Task: Find connections with filter location Schaffhausen with filter topic #healthy with filter profile language Spanish with filter current company Extramarks Education India Pvt. Ltd. with filter school Sophia Girls College with filter industry Housing Programs with filter service category Human Resources with filter keywords title SEO Manager
Action: Mouse moved to (565, 85)
Screenshot: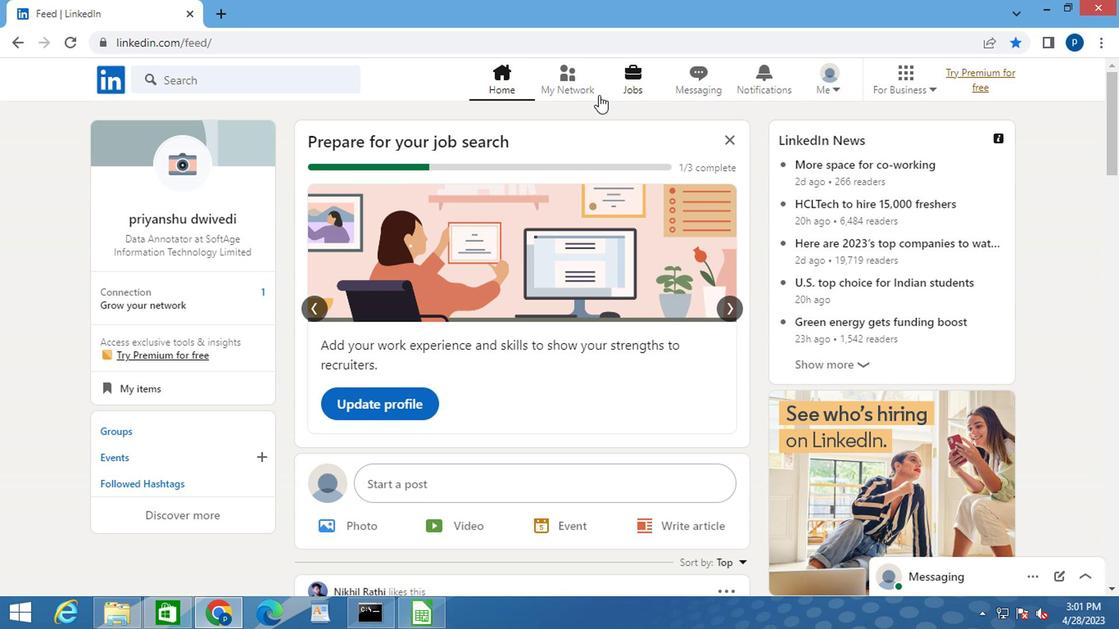 
Action: Mouse pressed left at (565, 85)
Screenshot: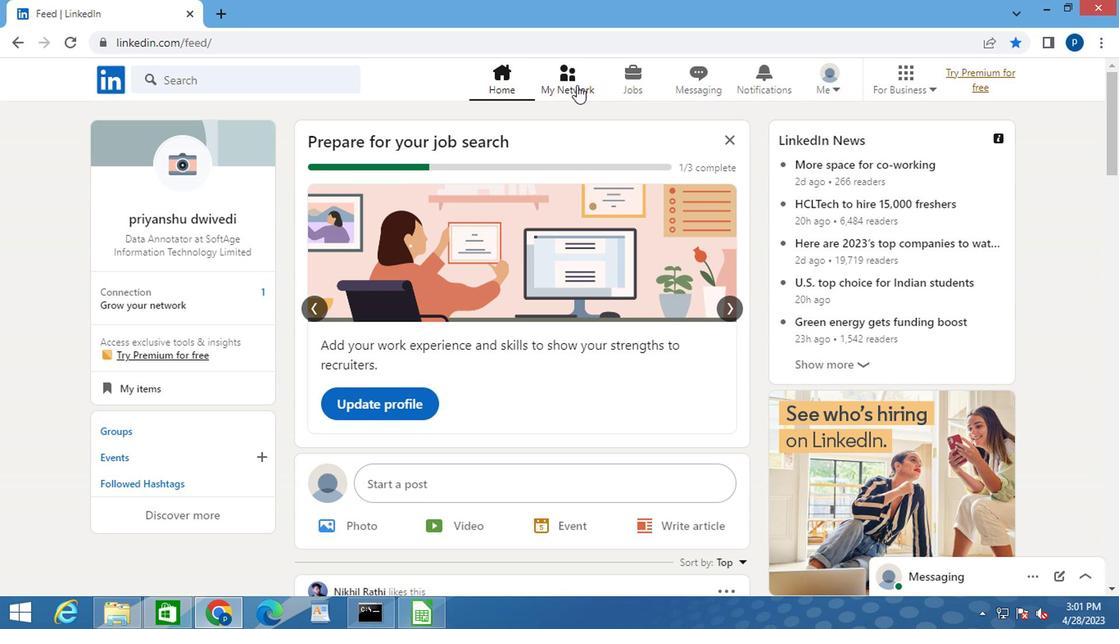 
Action: Mouse moved to (200, 173)
Screenshot: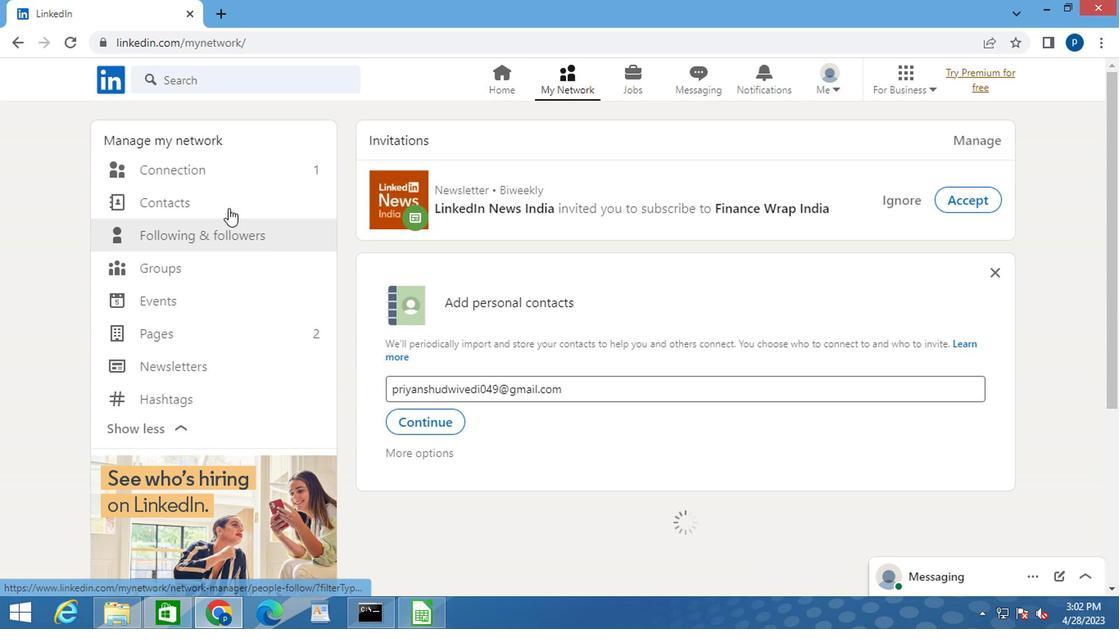 
Action: Mouse pressed left at (200, 173)
Screenshot: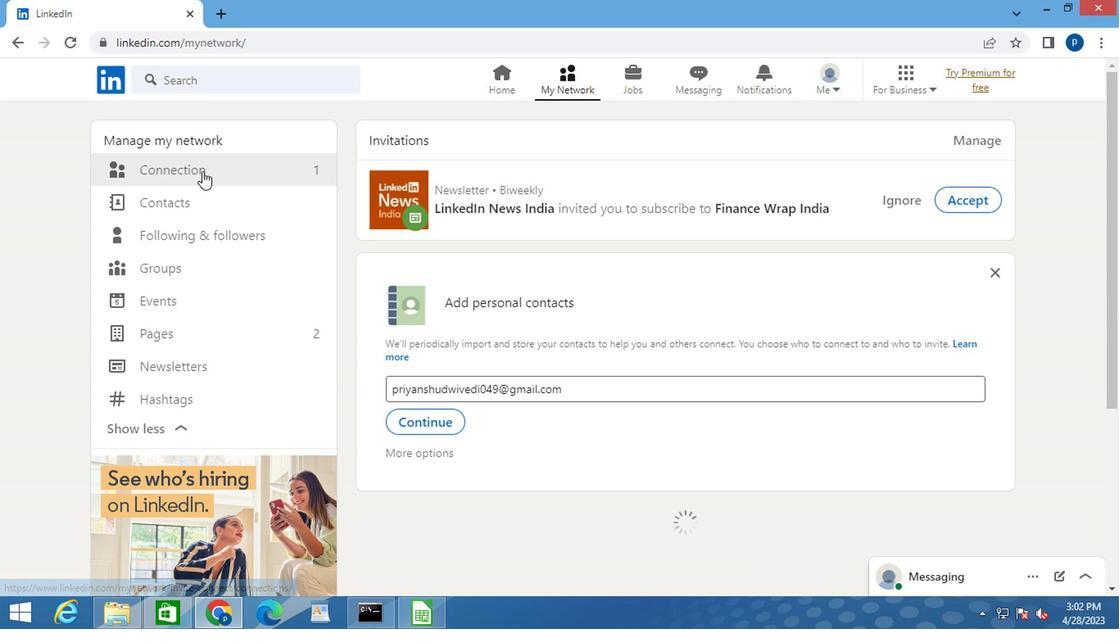 
Action: Mouse moved to (714, 171)
Screenshot: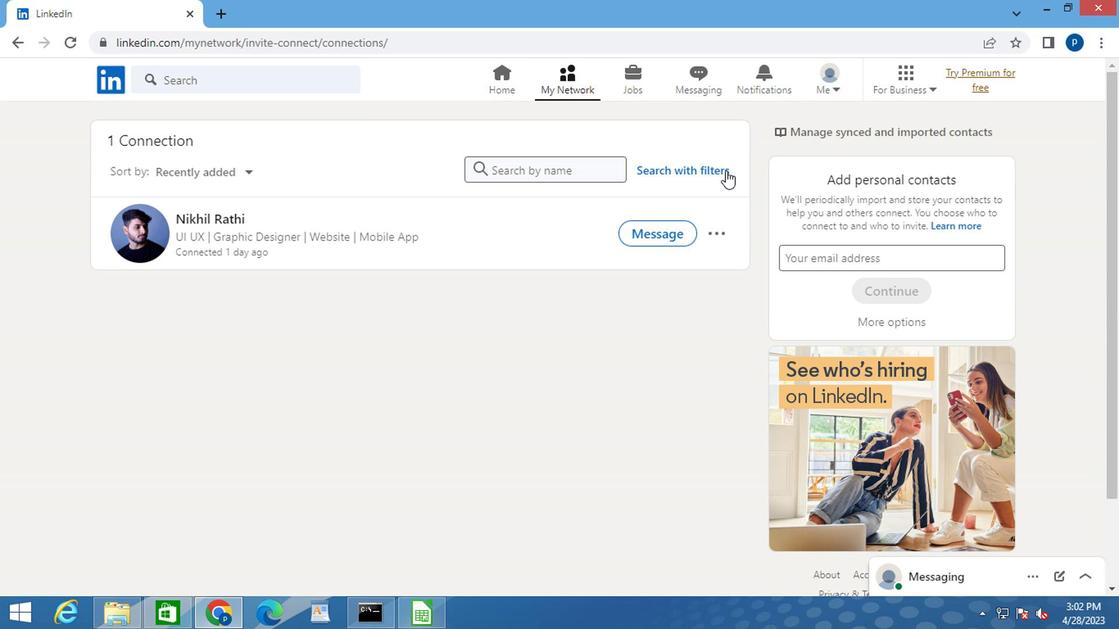 
Action: Mouse pressed left at (714, 171)
Screenshot: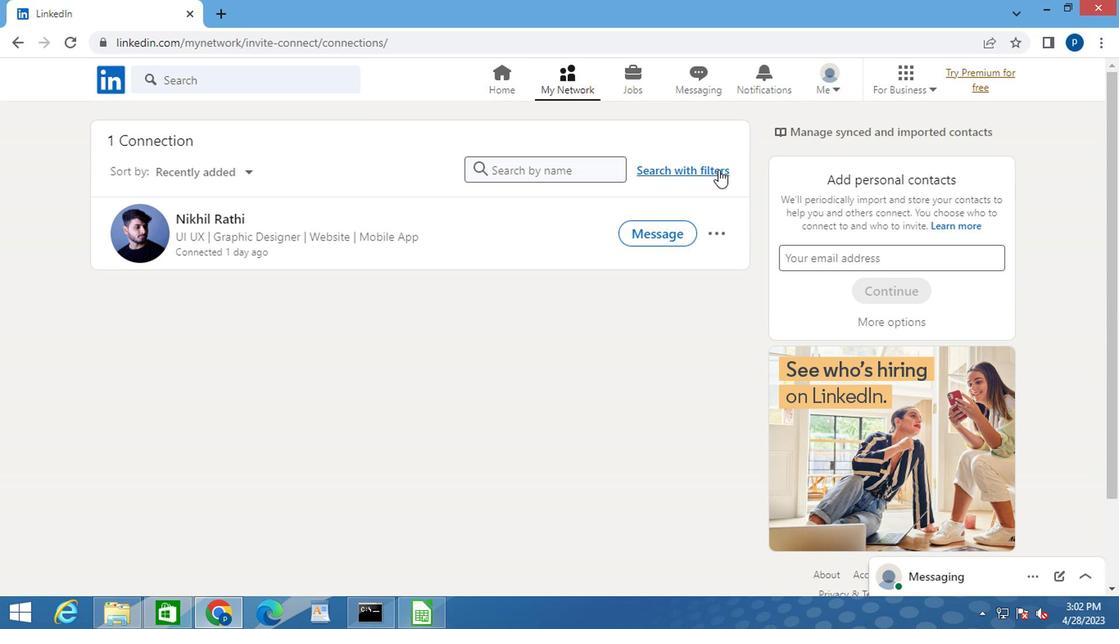 
Action: Mouse moved to (618, 130)
Screenshot: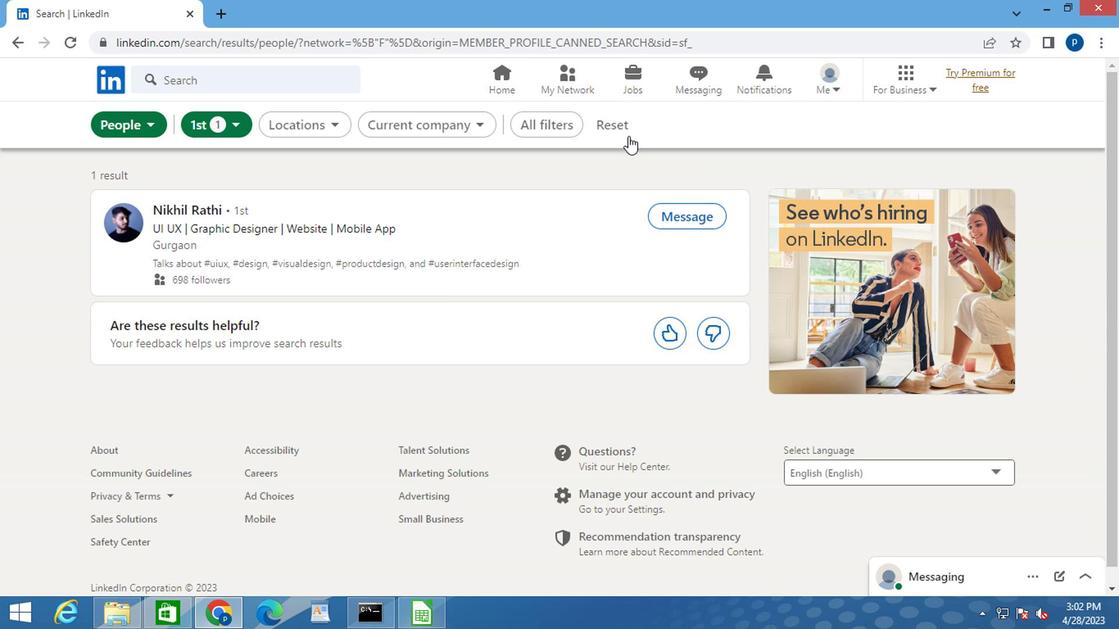 
Action: Mouse pressed left at (618, 130)
Screenshot: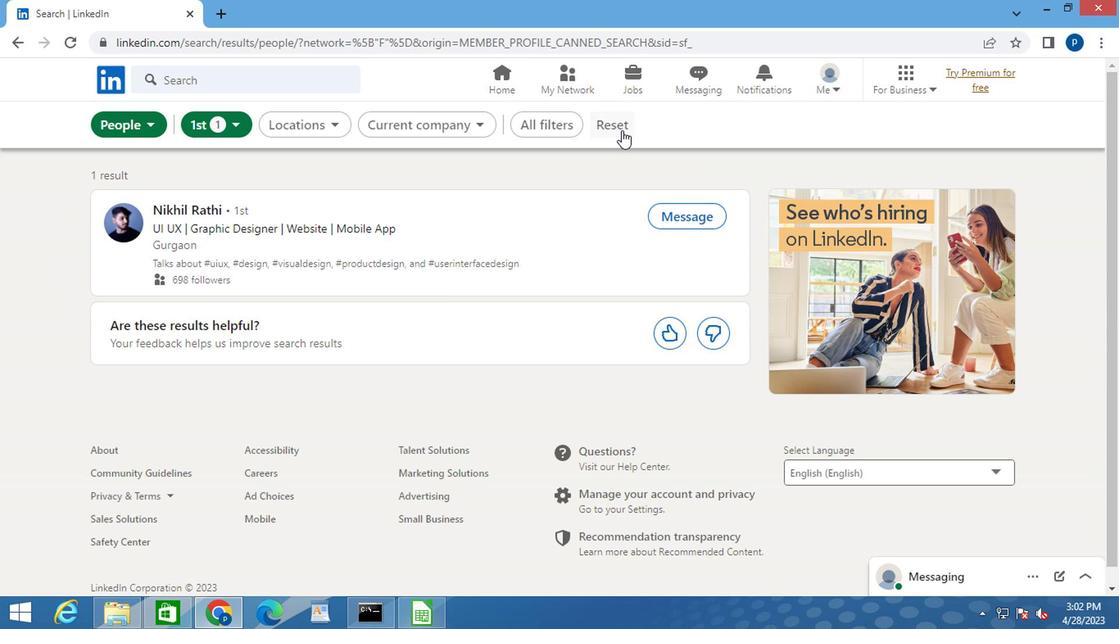 
Action: Mouse moved to (595, 128)
Screenshot: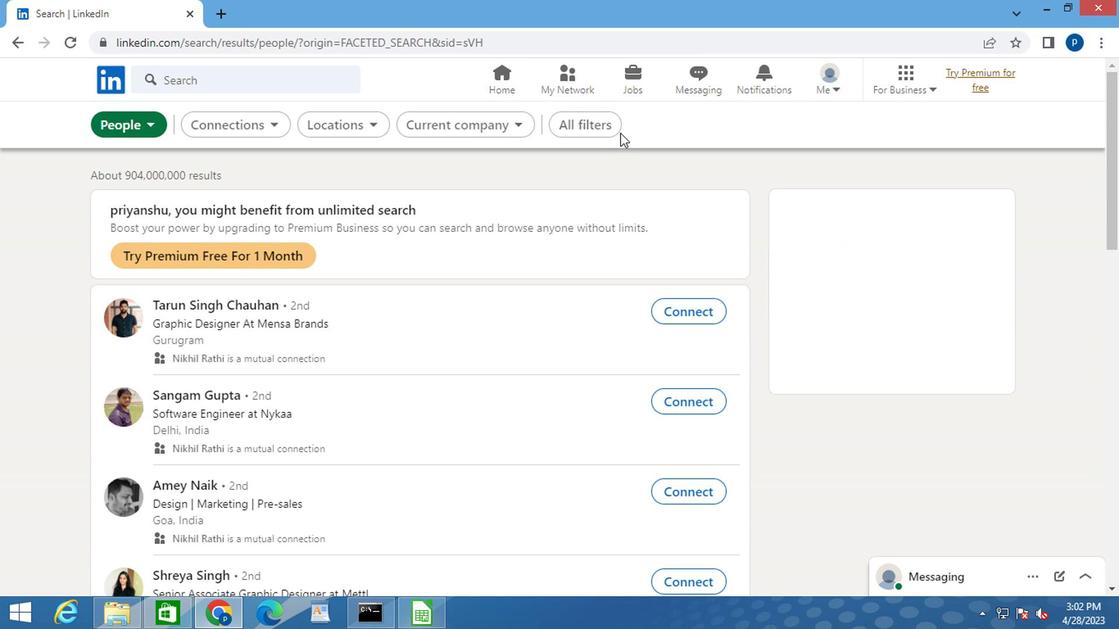 
Action: Mouse pressed left at (595, 128)
Screenshot: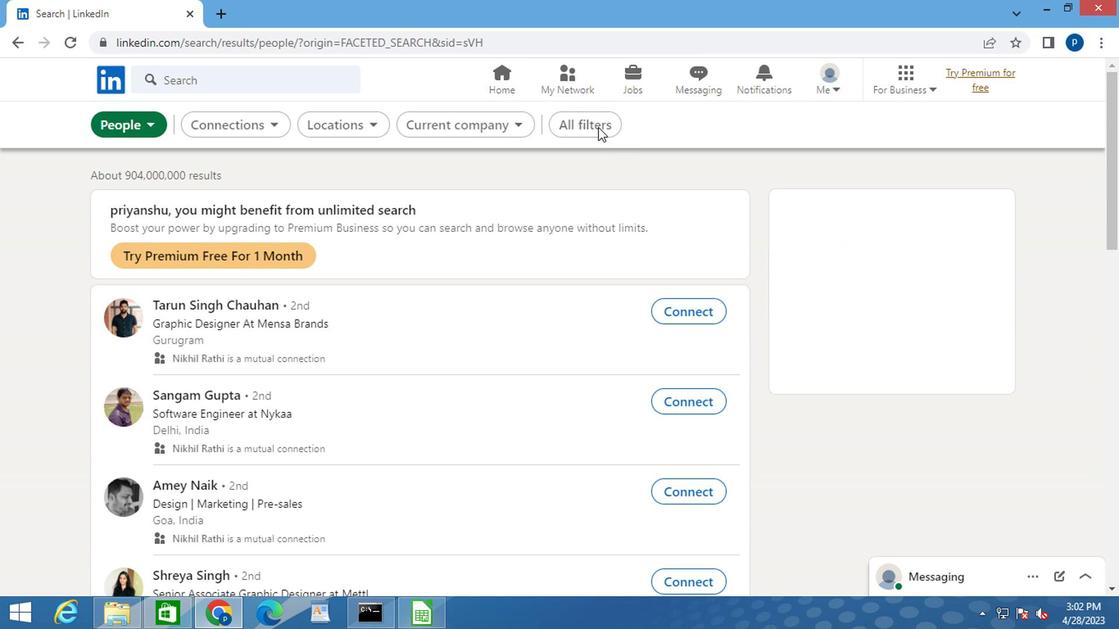 
Action: Mouse moved to (807, 395)
Screenshot: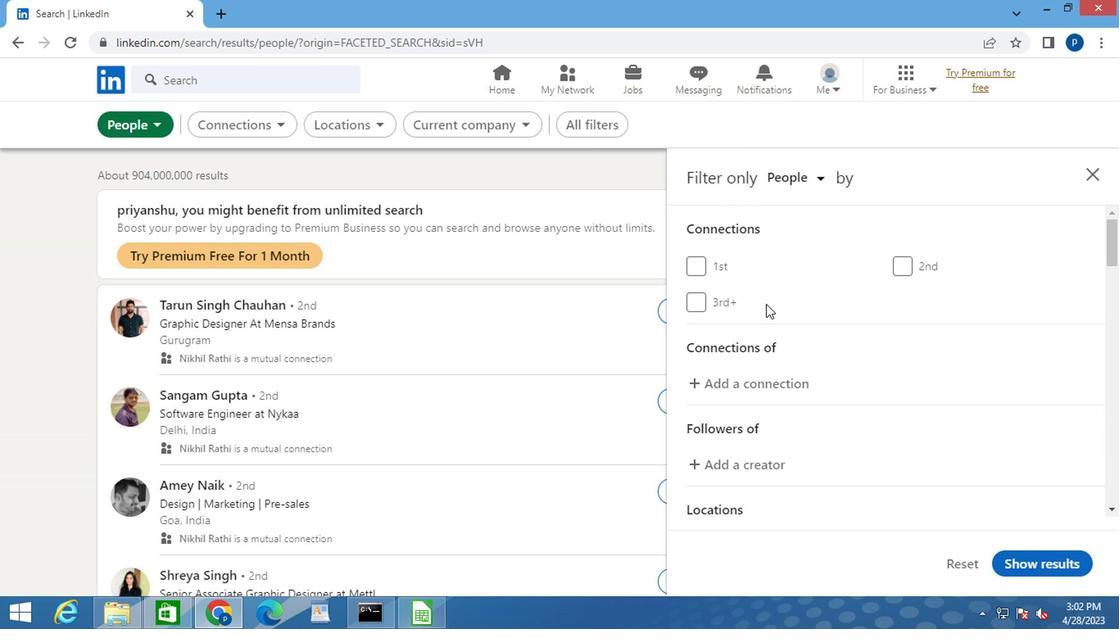 
Action: Mouse scrolled (807, 395) with delta (0, 0)
Screenshot: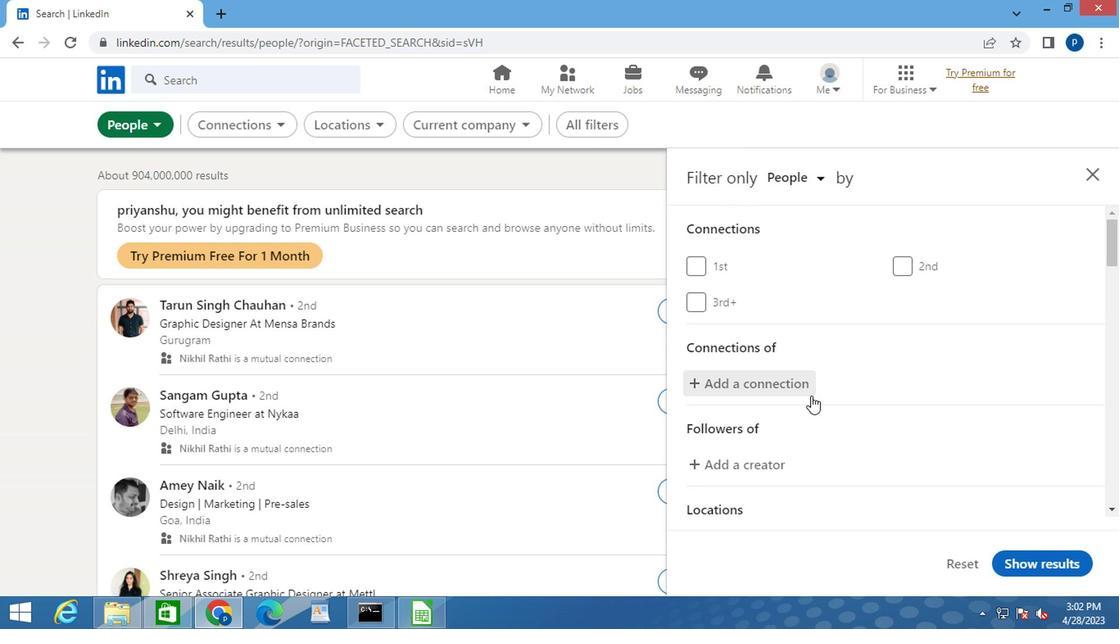 
Action: Mouse scrolled (807, 395) with delta (0, 0)
Screenshot: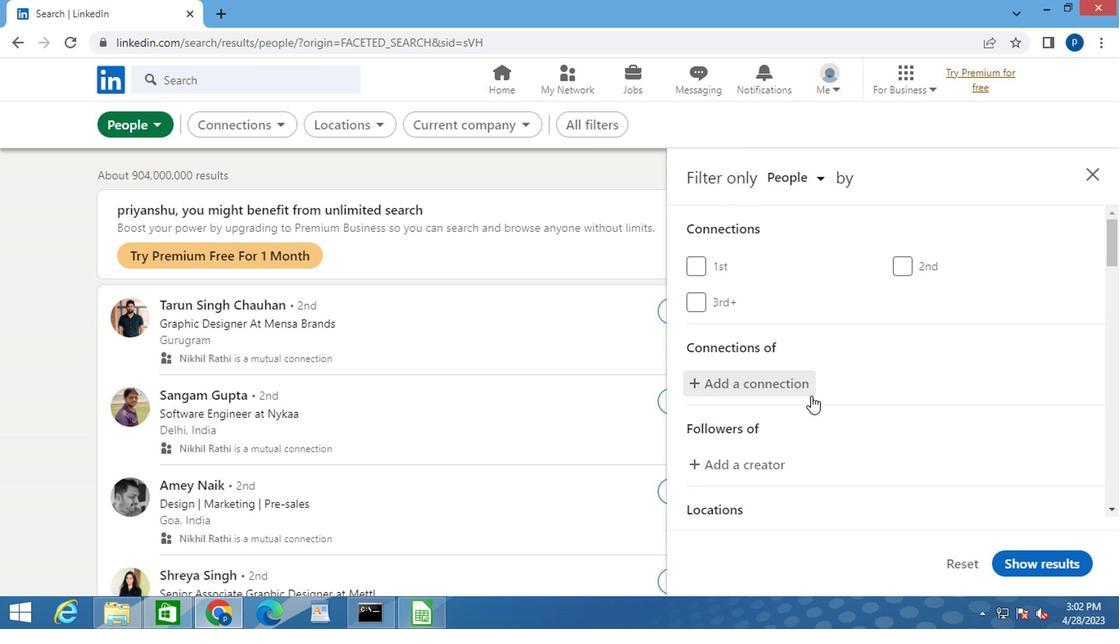 
Action: Mouse moved to (903, 452)
Screenshot: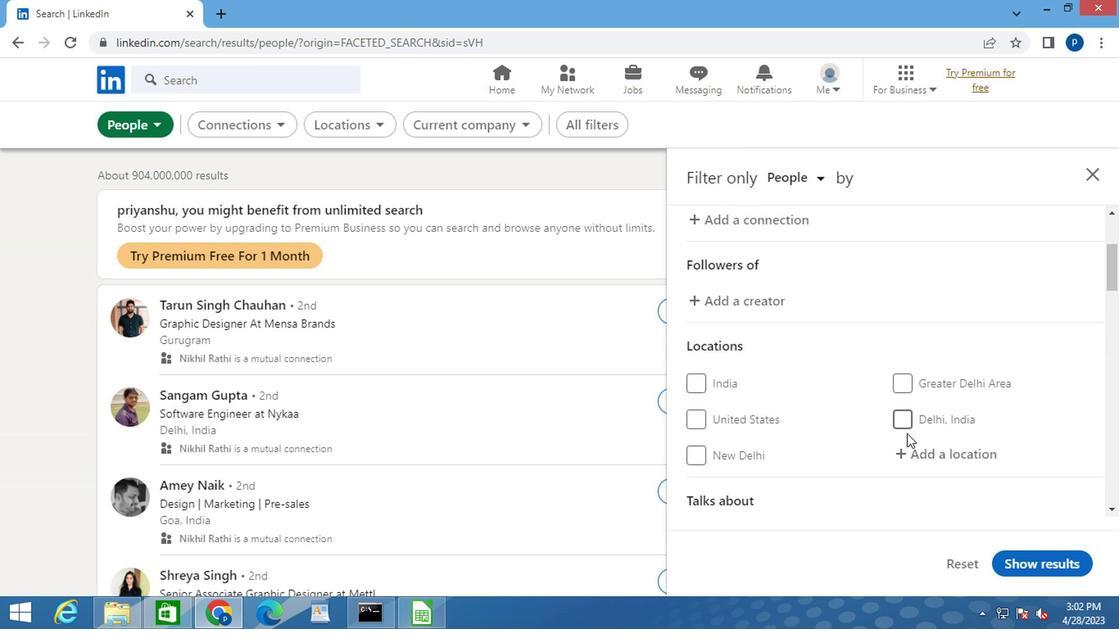 
Action: Mouse pressed left at (903, 452)
Screenshot: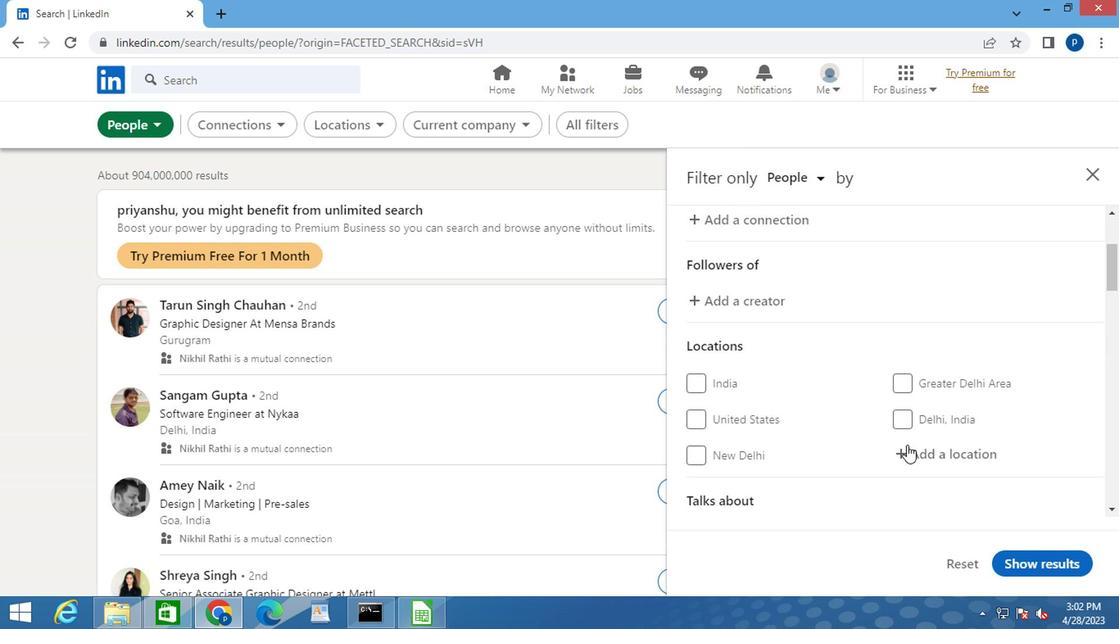 
Action: Key pressed s<Key.caps_lock>chaffhausen
Screenshot: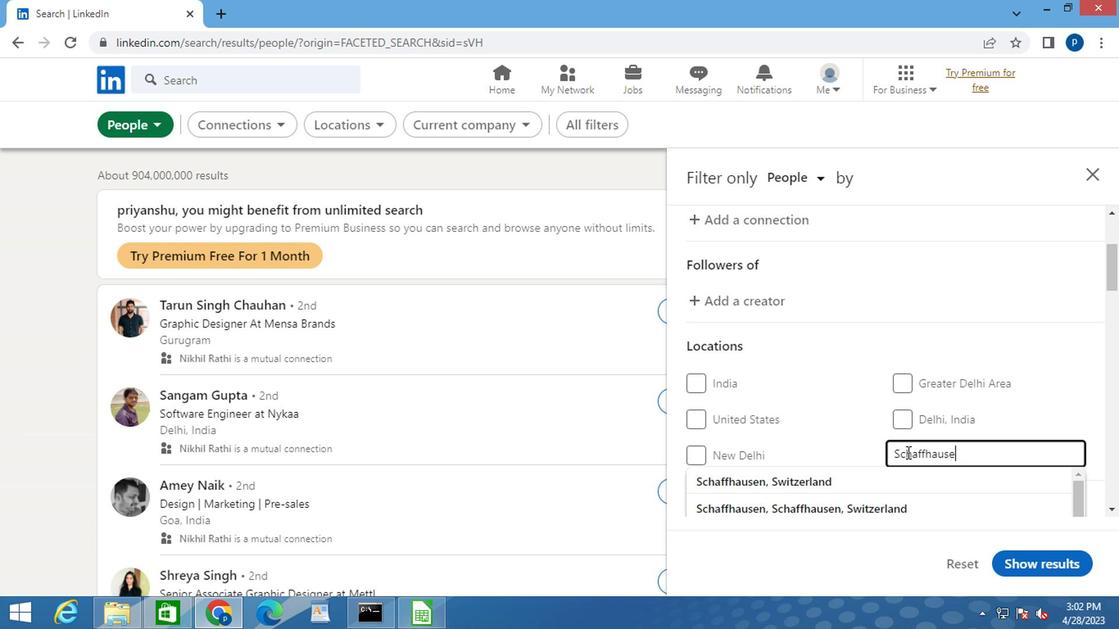
Action: Mouse moved to (825, 481)
Screenshot: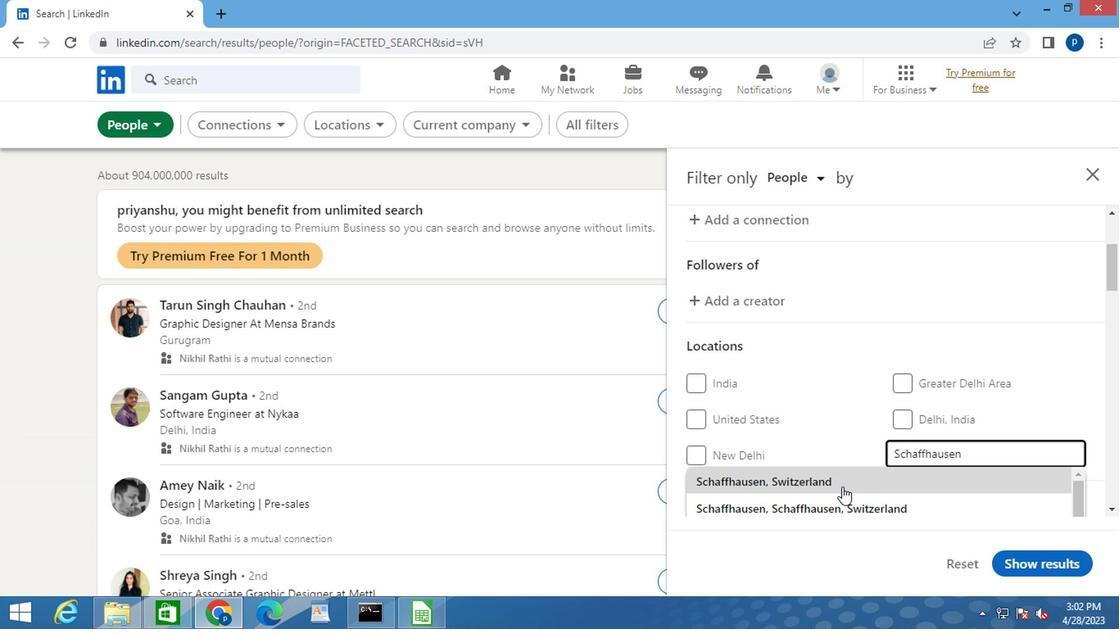 
Action: Mouse pressed left at (825, 481)
Screenshot: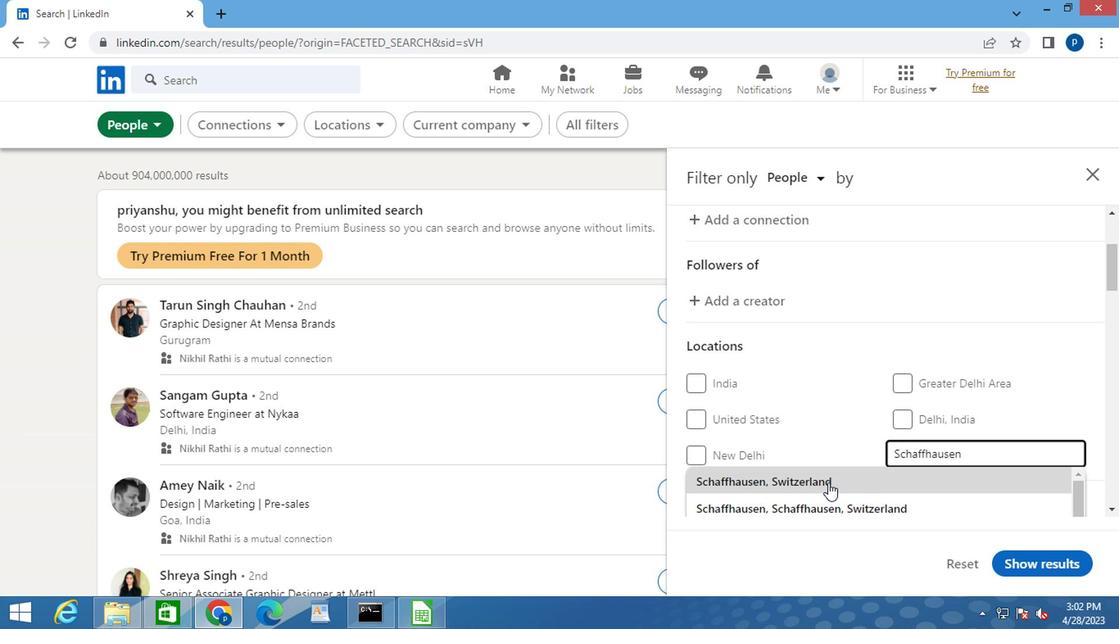 
Action: Mouse moved to (797, 440)
Screenshot: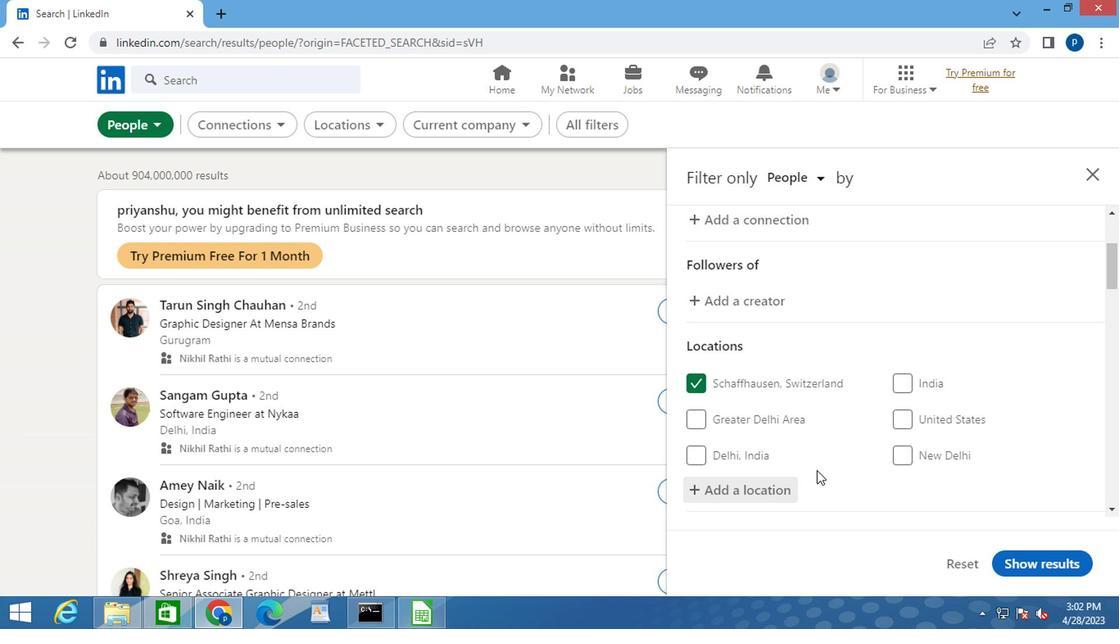 
Action: Mouse scrolled (797, 438) with delta (0, -1)
Screenshot: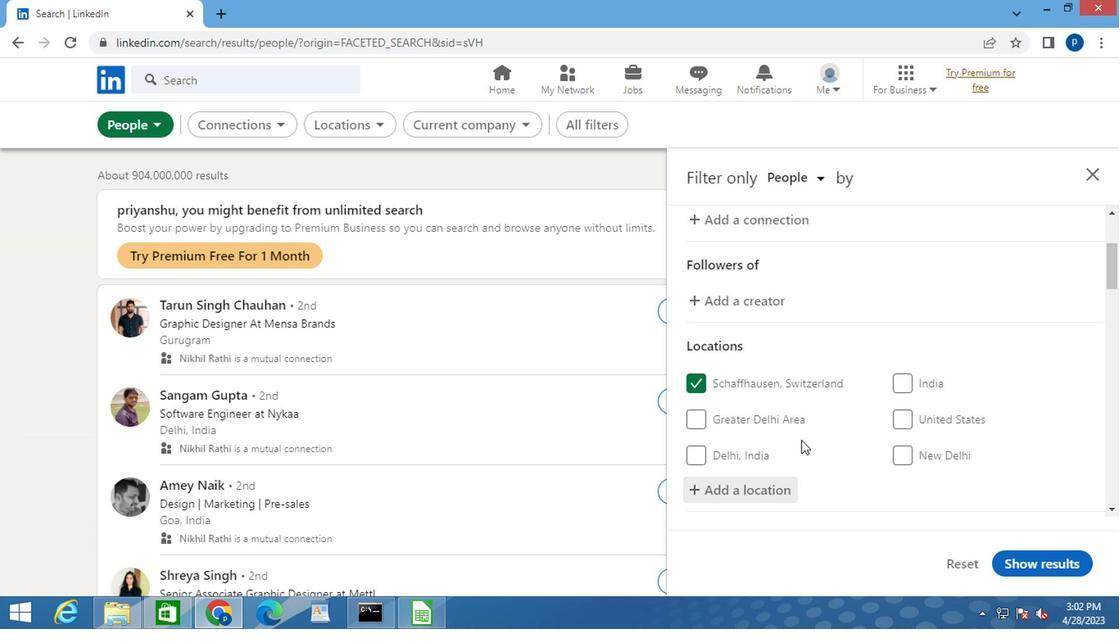 
Action: Mouse scrolled (797, 438) with delta (0, -1)
Screenshot: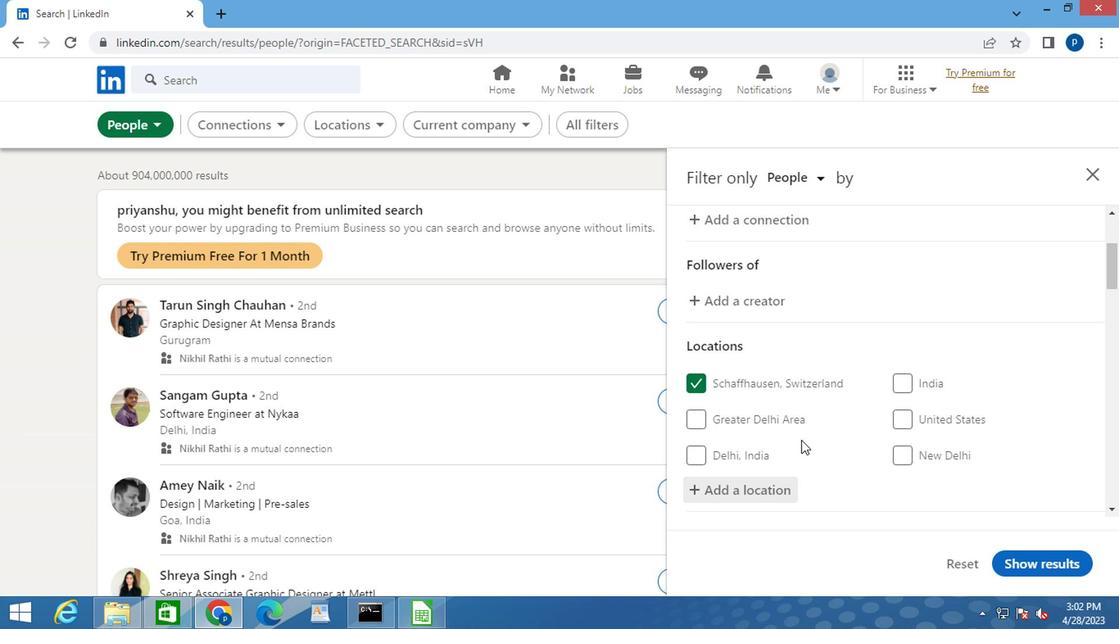 
Action: Mouse moved to (898, 481)
Screenshot: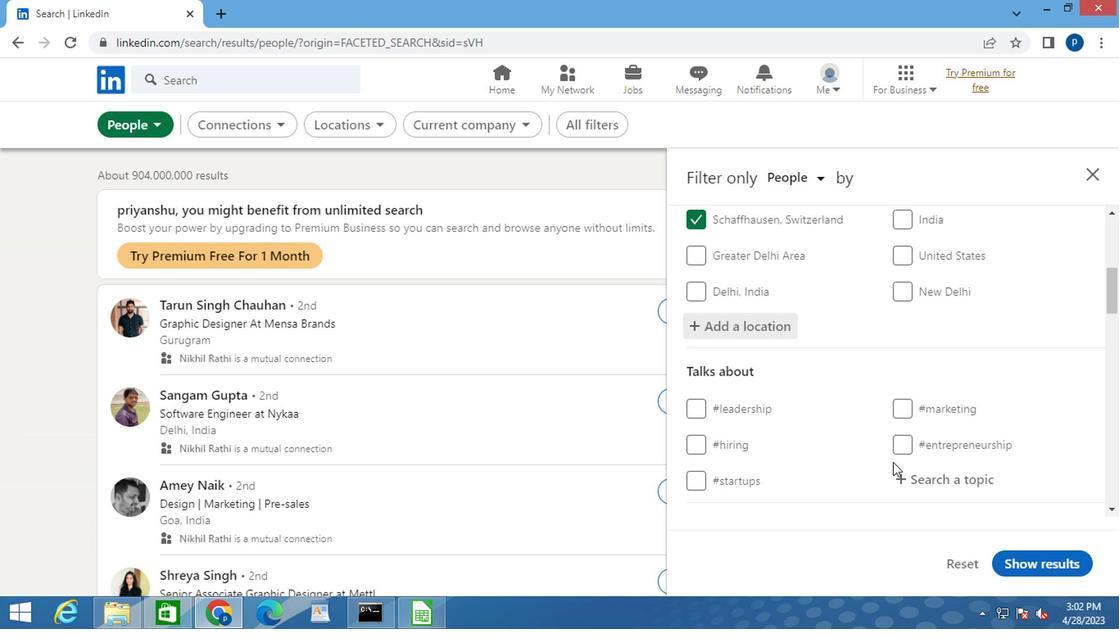 
Action: Mouse pressed left at (898, 481)
Screenshot: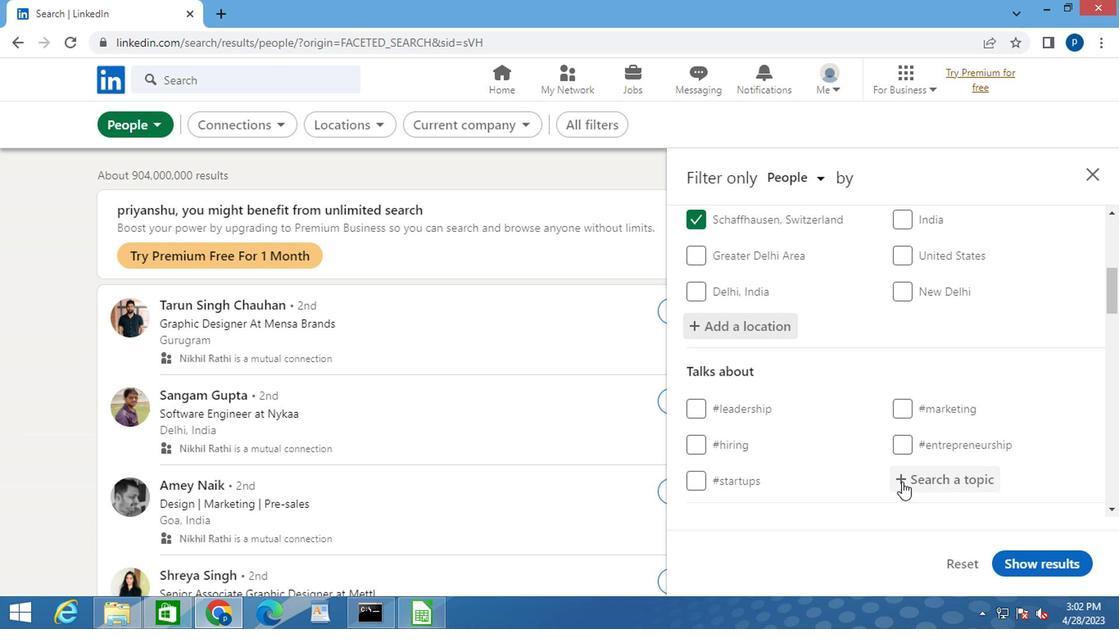 
Action: Key pressed <Key.shift><Key.shift><Key.shift><Key.shift><Key.shift><Key.shift><Key.shift><Key.shift><Key.shift><Key.shift>#HEALTHY
Screenshot: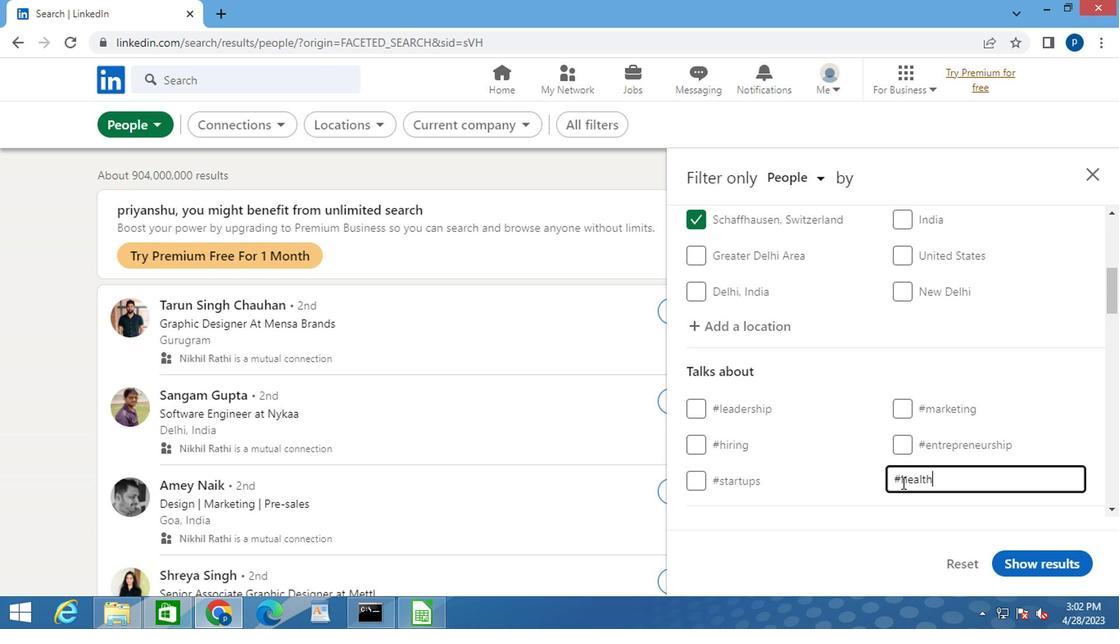 
Action: Mouse moved to (892, 473)
Screenshot: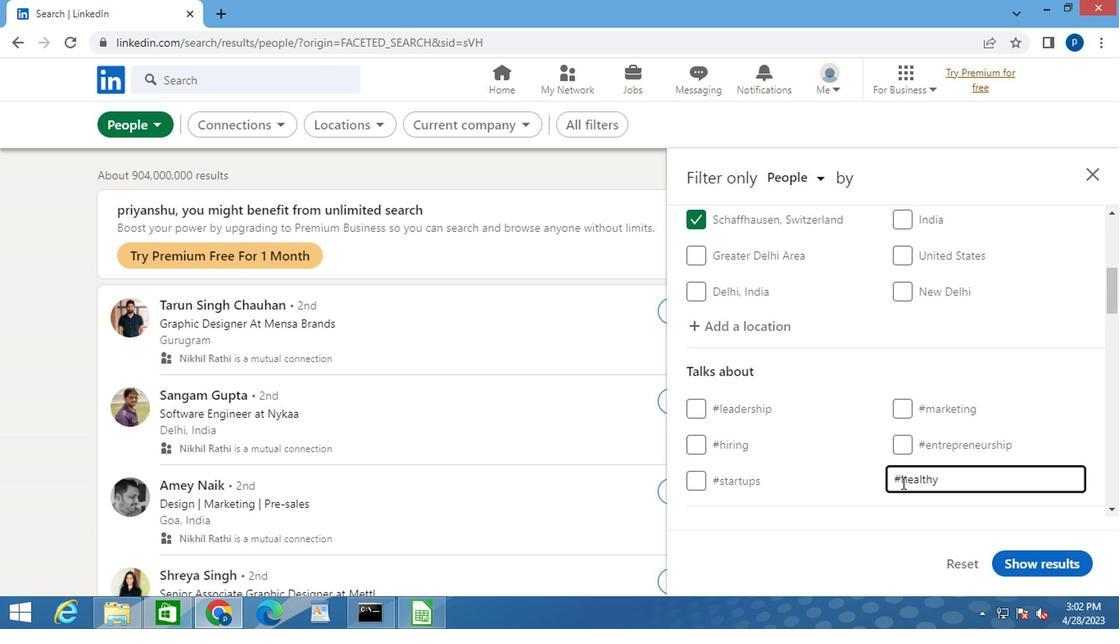 
Action: Mouse scrolled (892, 473) with delta (0, 0)
Screenshot: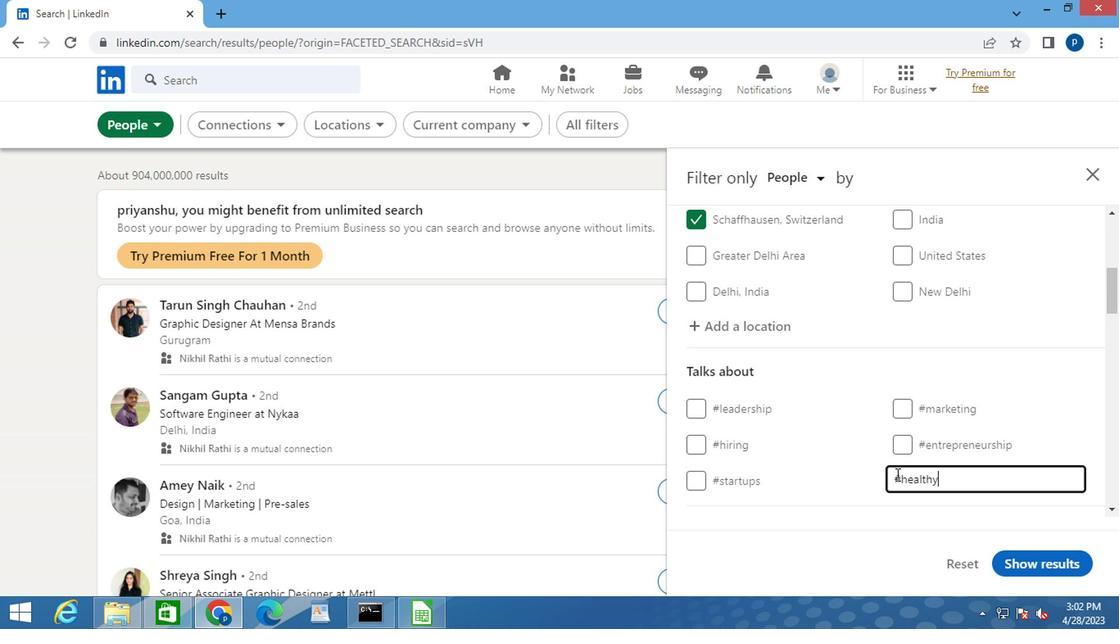 
Action: Mouse moved to (892, 471)
Screenshot: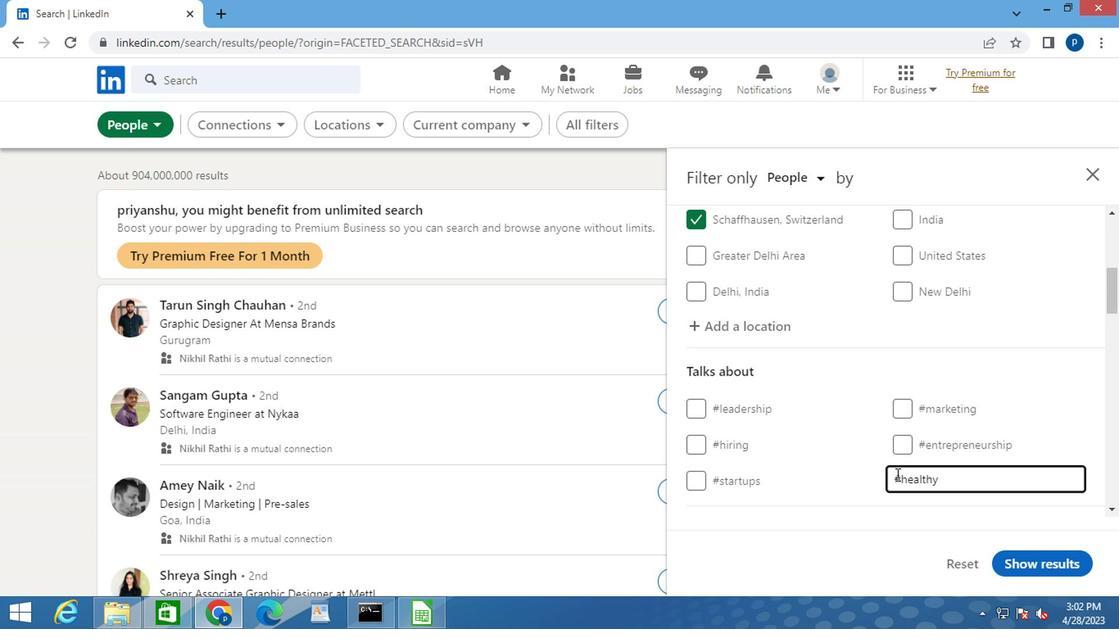 
Action: Mouse scrolled (892, 470) with delta (0, 0)
Screenshot: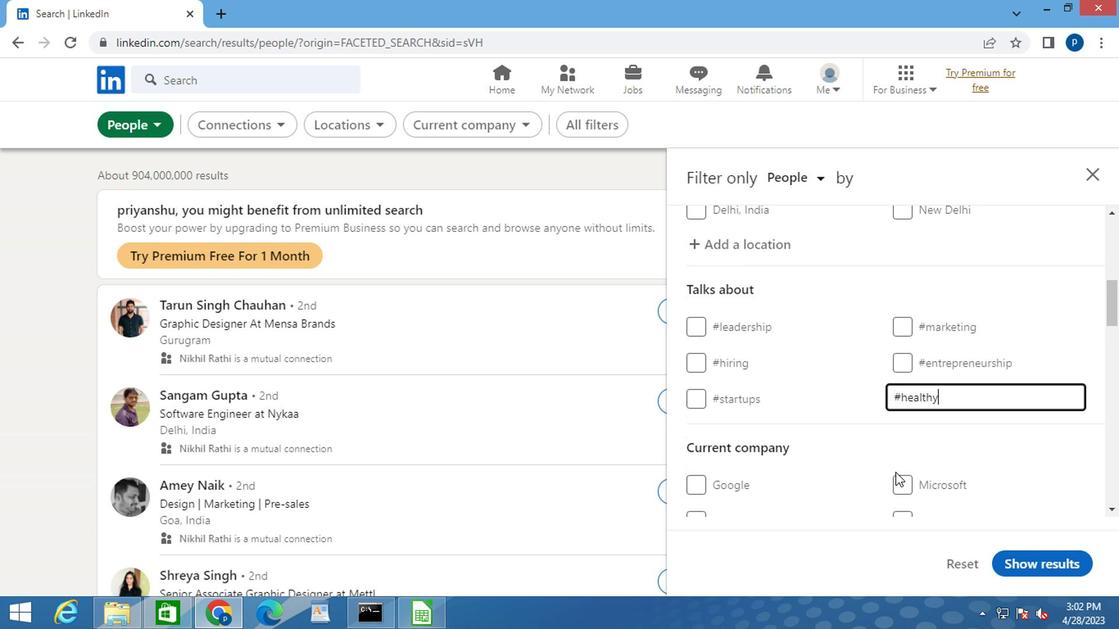 
Action: Mouse moved to (867, 446)
Screenshot: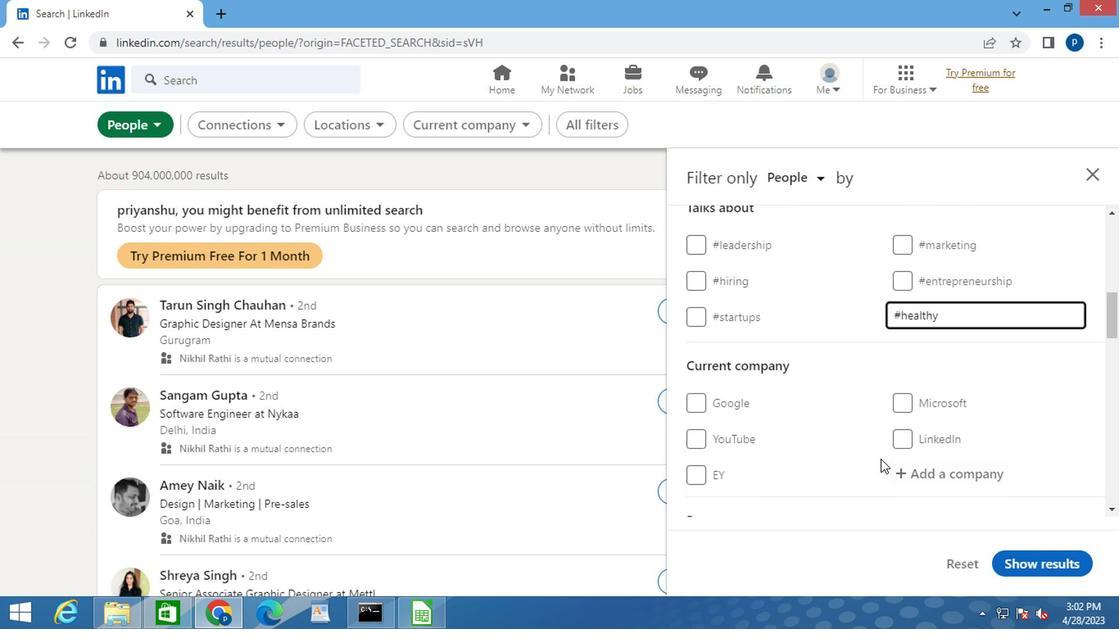 
Action: Mouse scrolled (867, 445) with delta (0, 0)
Screenshot: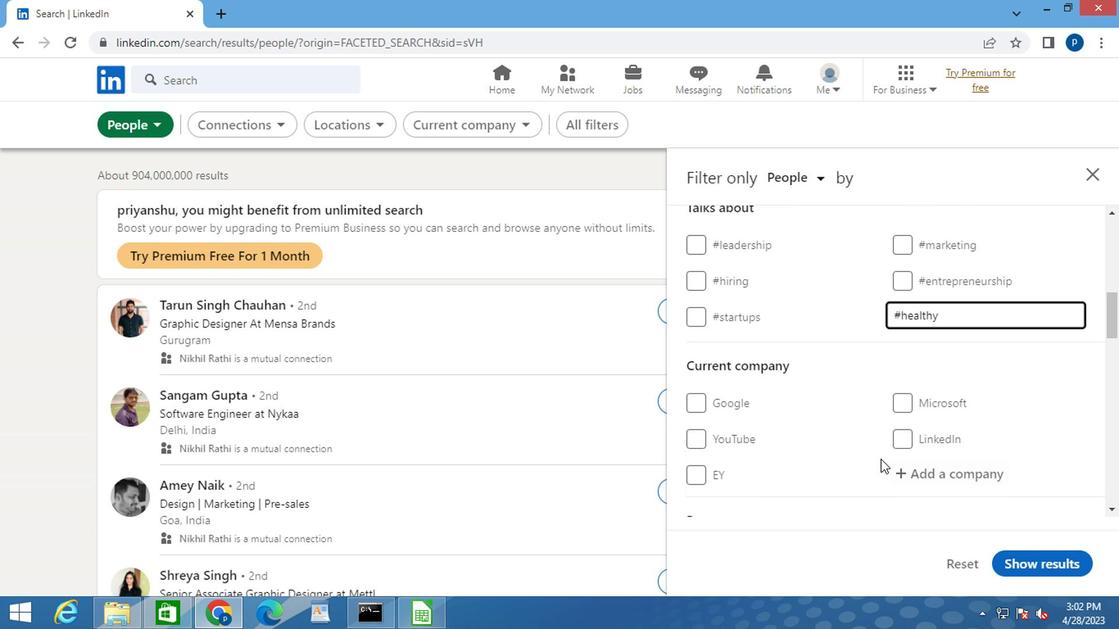 
Action: Mouse moved to (867, 446)
Screenshot: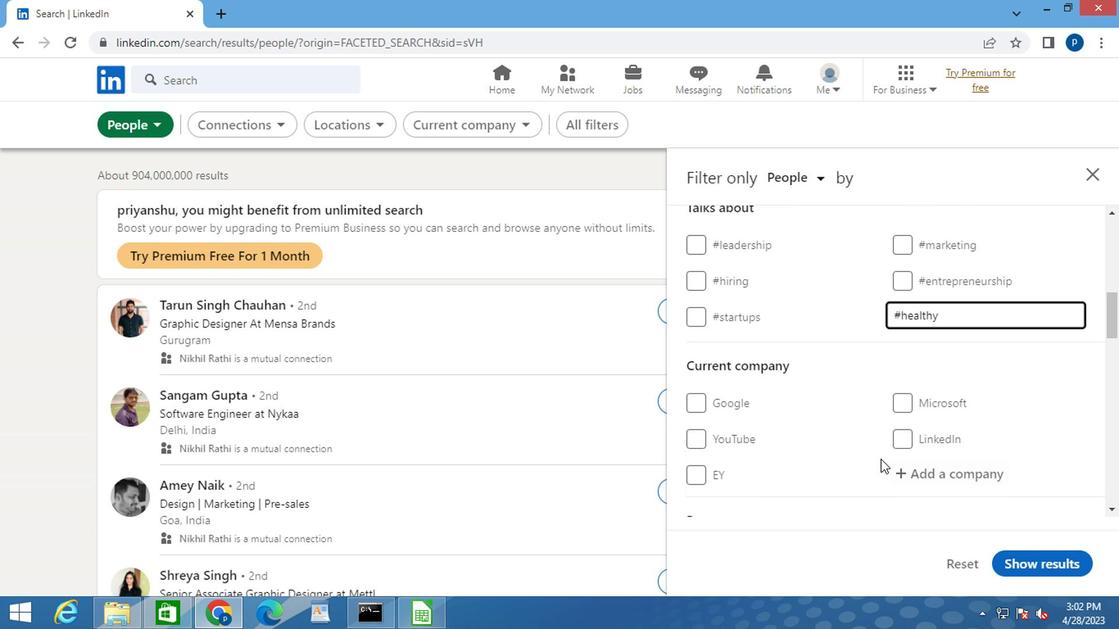 
Action: Mouse scrolled (867, 445) with delta (0, 0)
Screenshot: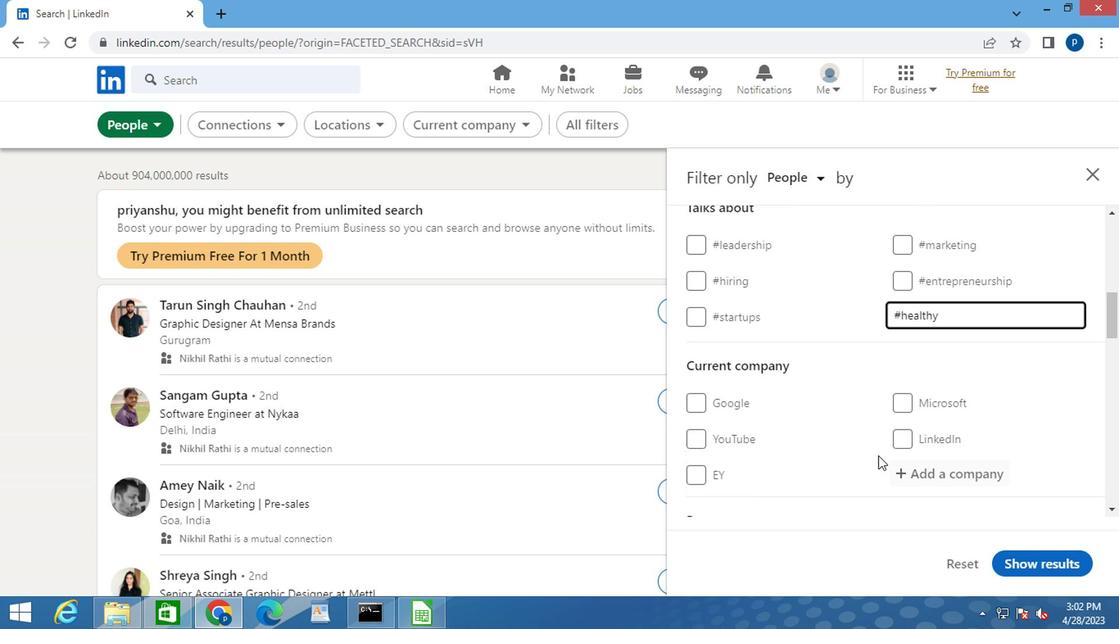 
Action: Mouse moved to (866, 446)
Screenshot: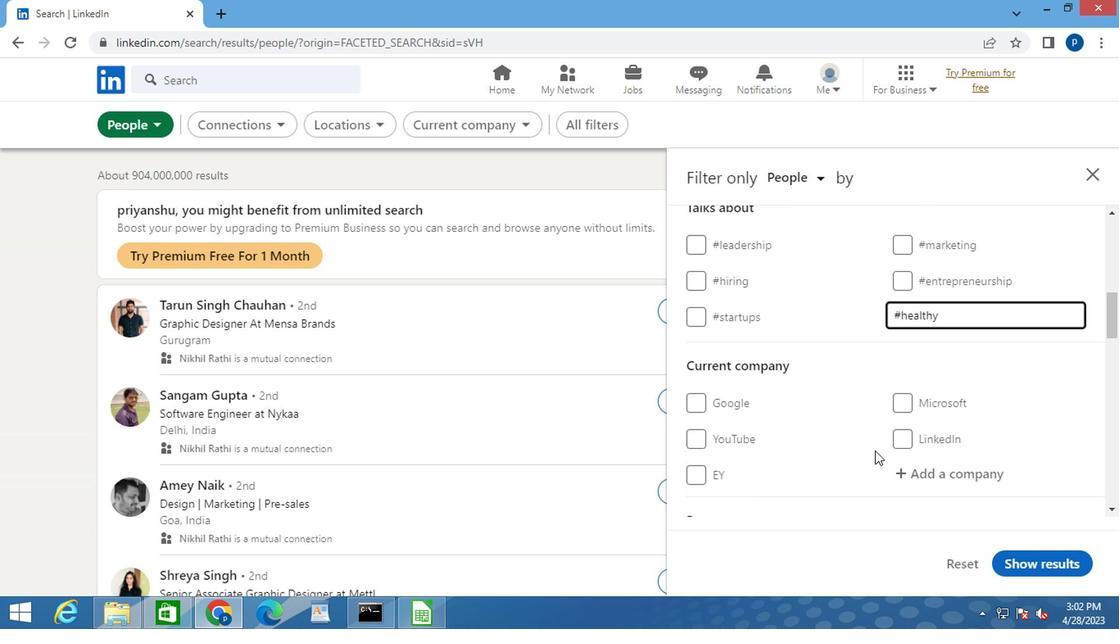 
Action: Mouse scrolled (866, 445) with delta (0, 0)
Screenshot: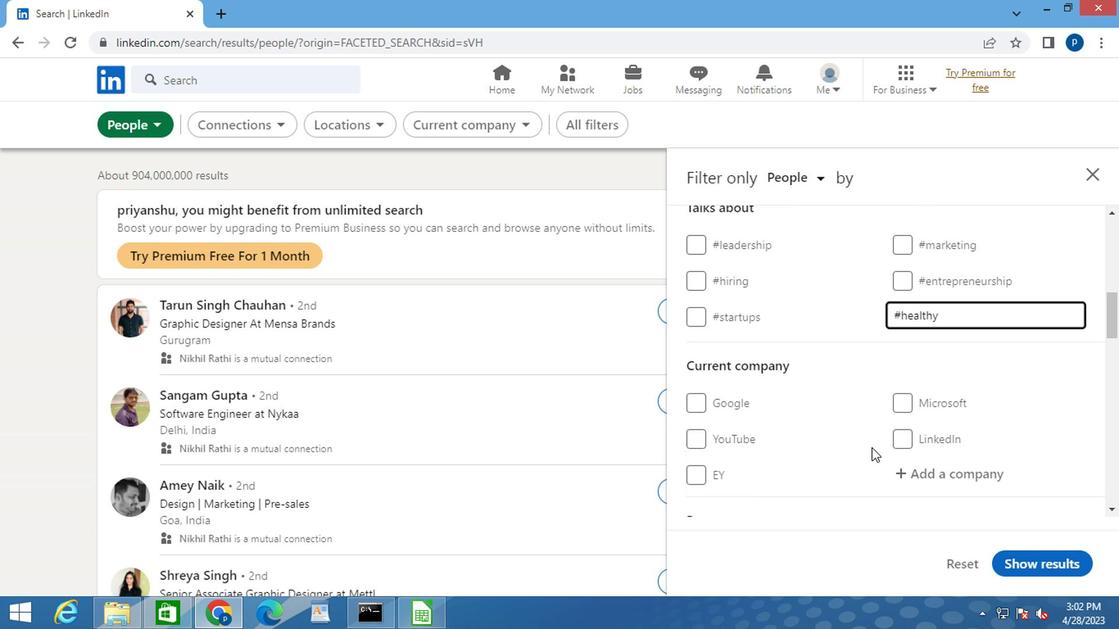 
Action: Mouse moved to (843, 438)
Screenshot: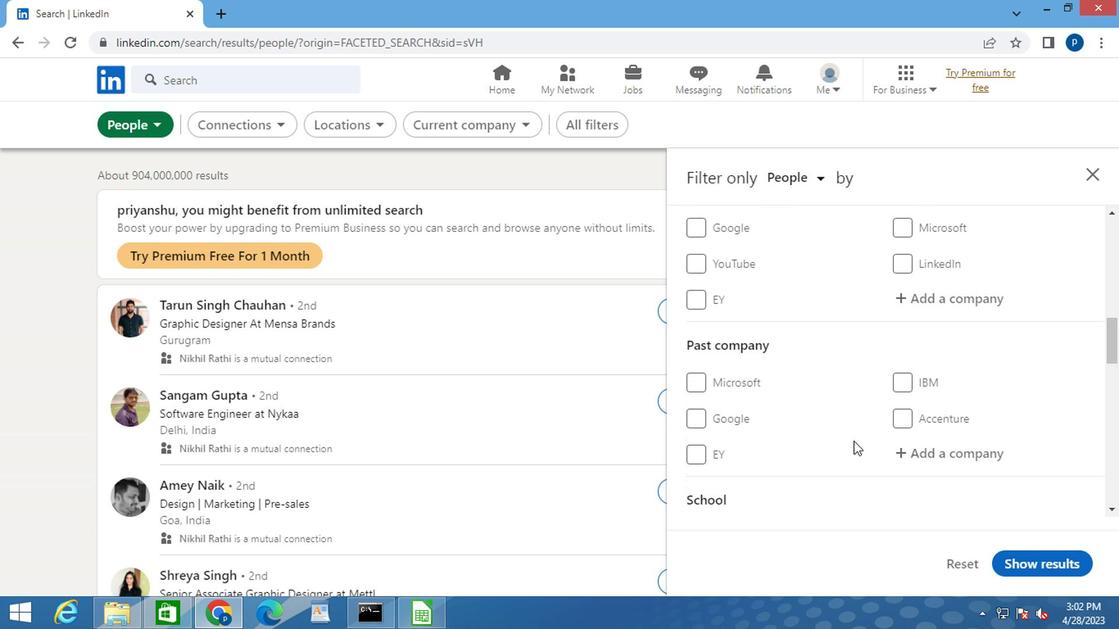 
Action: Mouse scrolled (843, 437) with delta (0, 0)
Screenshot: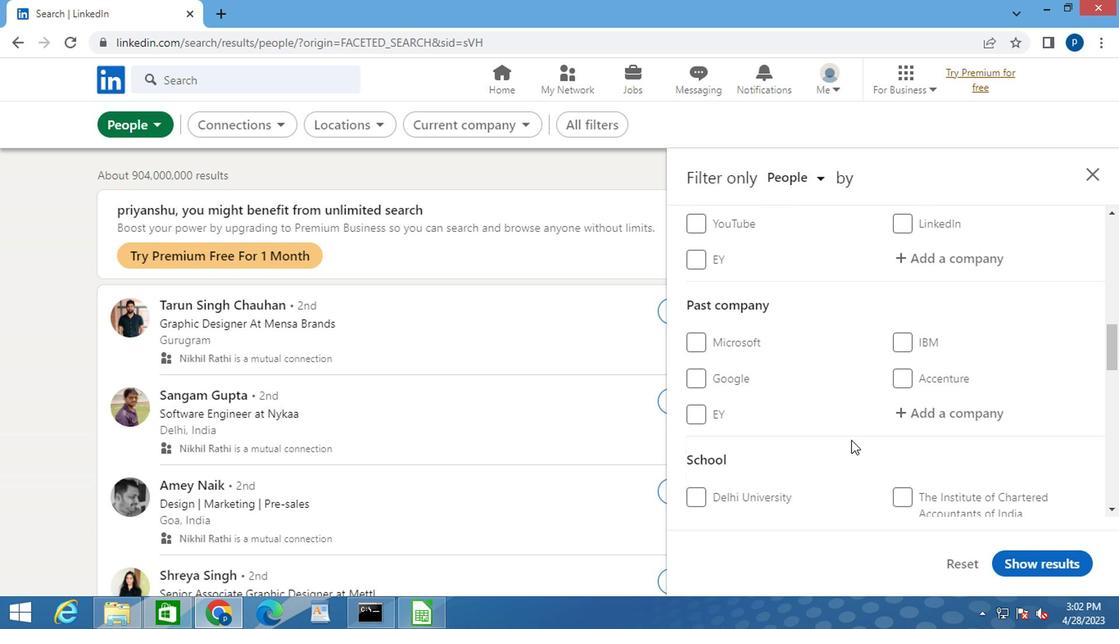 
Action: Mouse scrolled (843, 437) with delta (0, 0)
Screenshot: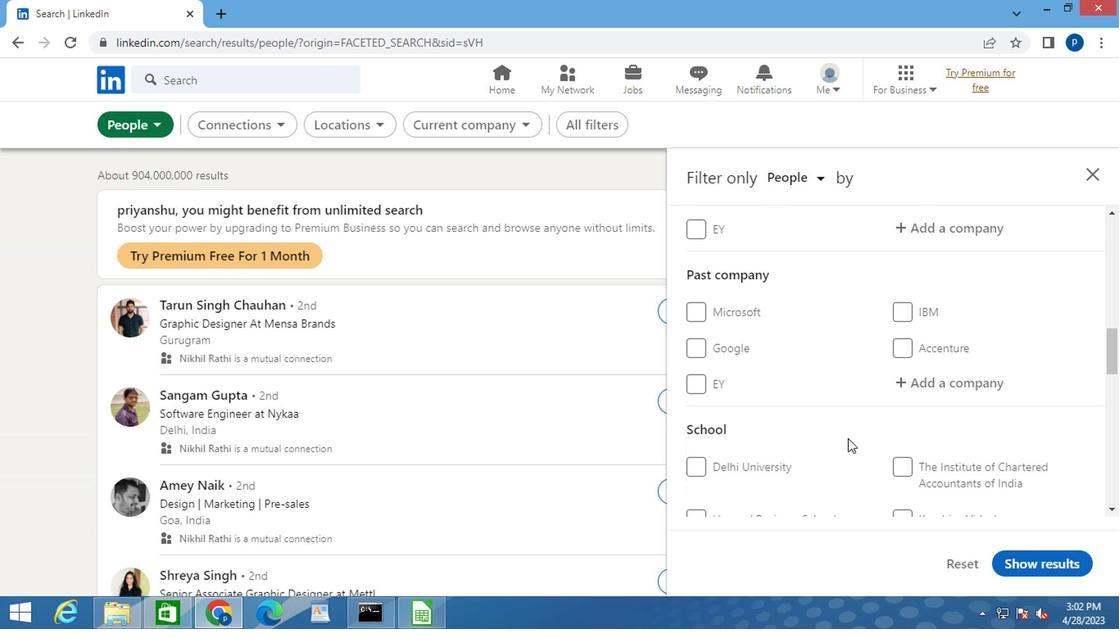 
Action: Mouse moved to (842, 437)
Screenshot: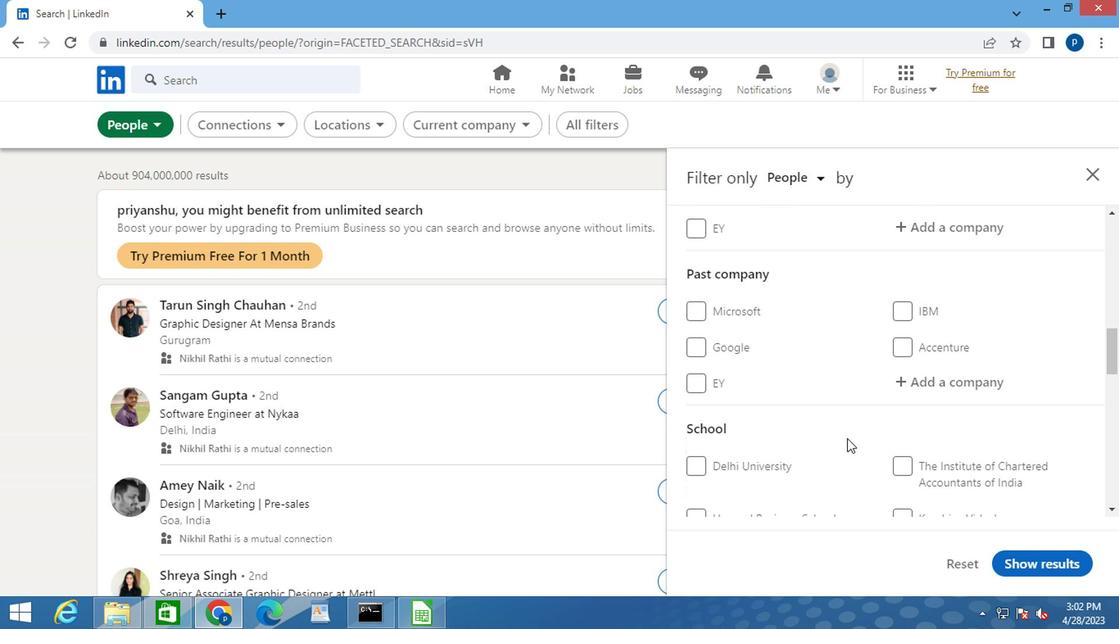 
Action: Mouse scrolled (842, 436) with delta (0, -1)
Screenshot: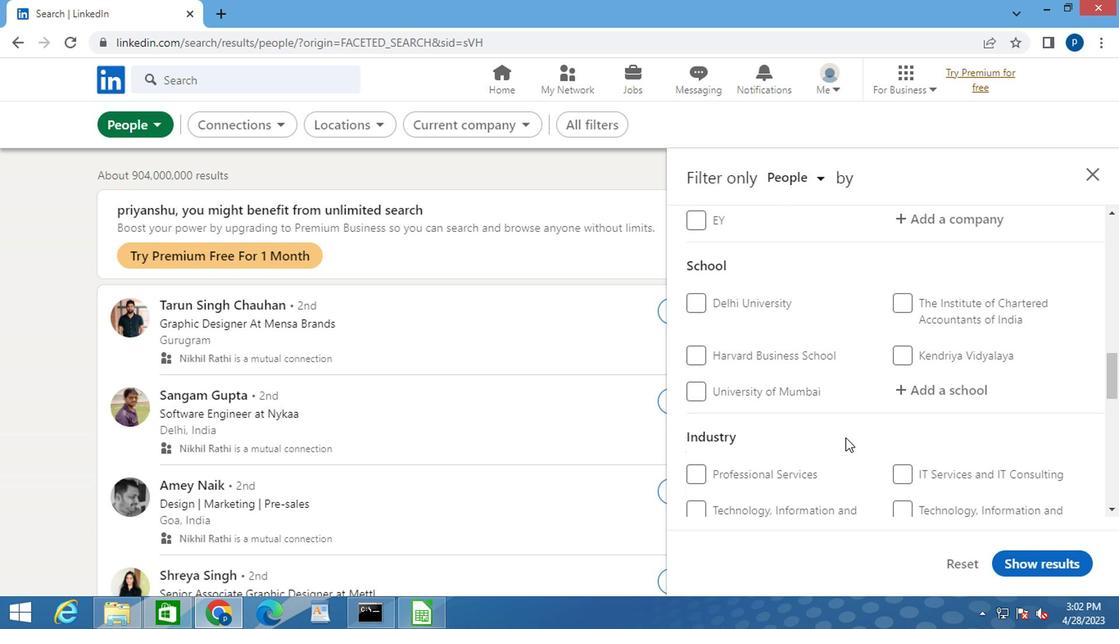 
Action: Mouse scrolled (842, 436) with delta (0, -1)
Screenshot: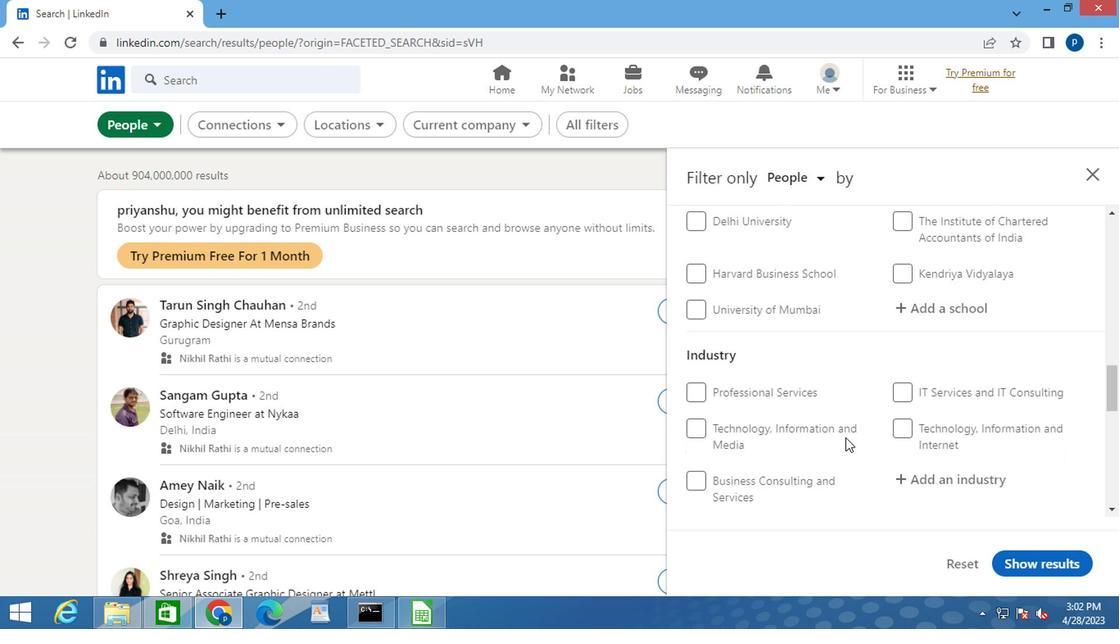 
Action: Mouse scrolled (842, 436) with delta (0, -1)
Screenshot: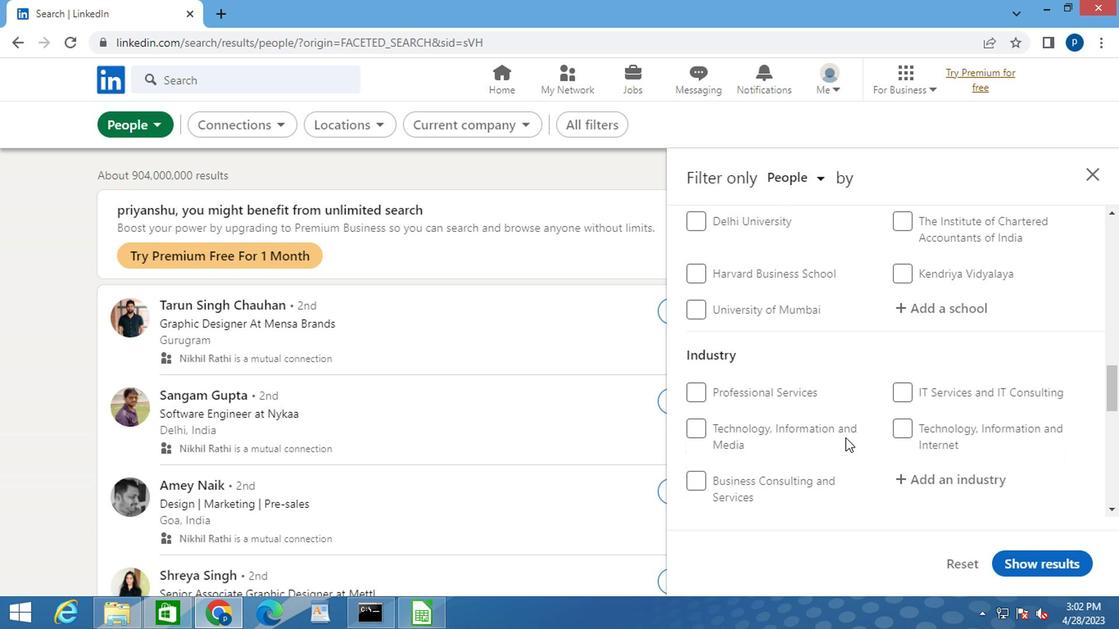 
Action: Mouse moved to (693, 454)
Screenshot: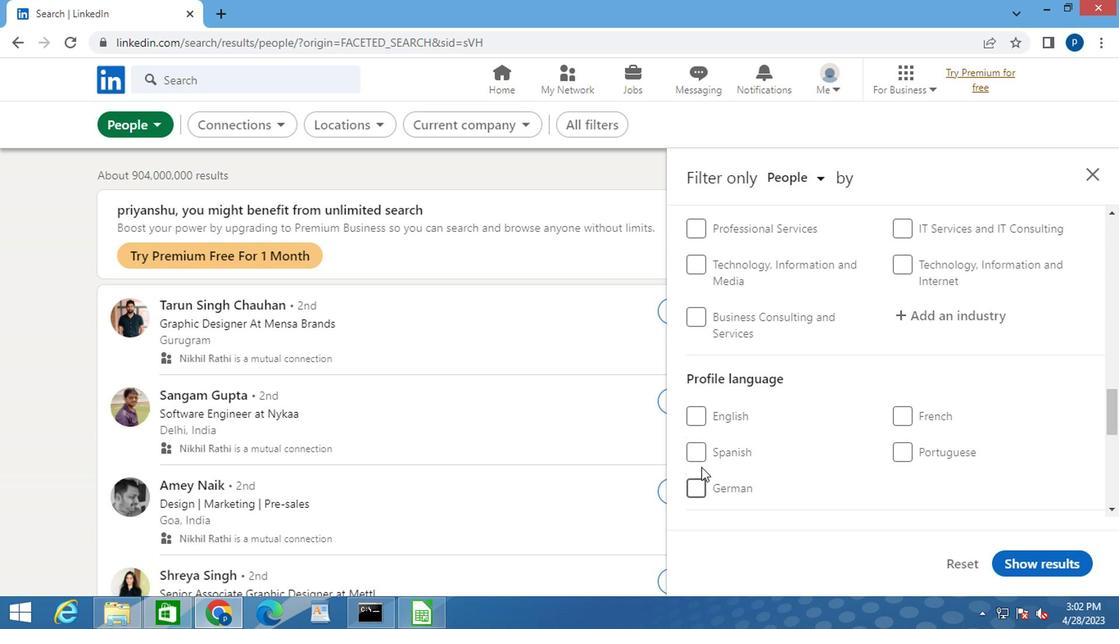 
Action: Mouse pressed left at (693, 454)
Screenshot: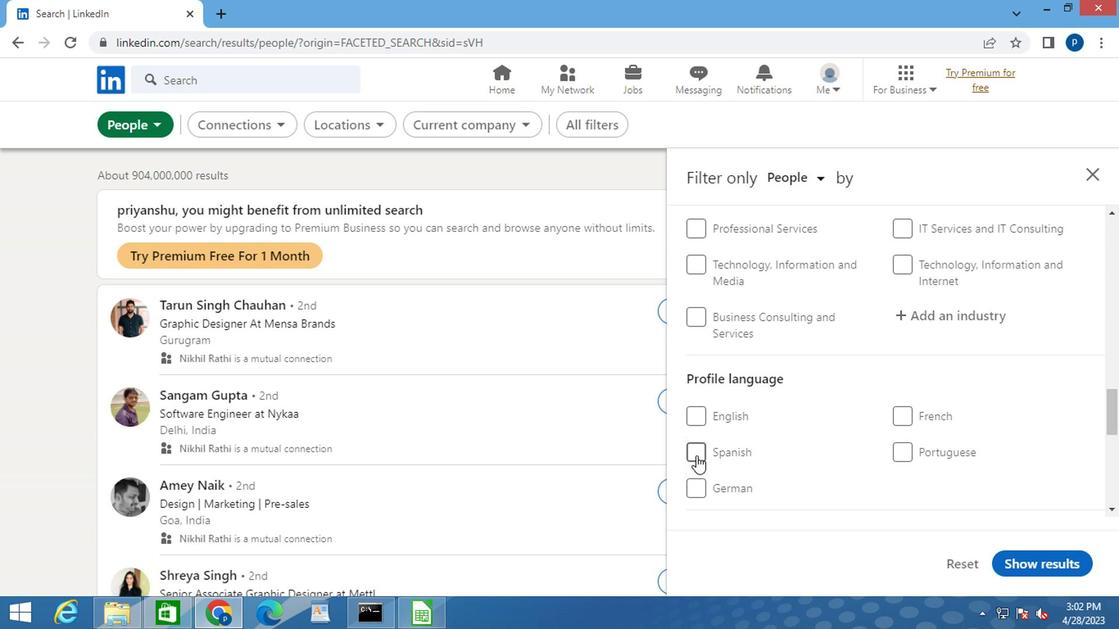 
Action: Mouse moved to (805, 419)
Screenshot: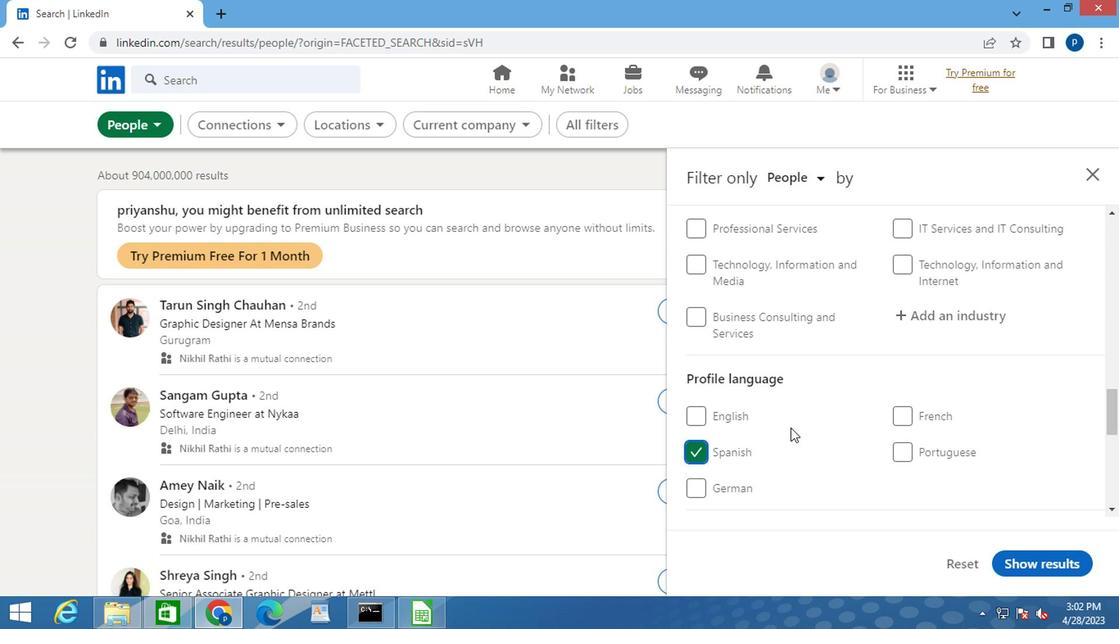 
Action: Mouse scrolled (805, 420) with delta (0, 0)
Screenshot: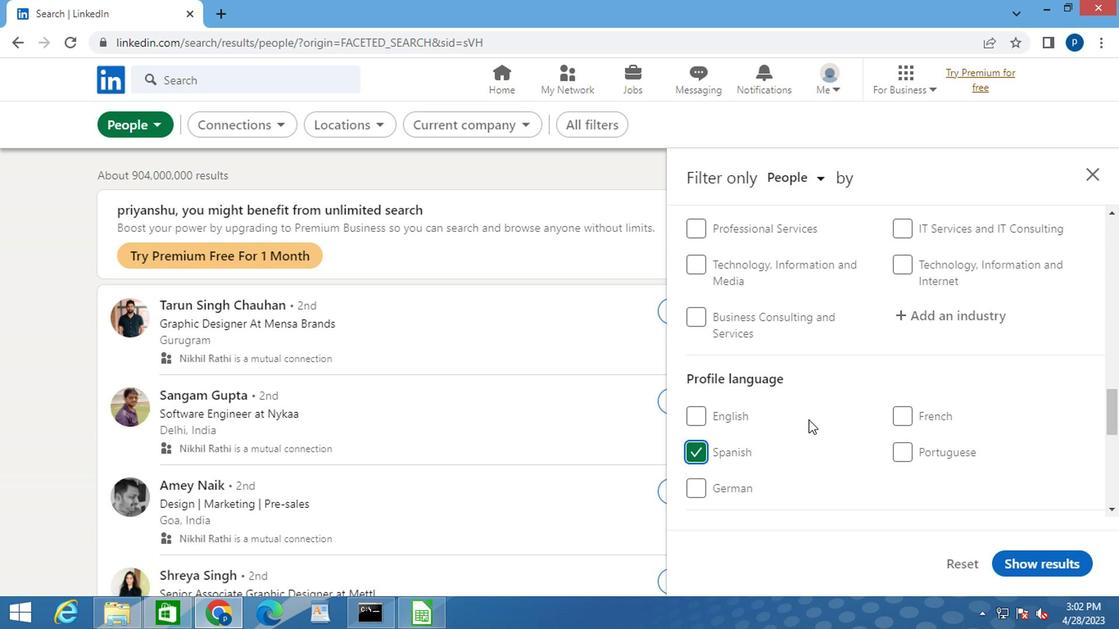 
Action: Mouse moved to (803, 419)
Screenshot: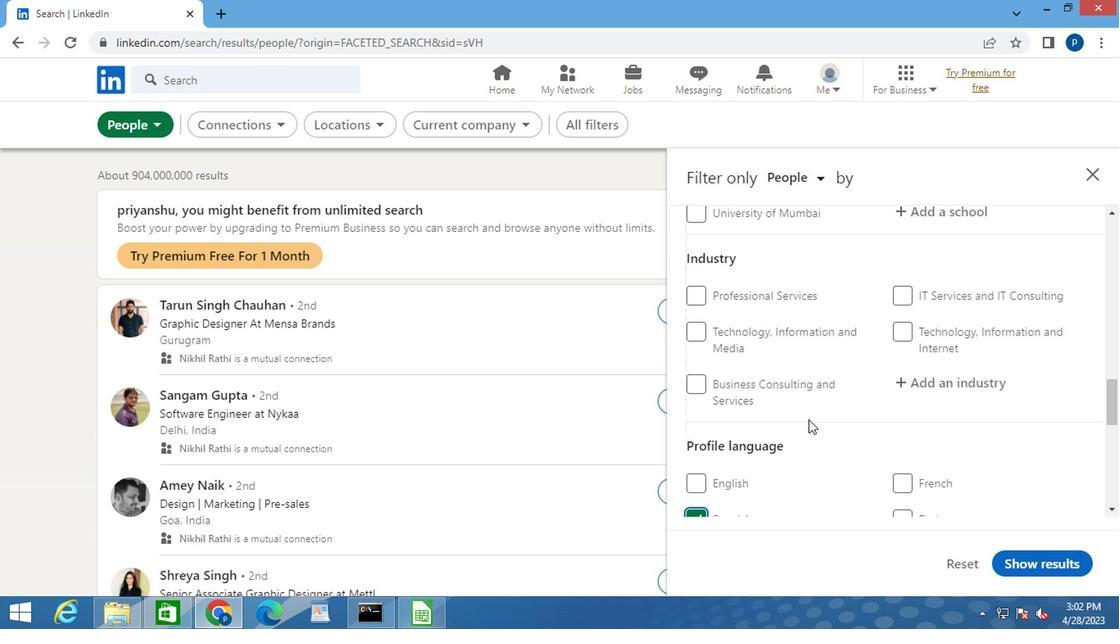 
Action: Mouse scrolled (803, 420) with delta (0, 0)
Screenshot: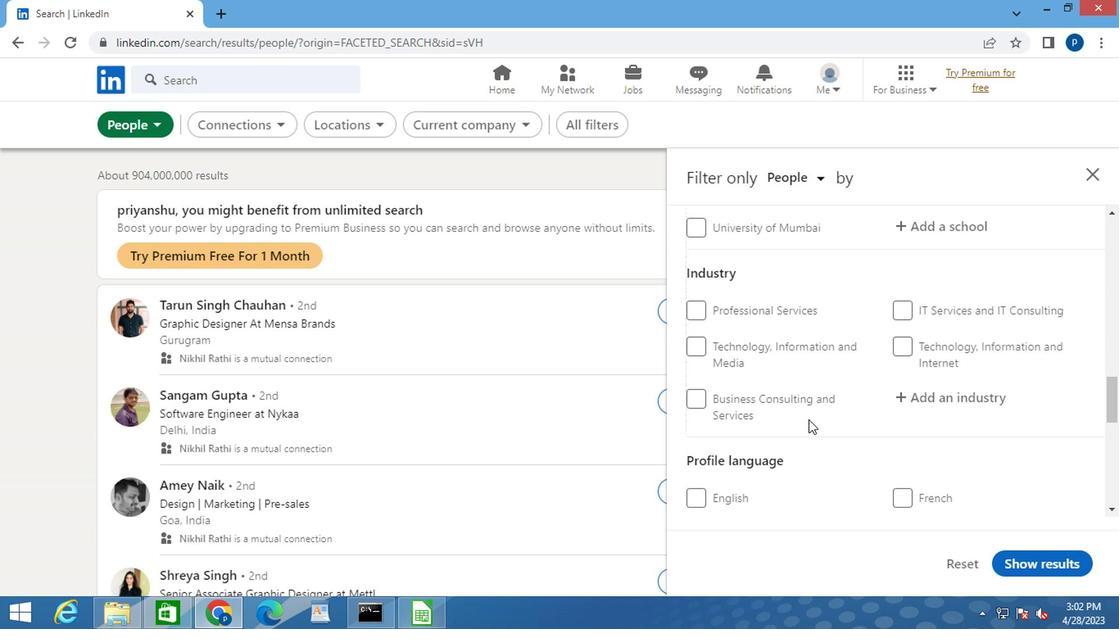 
Action: Mouse scrolled (803, 420) with delta (0, 0)
Screenshot: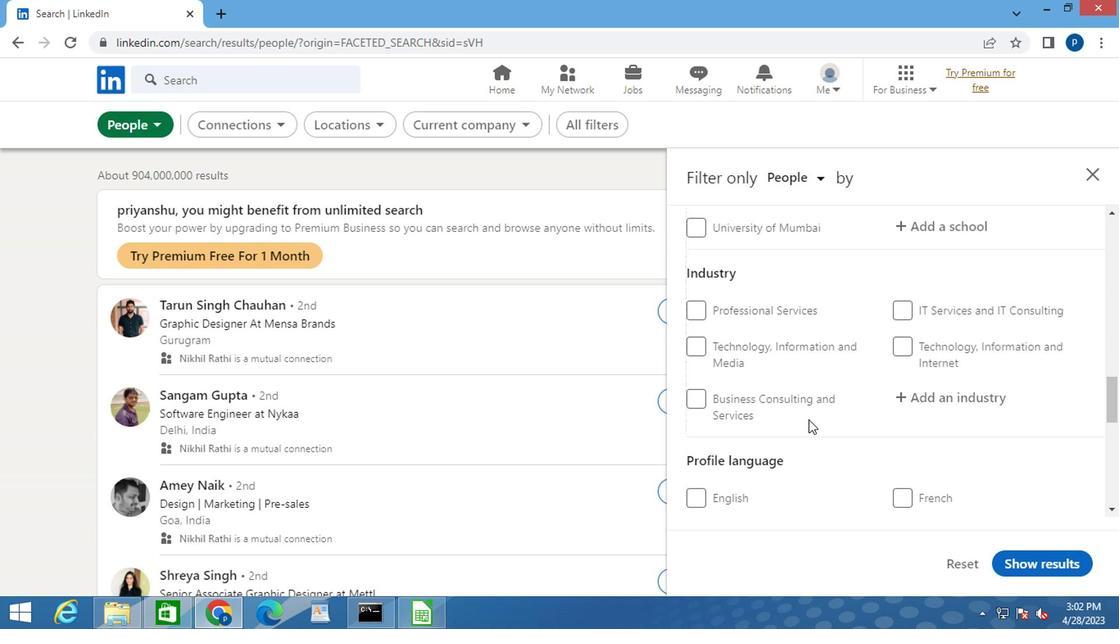 
Action: Mouse moved to (803, 419)
Screenshot: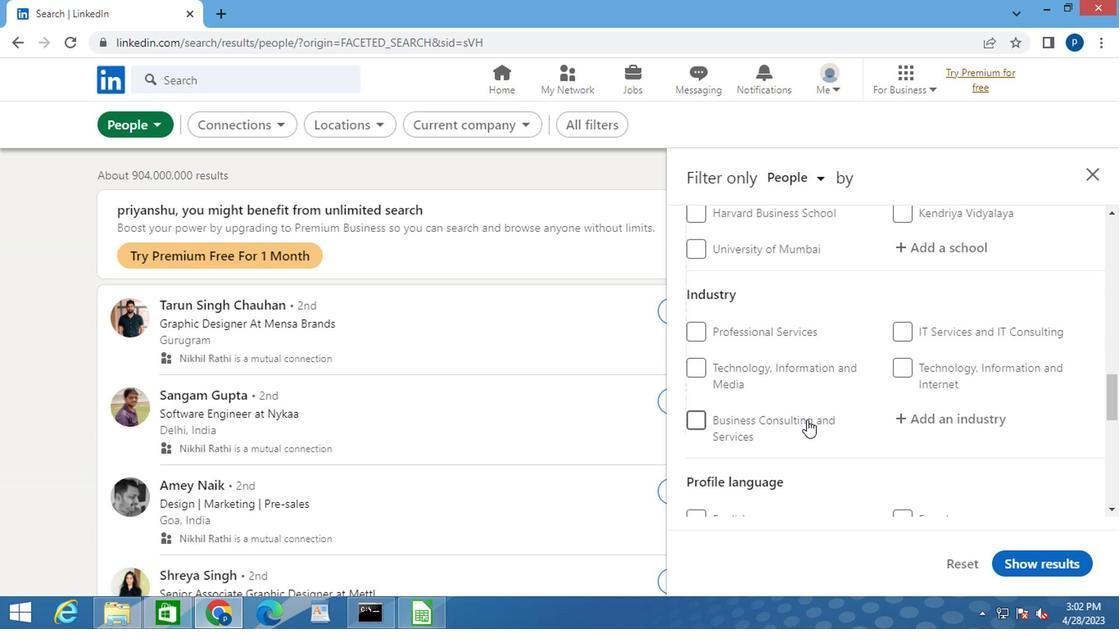 
Action: Mouse scrolled (803, 420) with delta (0, 0)
Screenshot: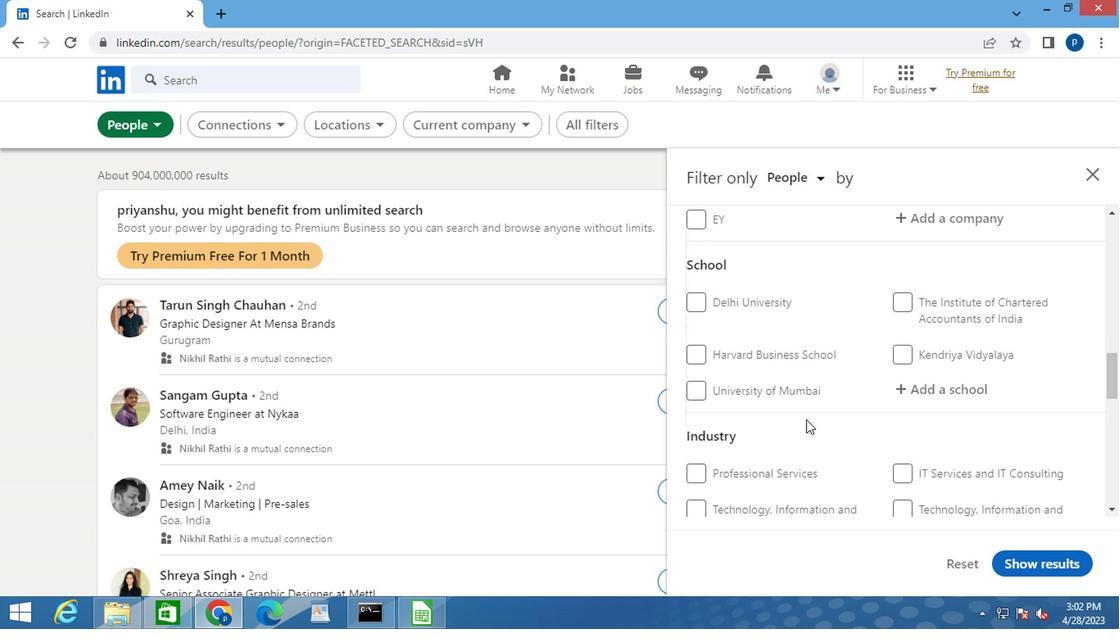 
Action: Mouse scrolled (803, 420) with delta (0, 0)
Screenshot: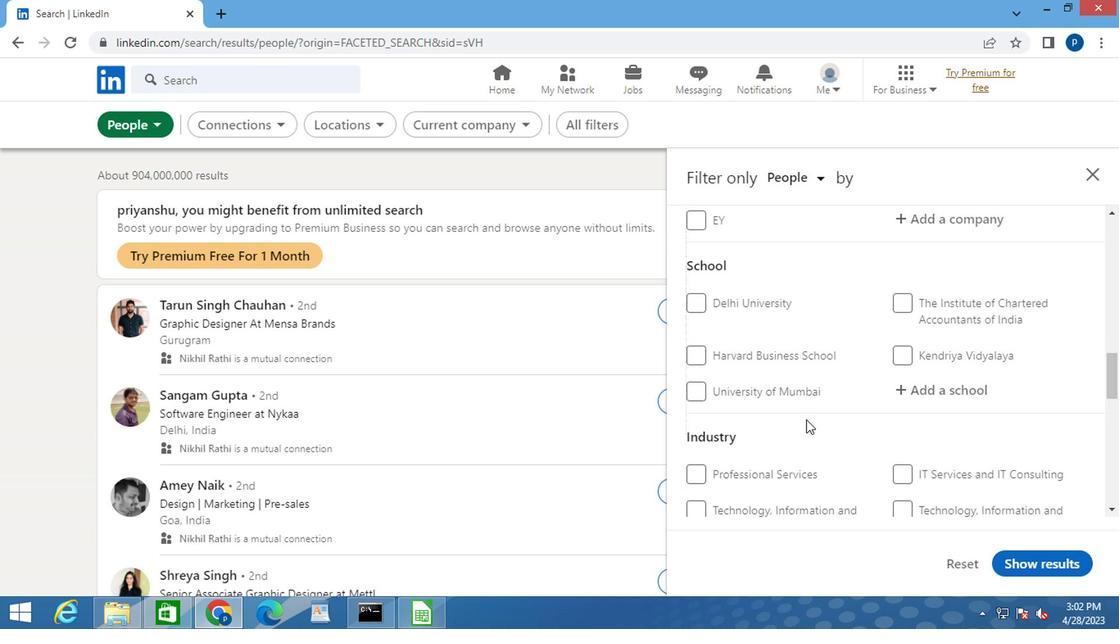 
Action: Mouse moved to (801, 419)
Screenshot: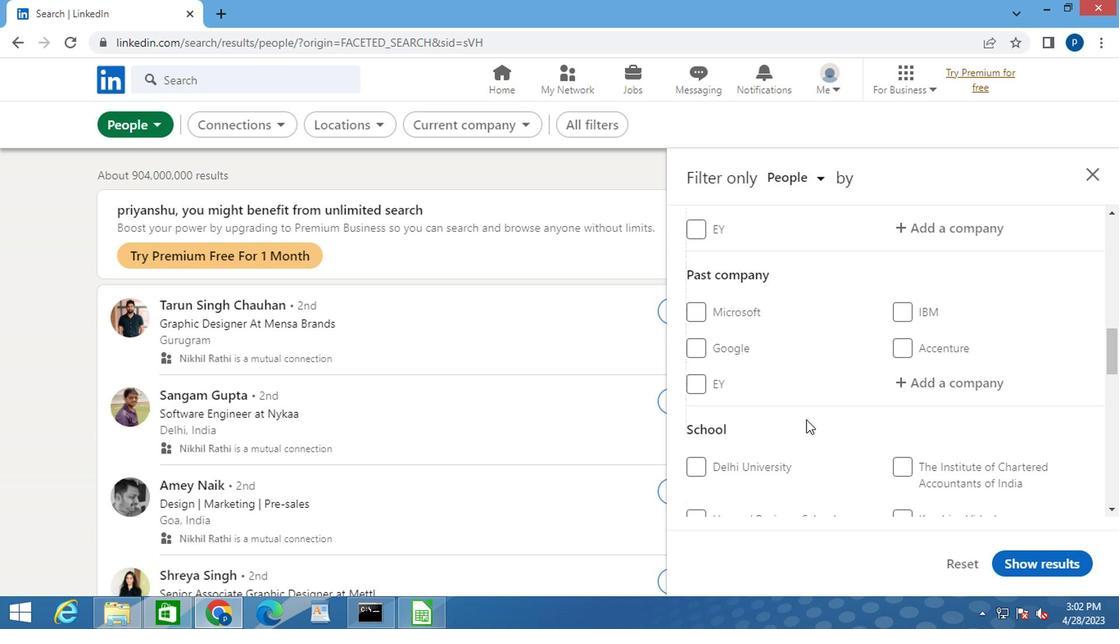 
Action: Mouse scrolled (801, 420) with delta (0, 0)
Screenshot: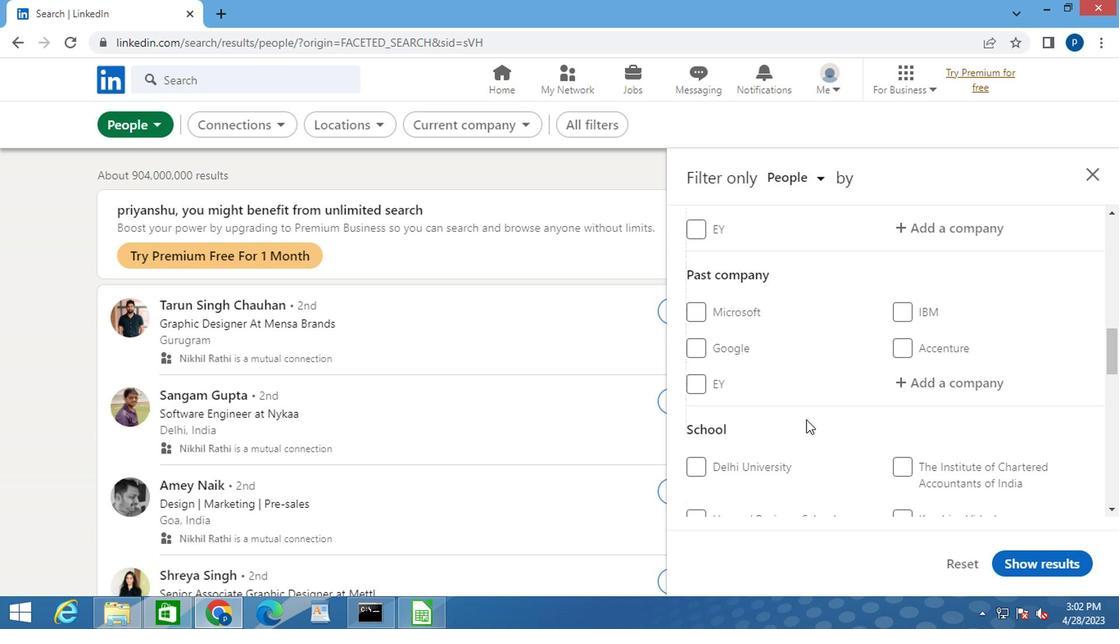 
Action: Mouse scrolled (801, 420) with delta (0, 0)
Screenshot: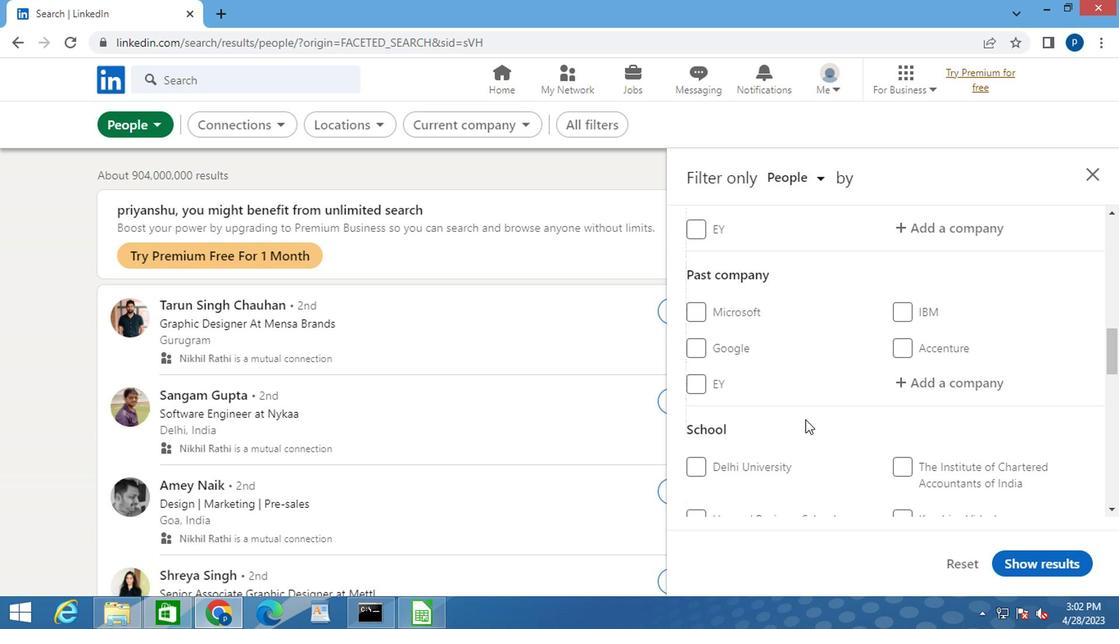 
Action: Mouse moved to (904, 400)
Screenshot: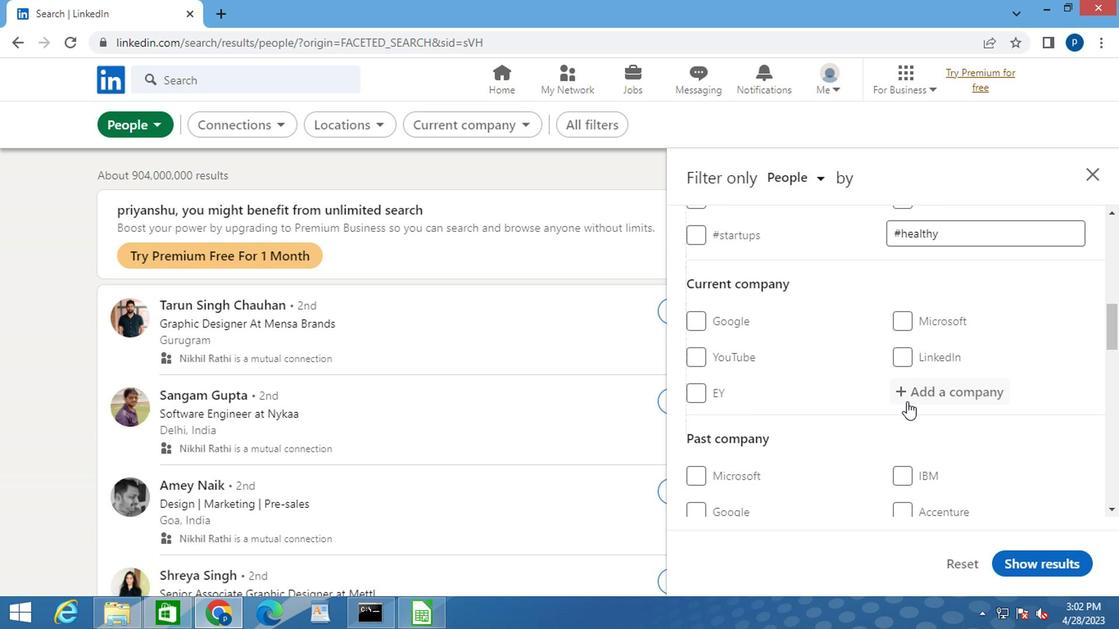 
Action: Mouse pressed left at (904, 400)
Screenshot: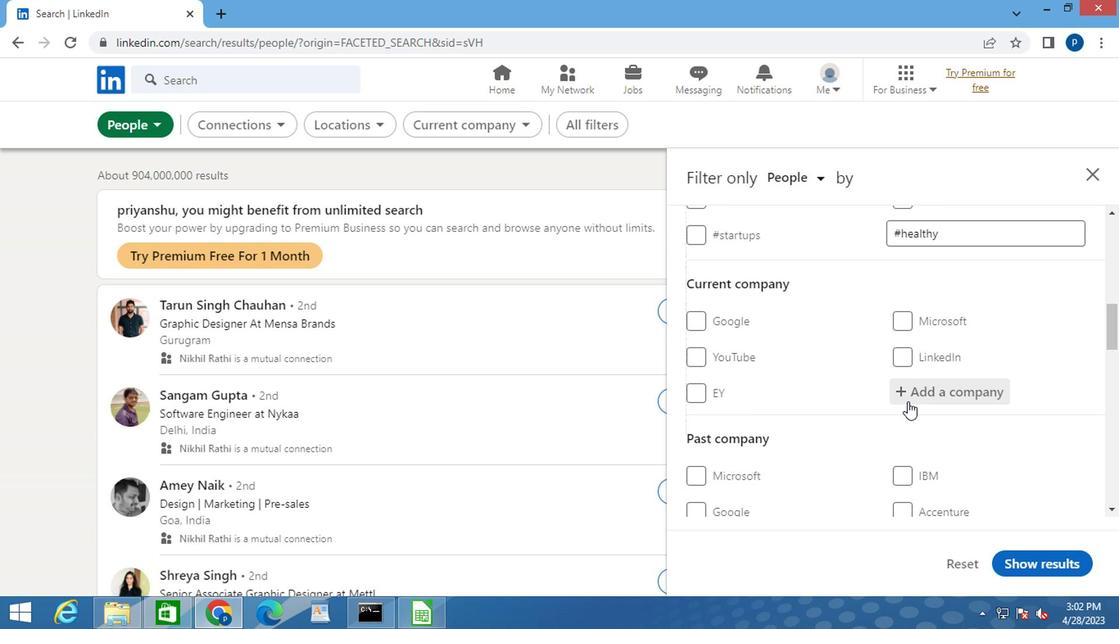
Action: Key pressed <Key.caps_lock>E<Key.caps_lock>XTRAMARKS
Screenshot: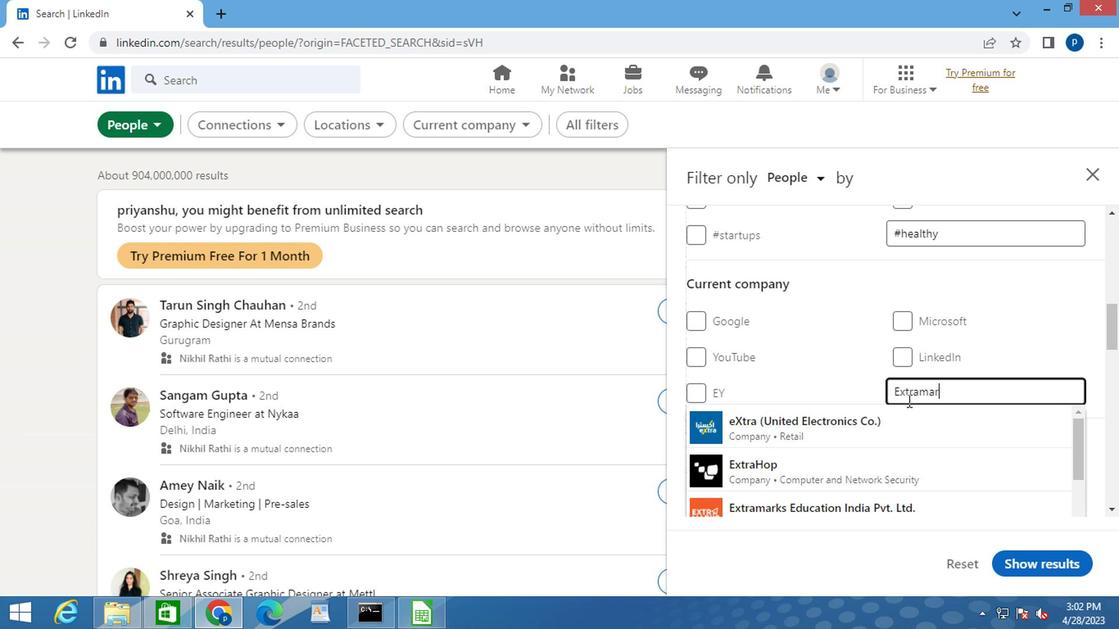 
Action: Mouse moved to (868, 427)
Screenshot: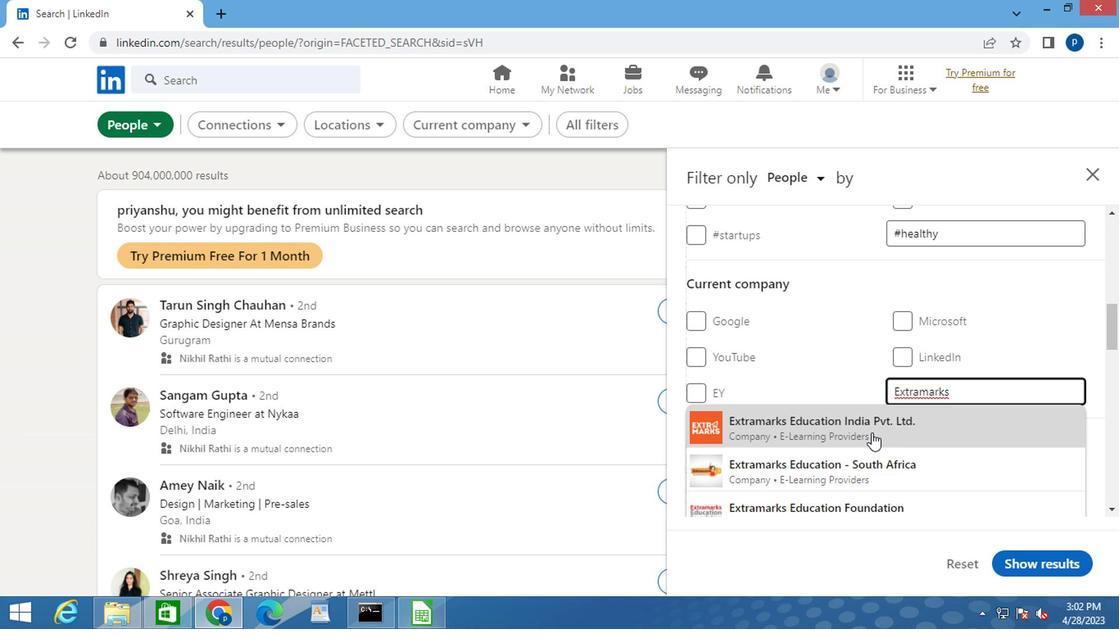 
Action: Mouse pressed left at (868, 427)
Screenshot: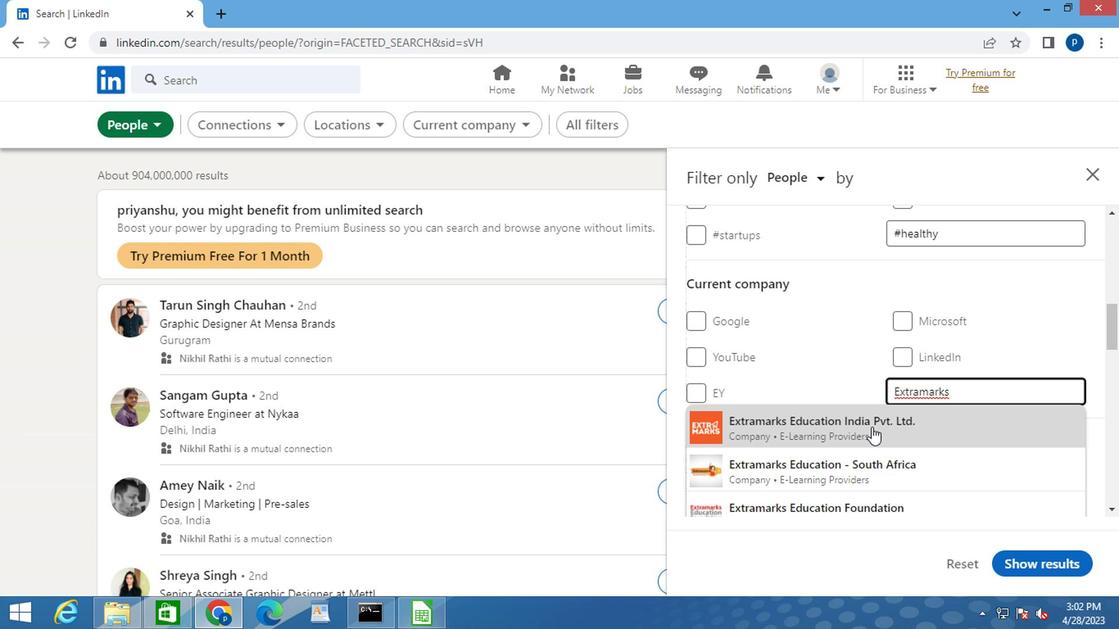 
Action: Mouse moved to (846, 419)
Screenshot: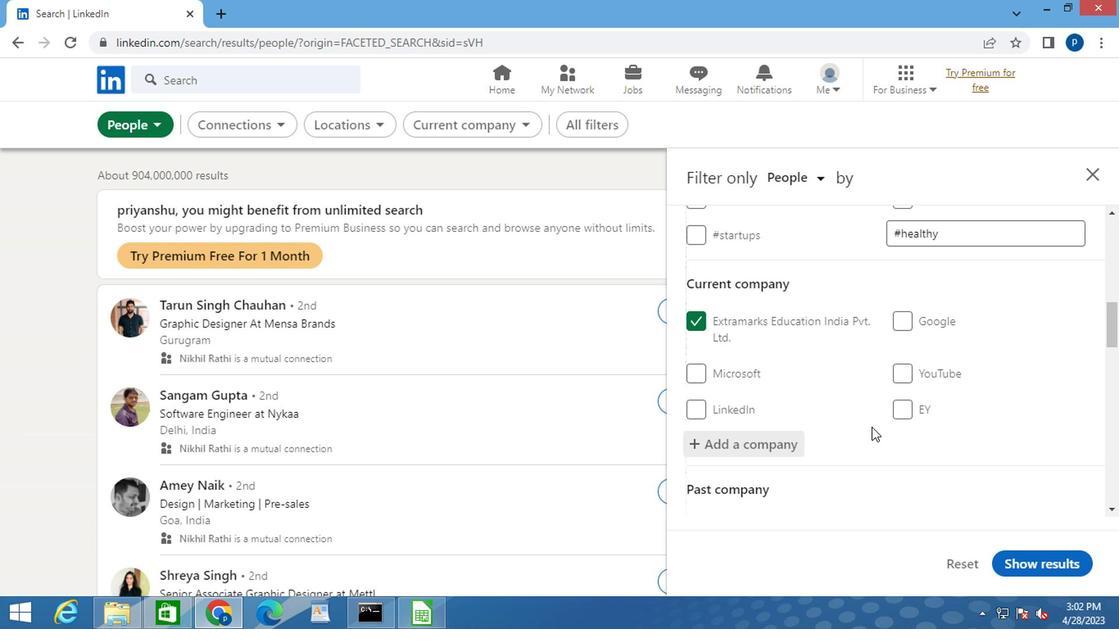 
Action: Mouse scrolled (846, 419) with delta (0, 0)
Screenshot: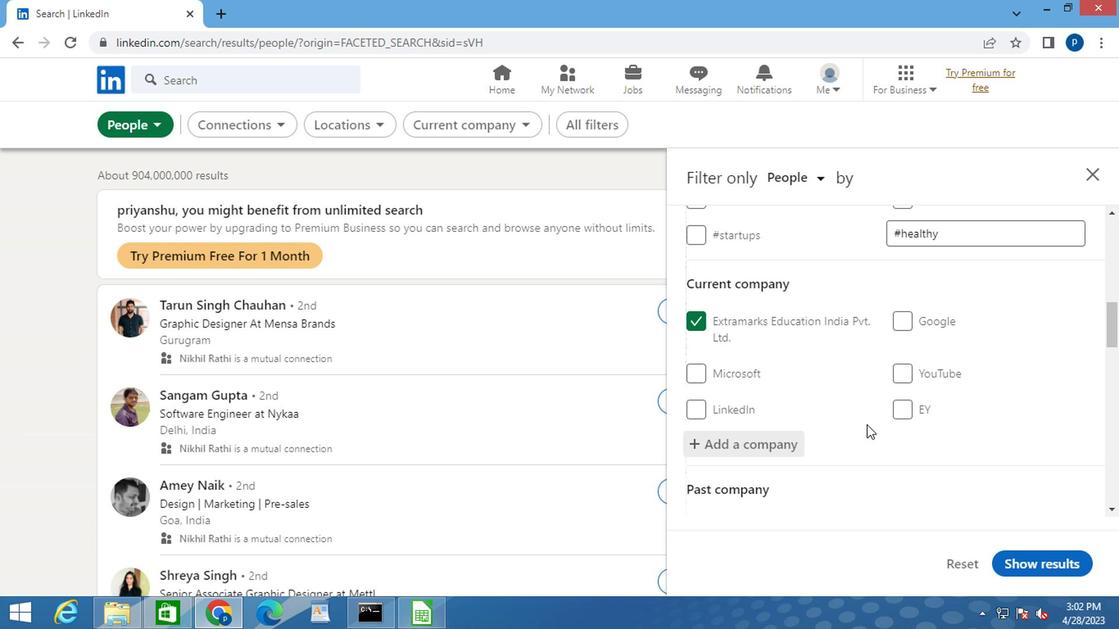 
Action: Mouse scrolled (846, 419) with delta (0, 0)
Screenshot: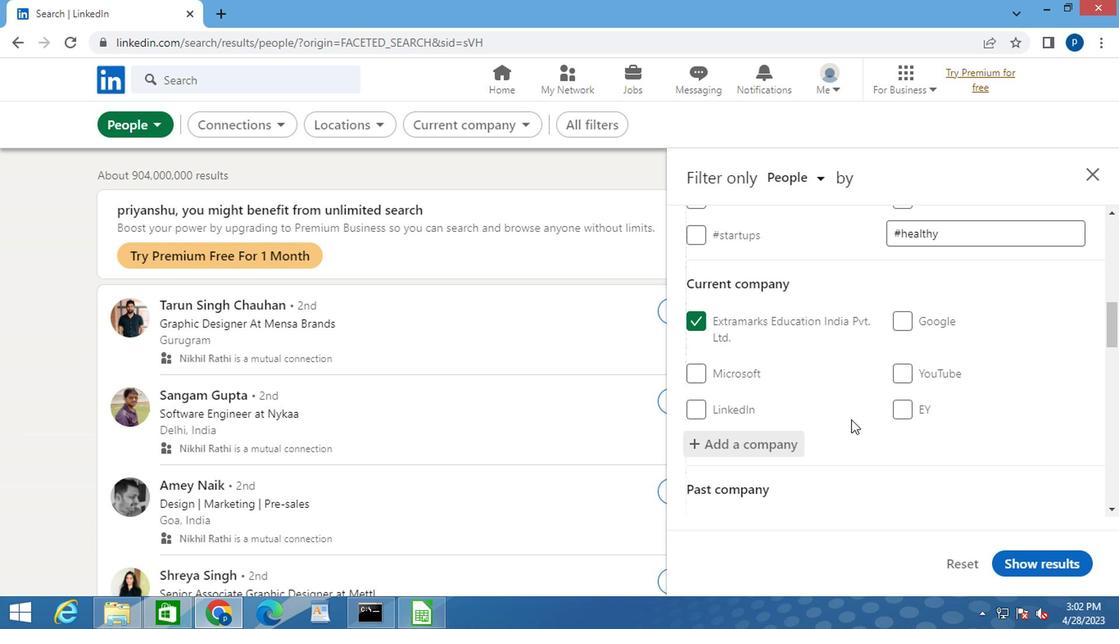 
Action: Mouse moved to (844, 417)
Screenshot: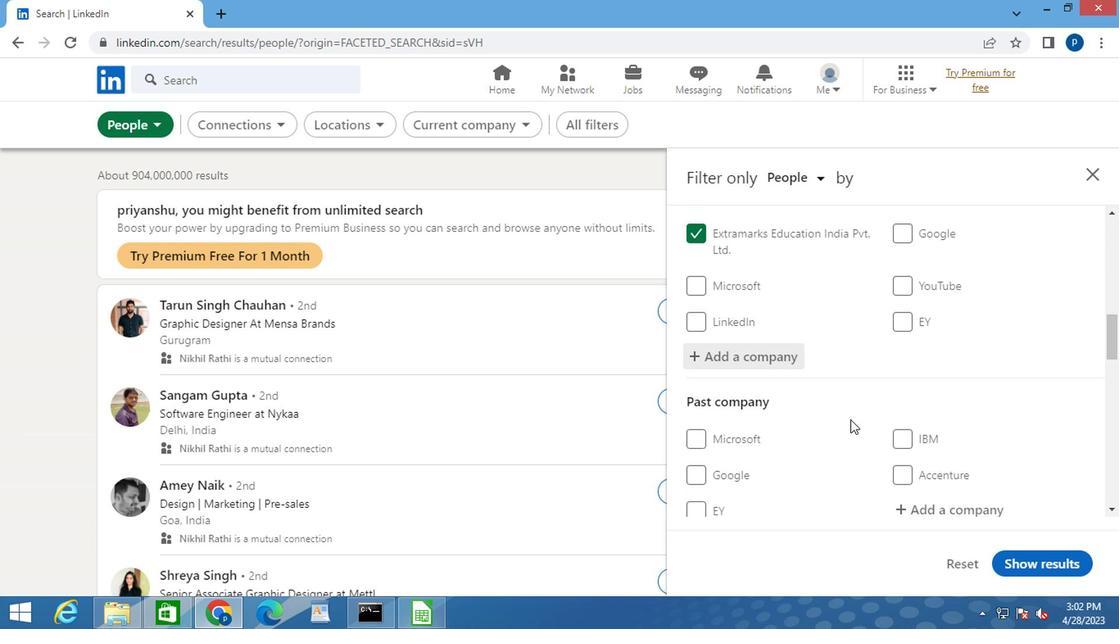 
Action: Mouse scrolled (844, 417) with delta (0, 0)
Screenshot: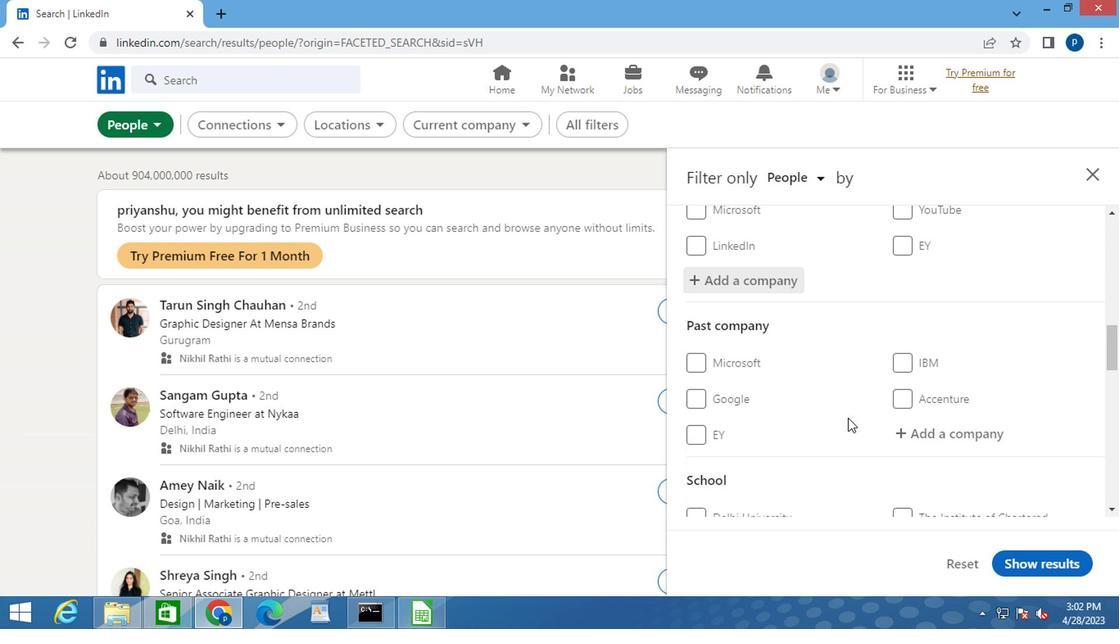 
Action: Mouse scrolled (844, 417) with delta (0, 0)
Screenshot: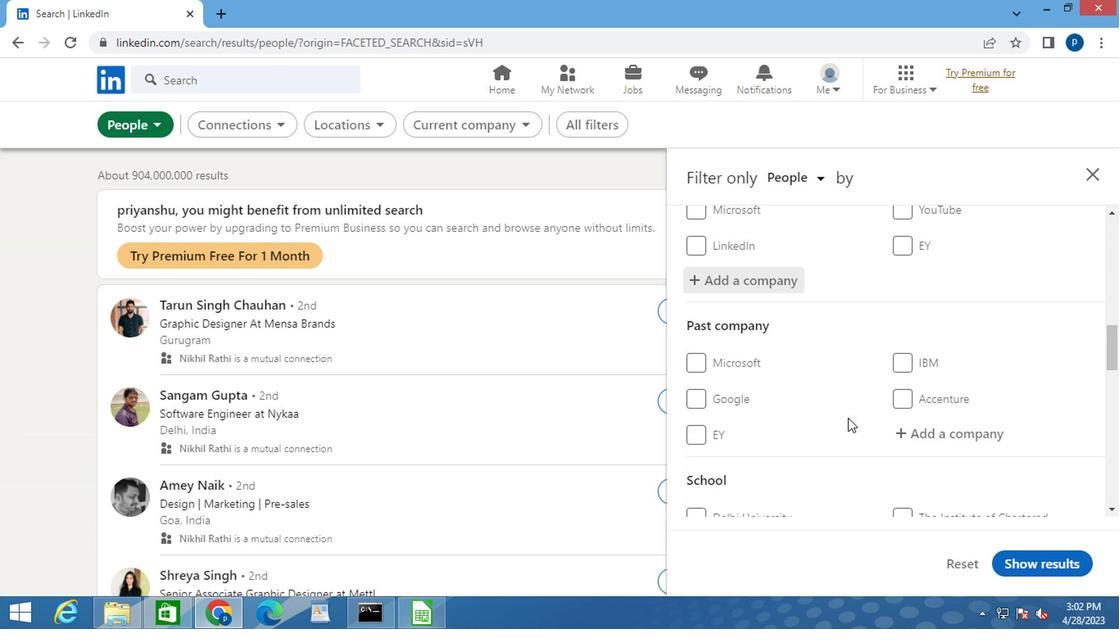 
Action: Mouse moved to (920, 433)
Screenshot: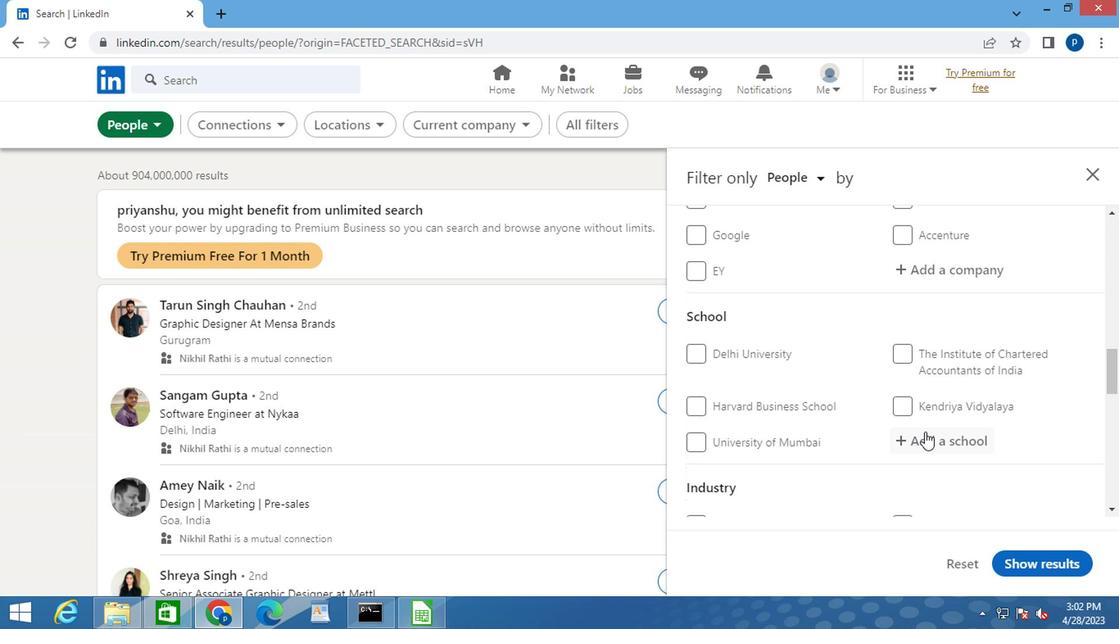 
Action: Mouse pressed left at (920, 433)
Screenshot: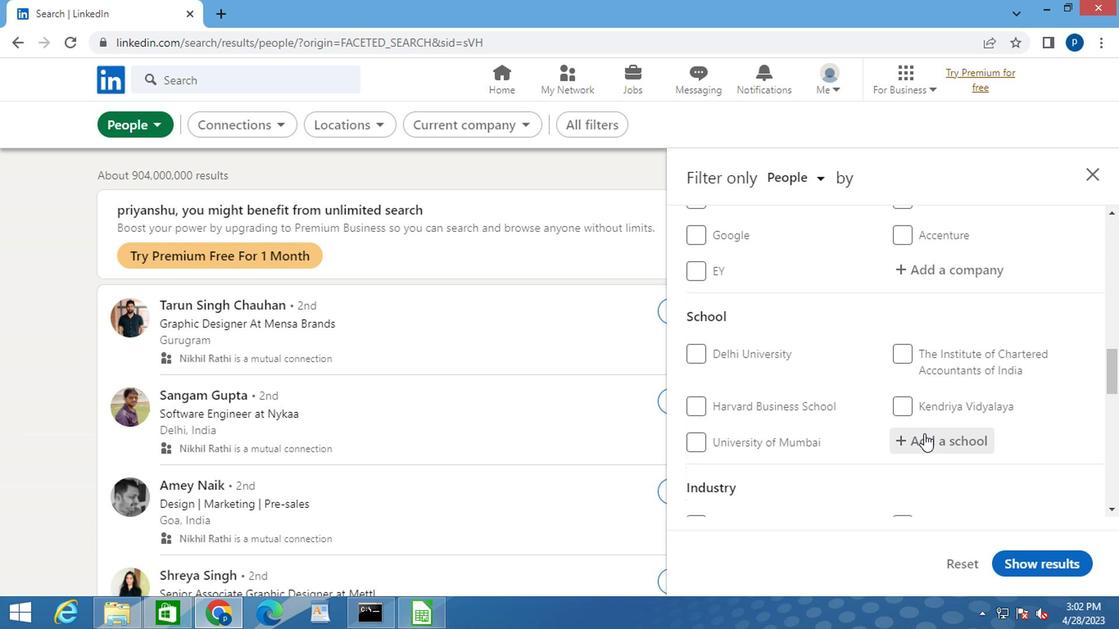 
Action: Mouse moved to (919, 433)
Screenshot: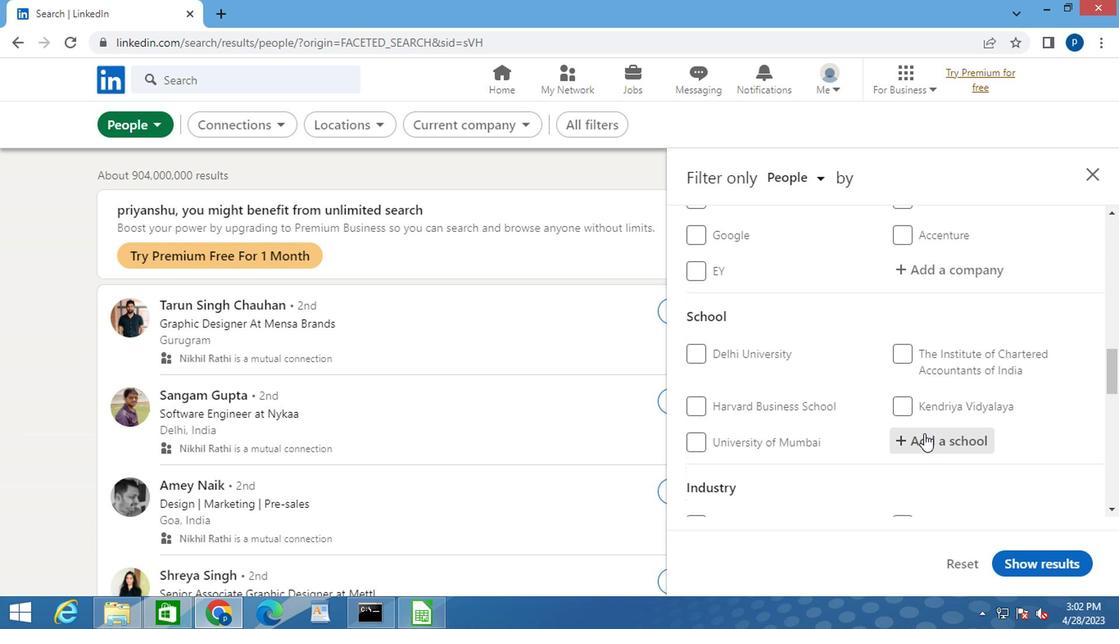 
Action: Key pressed <Key.caps_lock>S<Key.caps_lock>OPHIA<Key.space><Key.caps_lock>G<Key.caps_lock>IL<Key.backspace>RLS<Key.space>
Screenshot: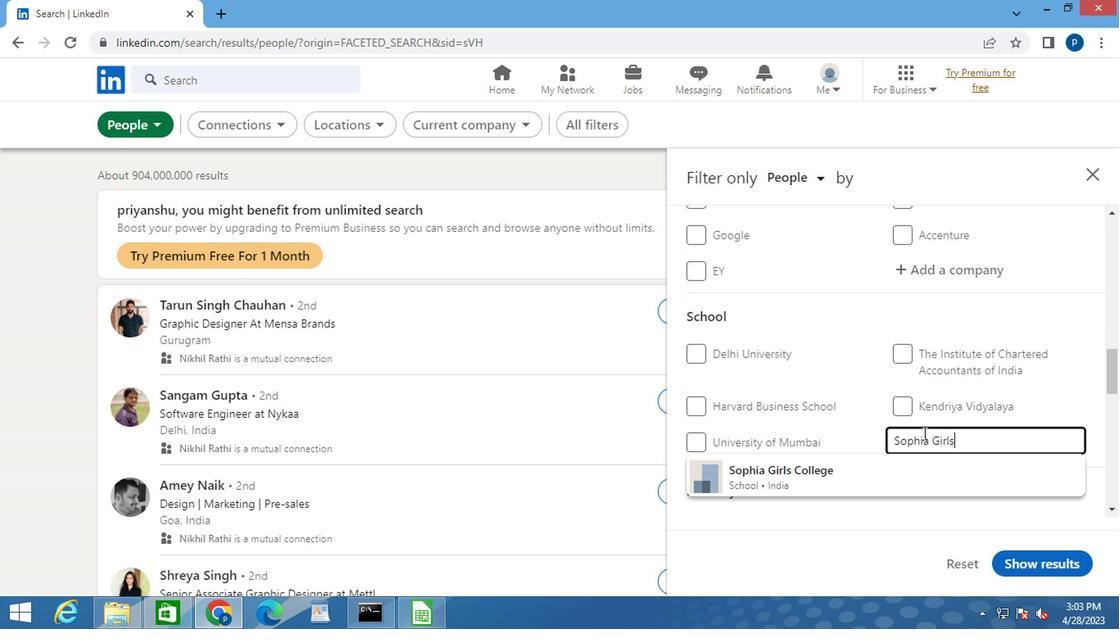 
Action: Mouse moved to (823, 471)
Screenshot: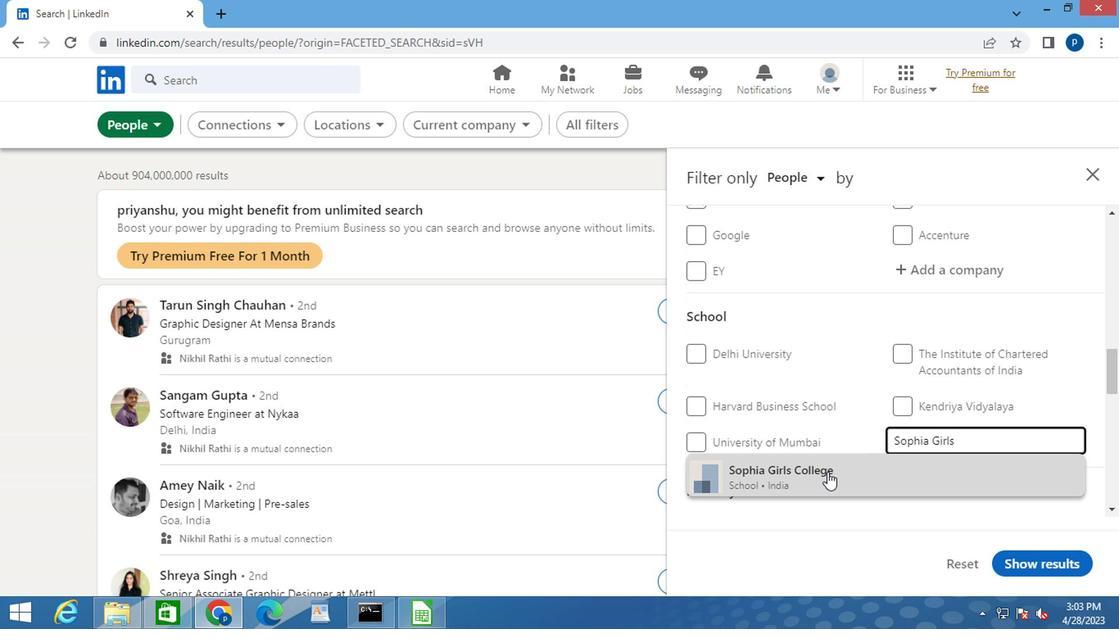 
Action: Mouse pressed left at (823, 471)
Screenshot: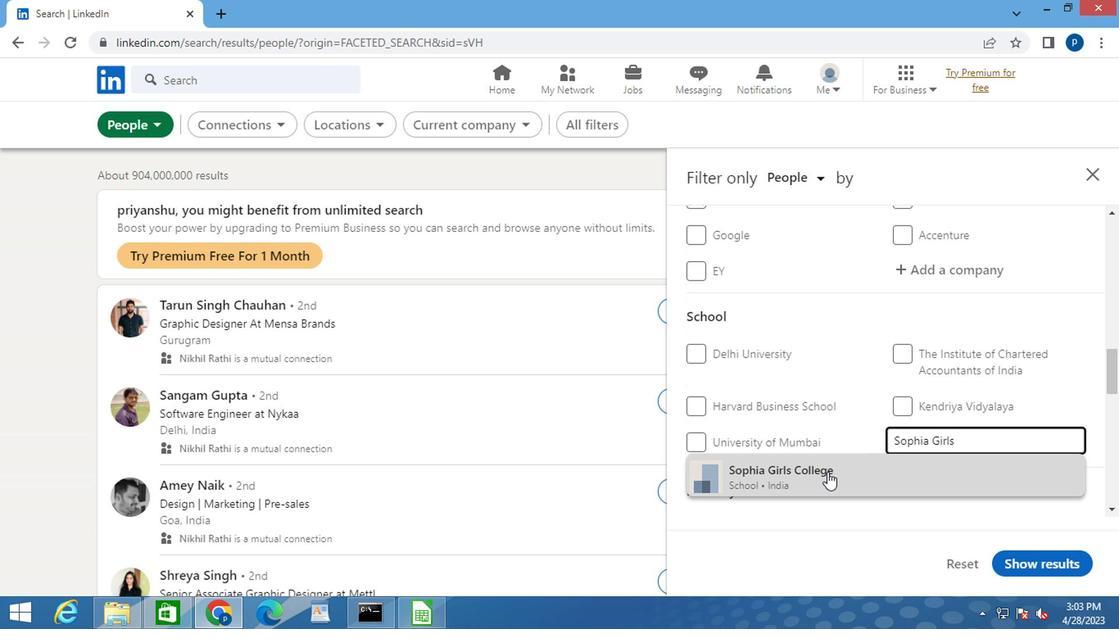 
Action: Mouse moved to (821, 455)
Screenshot: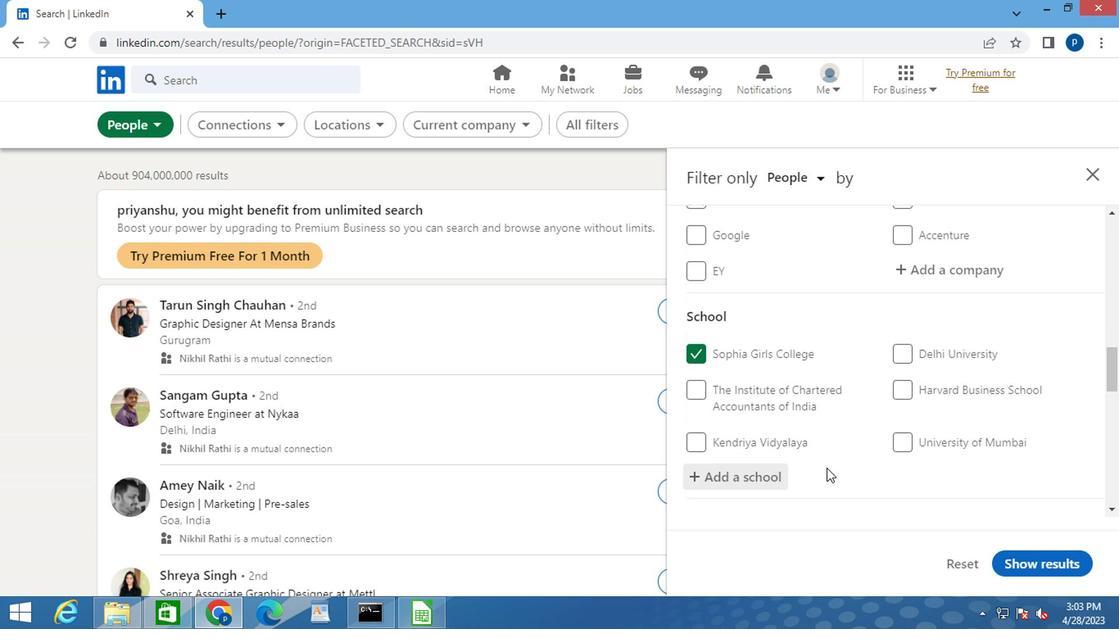 
Action: Mouse scrolled (821, 454) with delta (0, 0)
Screenshot: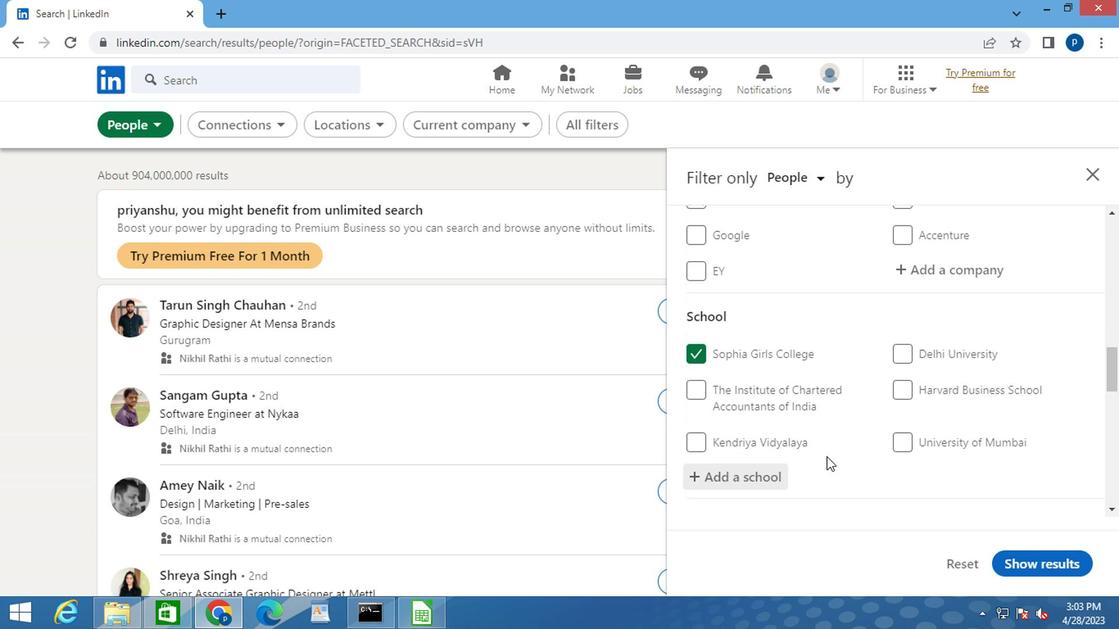 
Action: Mouse moved to (819, 454)
Screenshot: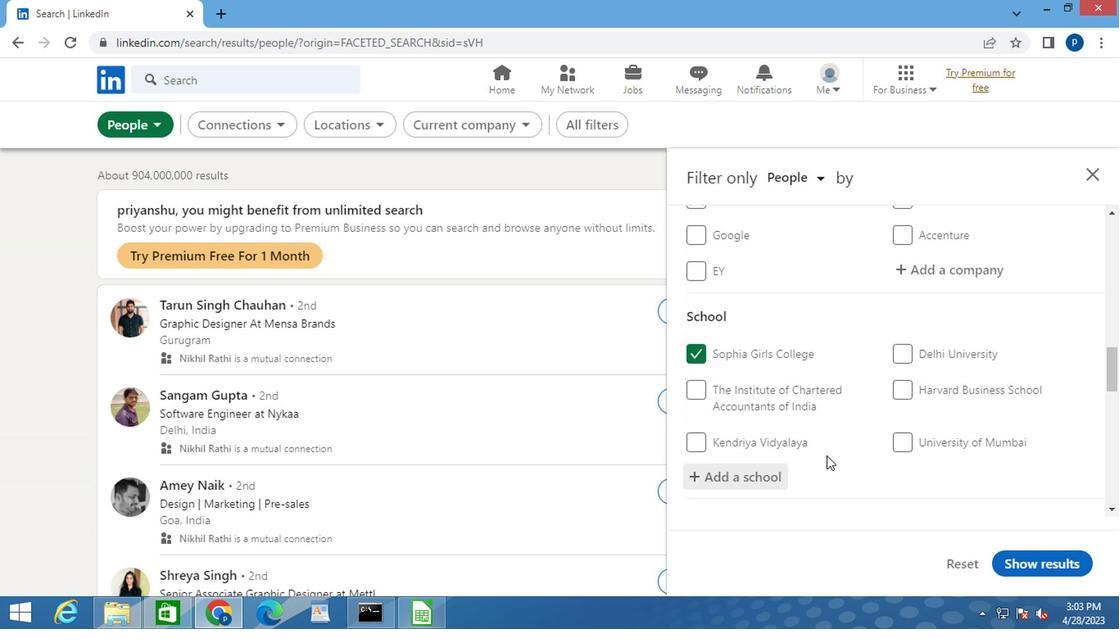 
Action: Mouse scrolled (819, 454) with delta (0, 0)
Screenshot: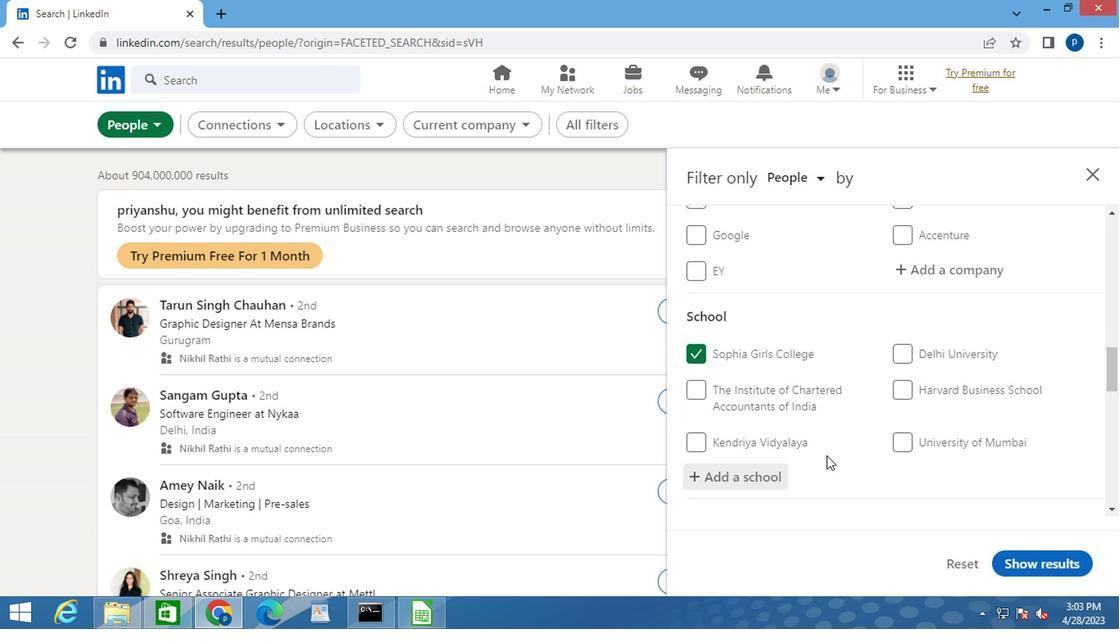 
Action: Mouse moved to (813, 423)
Screenshot: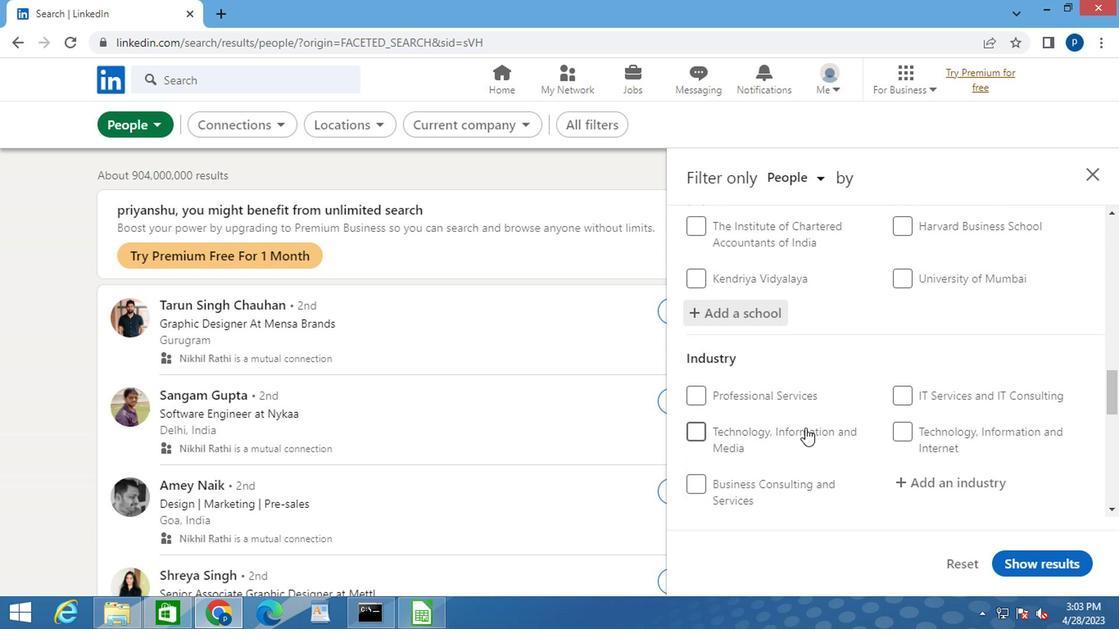
Action: Mouse scrolled (813, 421) with delta (0, -1)
Screenshot: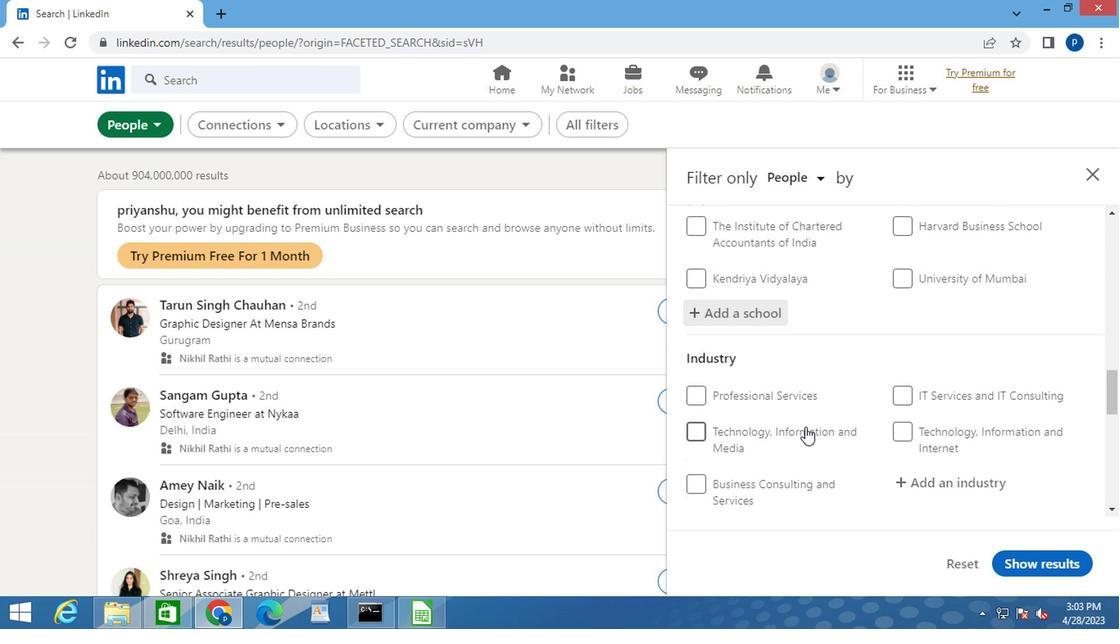 
Action: Mouse moved to (917, 406)
Screenshot: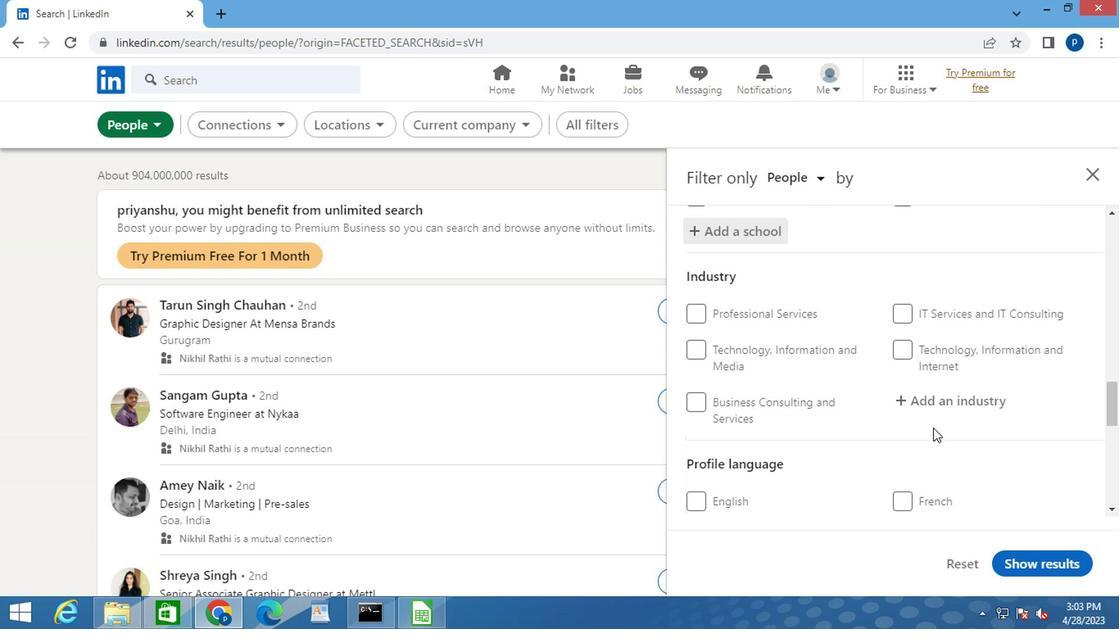 
Action: Mouse pressed left at (917, 406)
Screenshot: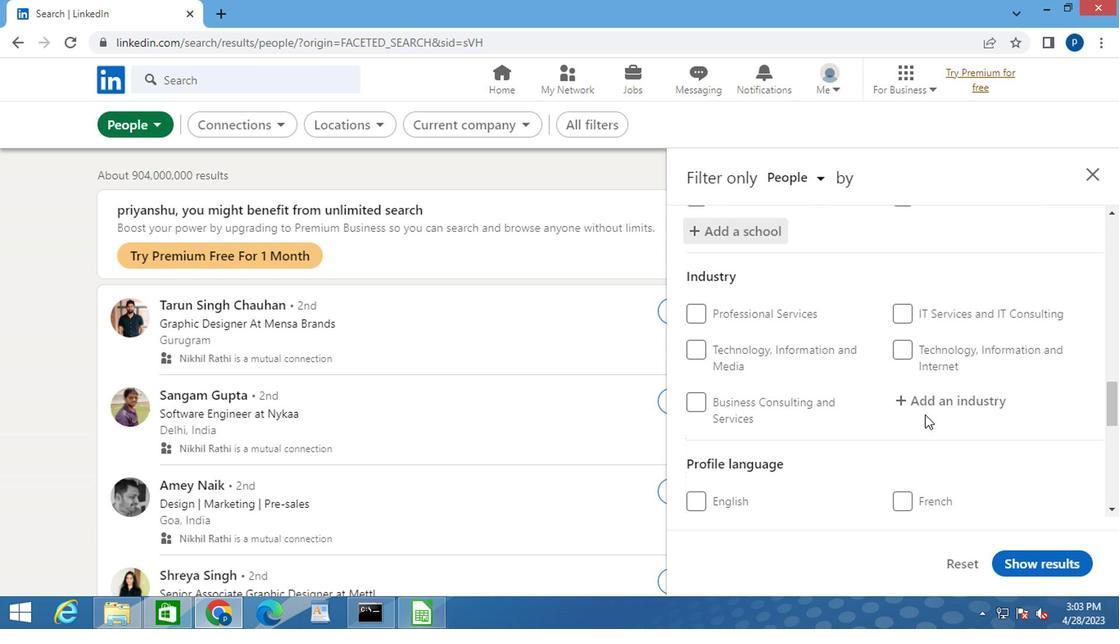 
Action: Key pressed <Key.caps_lock>H<Key.caps_lock>OUSING<Key.space><Key.caps_lock>P<Key.caps_lock>R
Screenshot: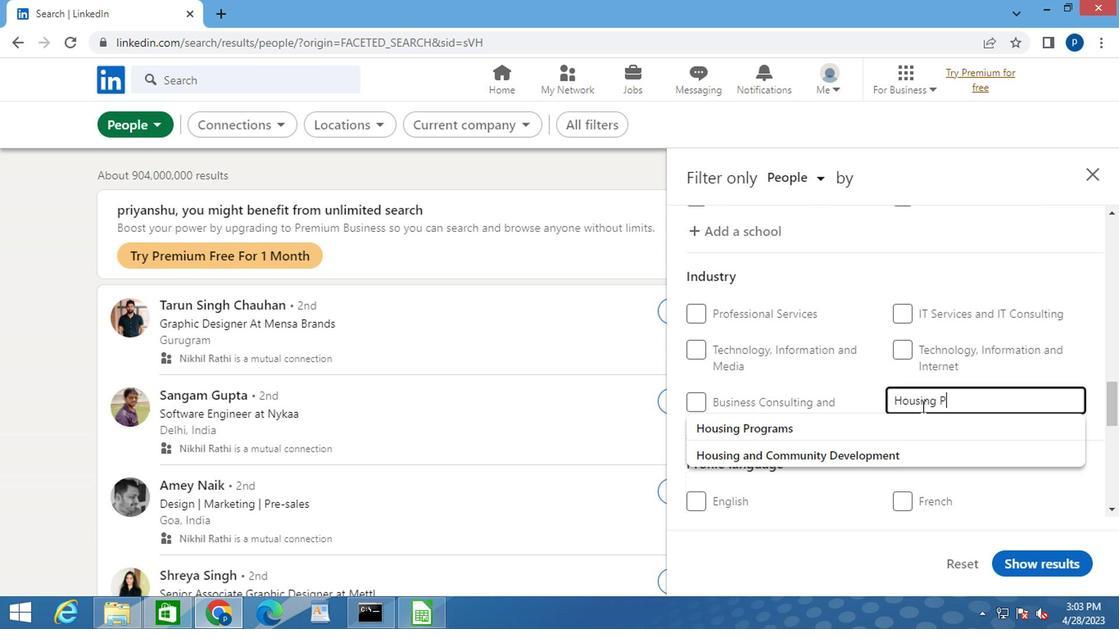
Action: Mouse moved to (810, 429)
Screenshot: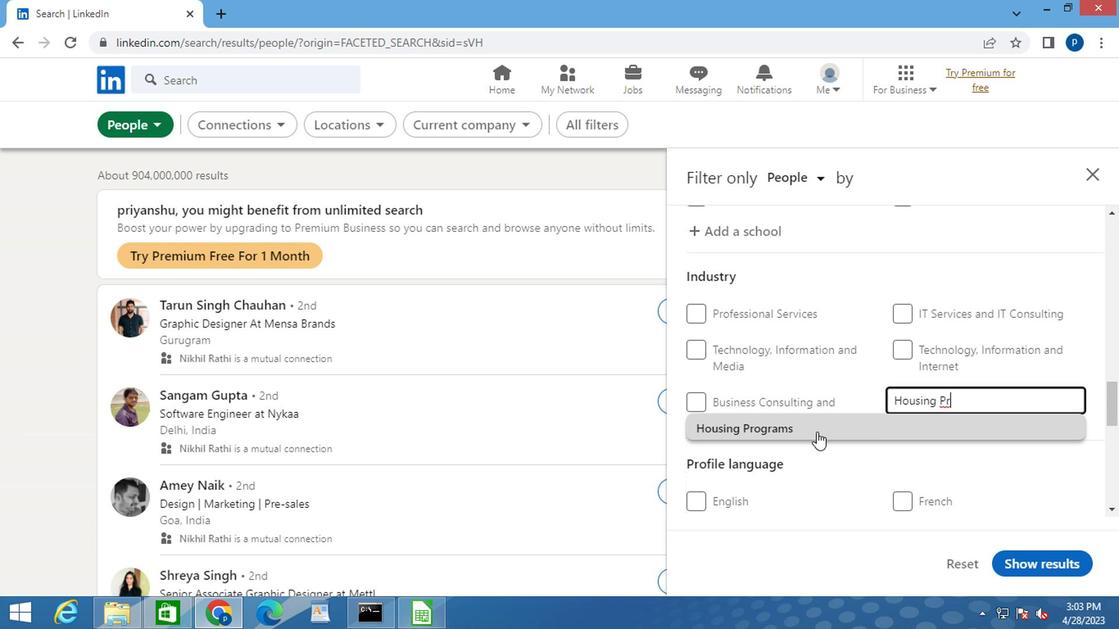 
Action: Mouse pressed left at (810, 429)
Screenshot: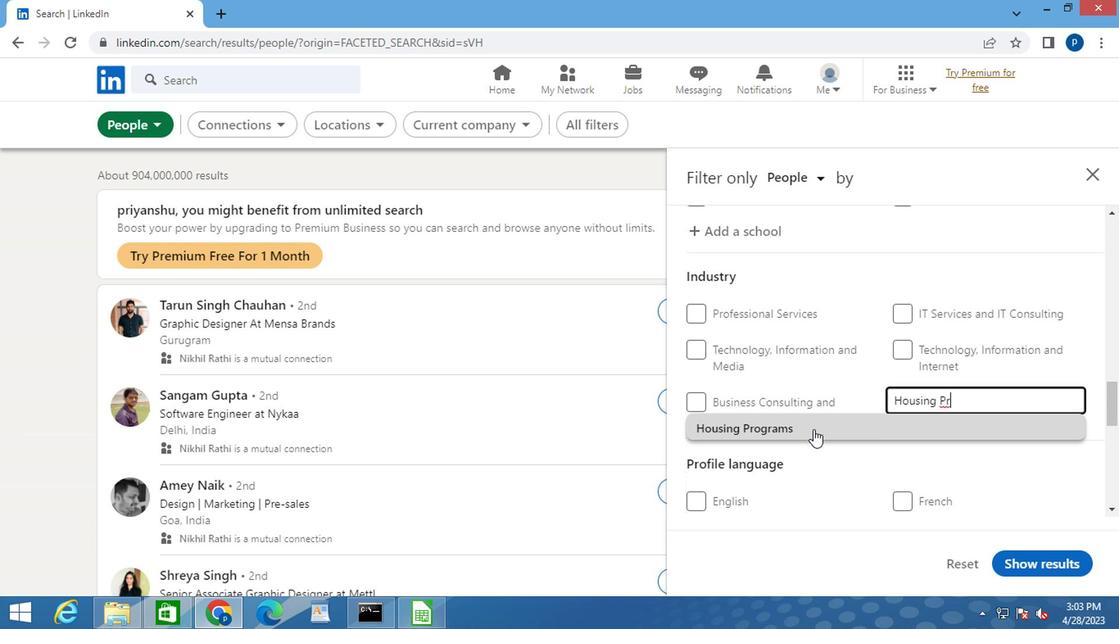 
Action: Mouse scrolled (810, 428) with delta (0, -1)
Screenshot: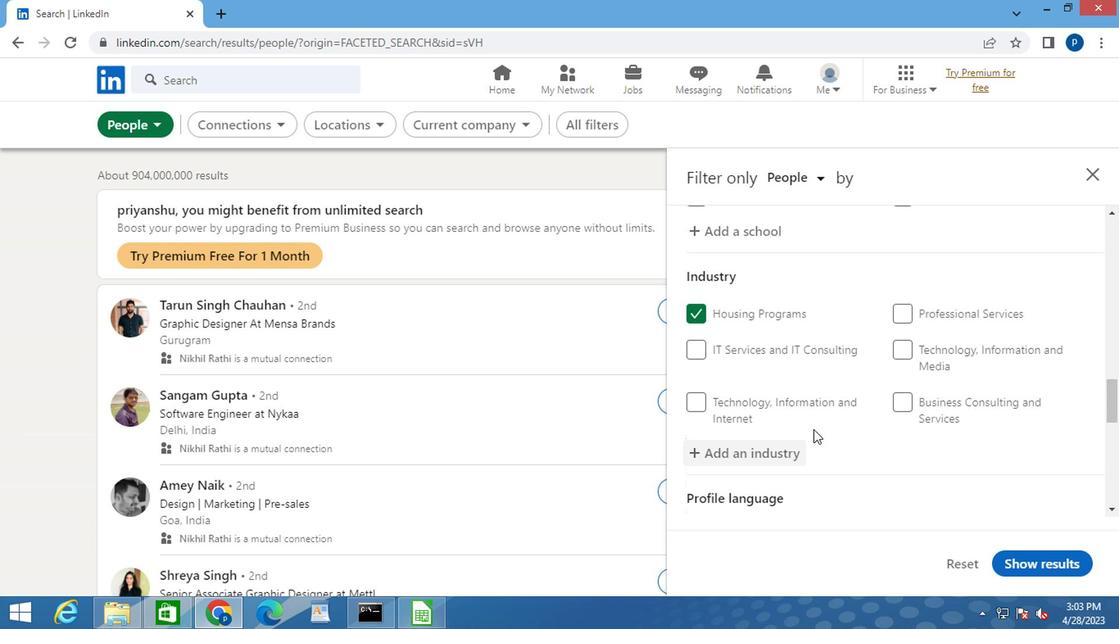 
Action: Mouse scrolled (810, 428) with delta (0, -1)
Screenshot: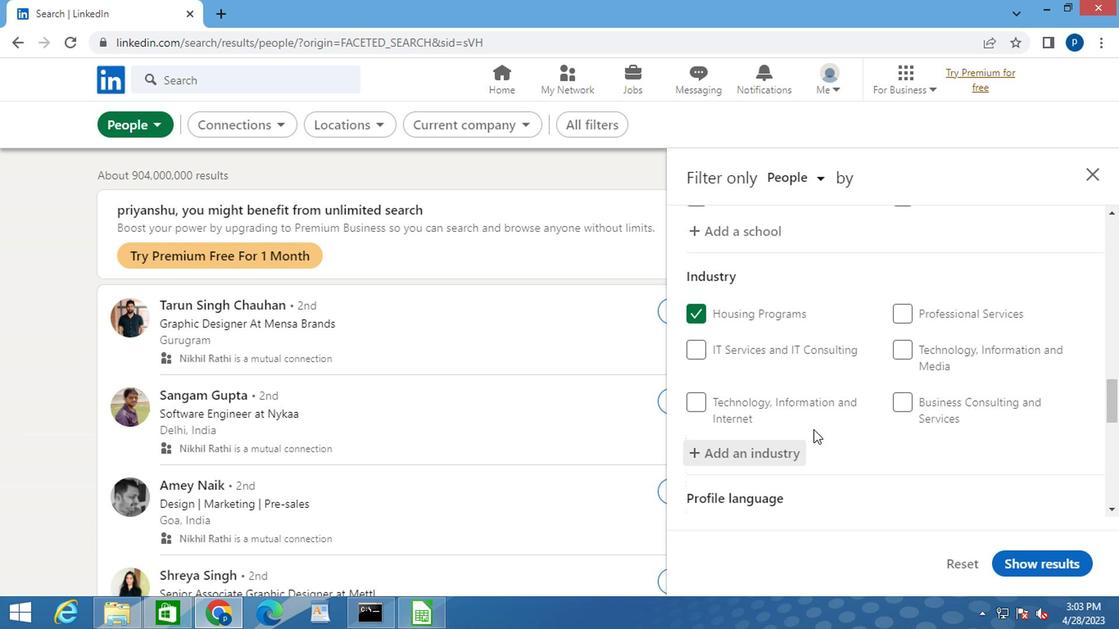 
Action: Mouse moved to (819, 427)
Screenshot: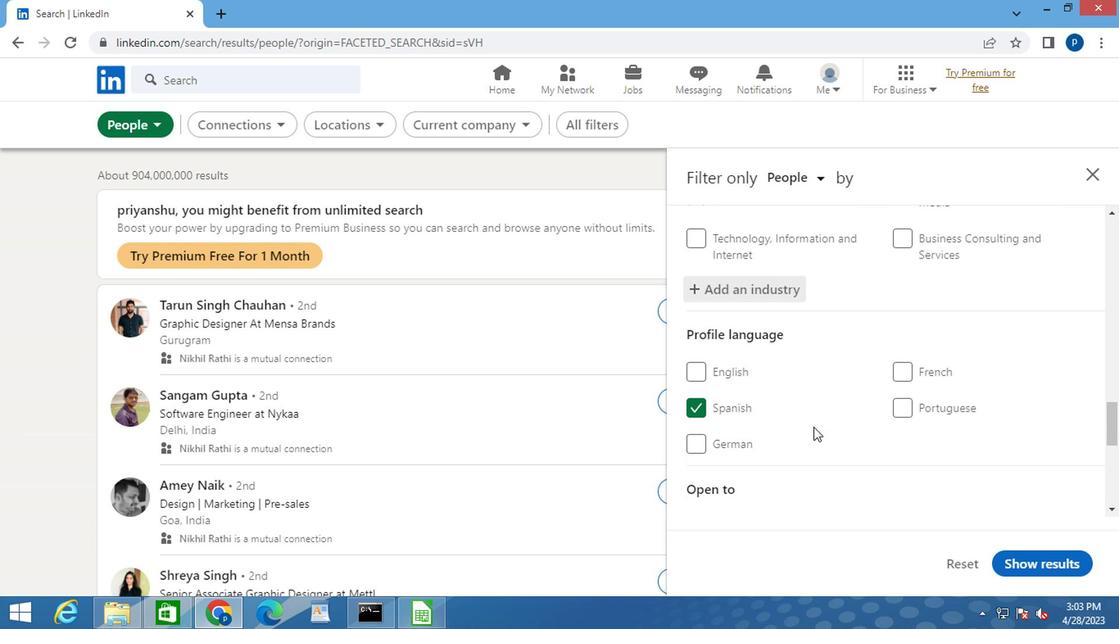 
Action: Mouse scrolled (819, 426) with delta (0, -1)
Screenshot: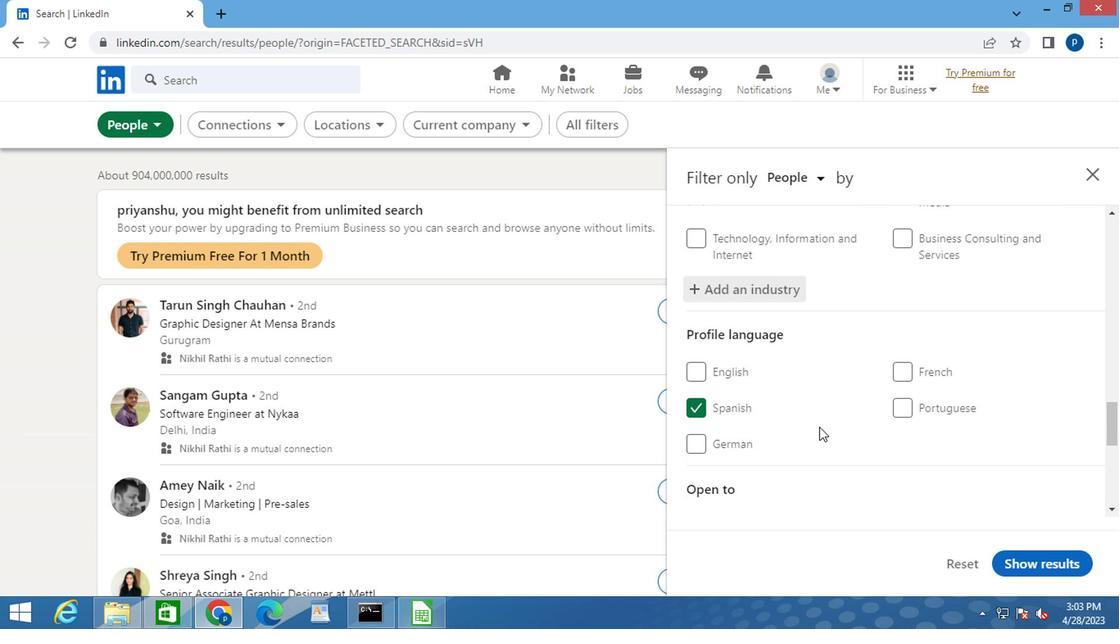 
Action: Mouse scrolled (819, 426) with delta (0, -1)
Screenshot: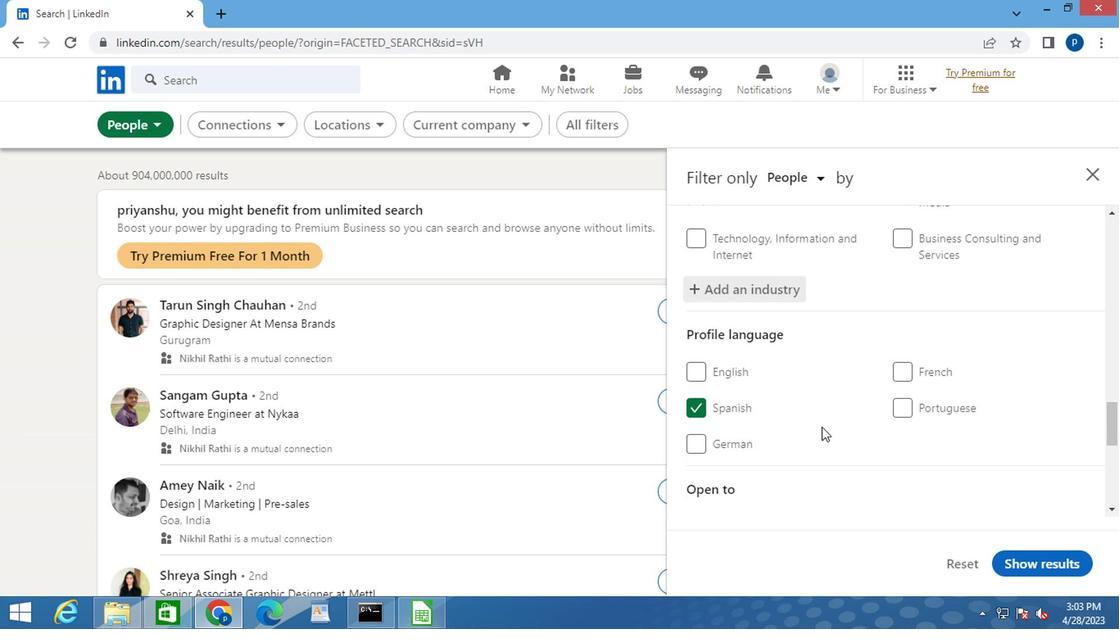 
Action: Mouse moved to (852, 438)
Screenshot: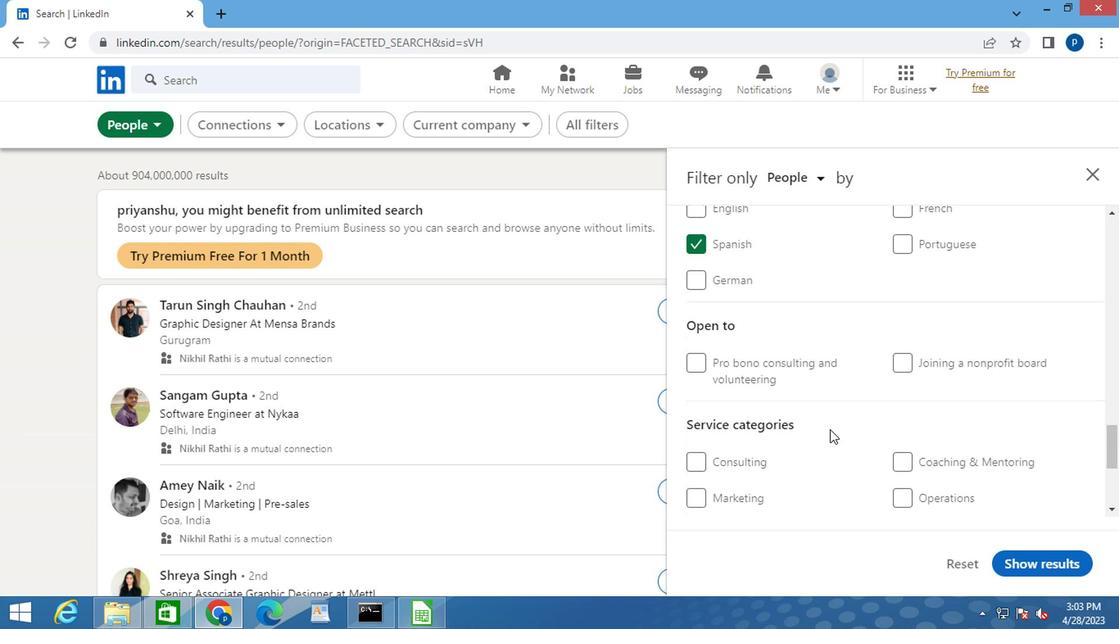 
Action: Mouse scrolled (852, 438) with delta (0, 0)
Screenshot: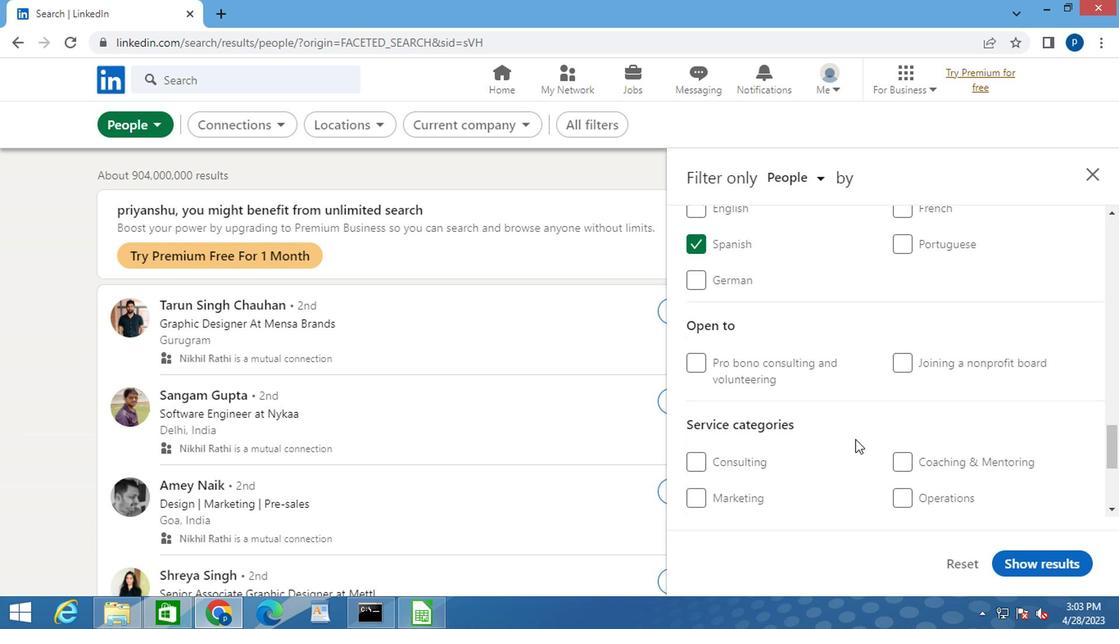 
Action: Mouse moved to (908, 447)
Screenshot: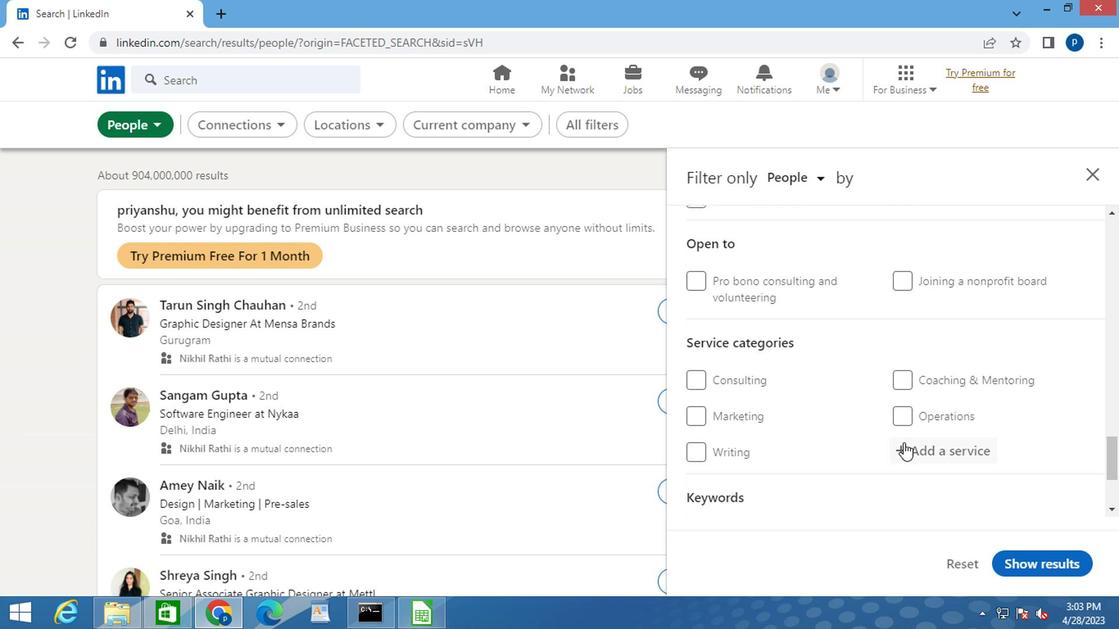 
Action: Mouse pressed left at (908, 447)
Screenshot: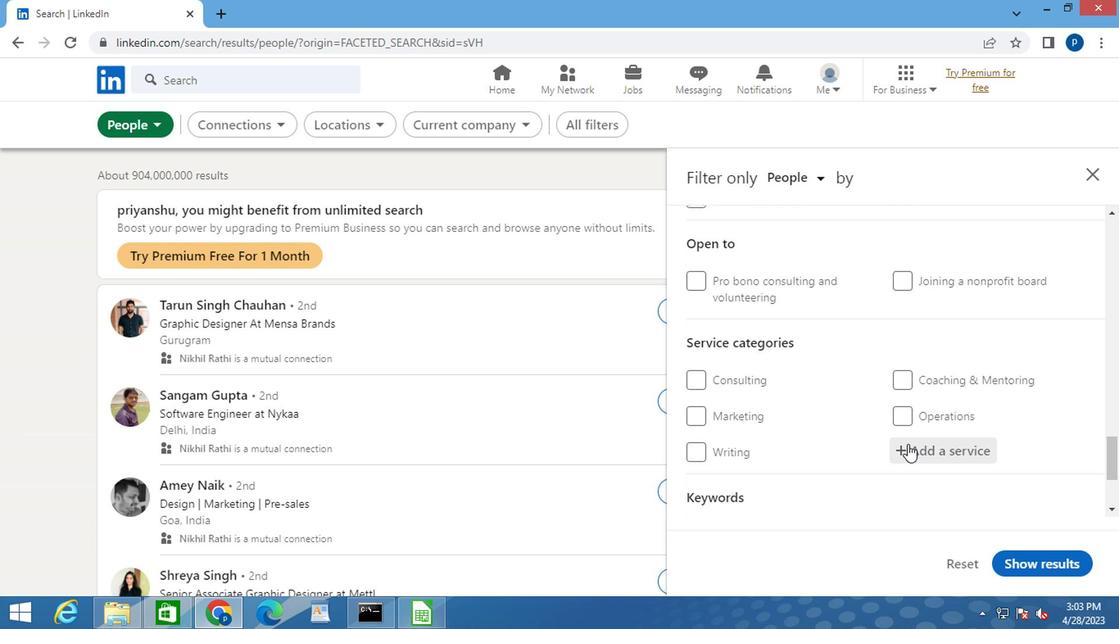 
Action: Key pressed <Key.caps_lock>H<Key.caps_lock>UMAN
Screenshot: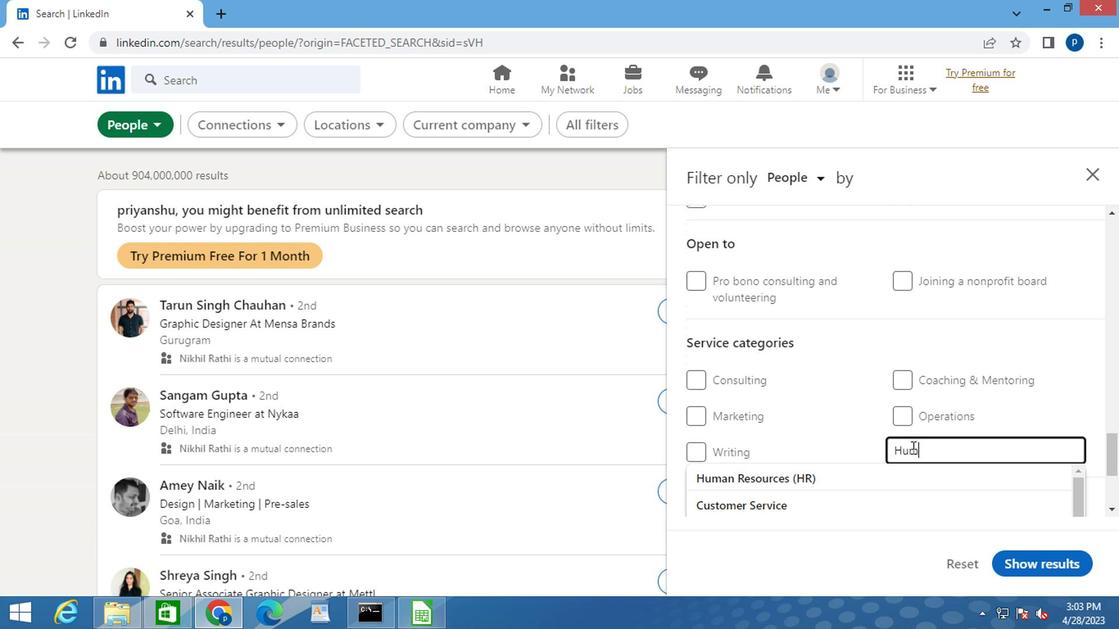 
Action: Mouse moved to (803, 475)
Screenshot: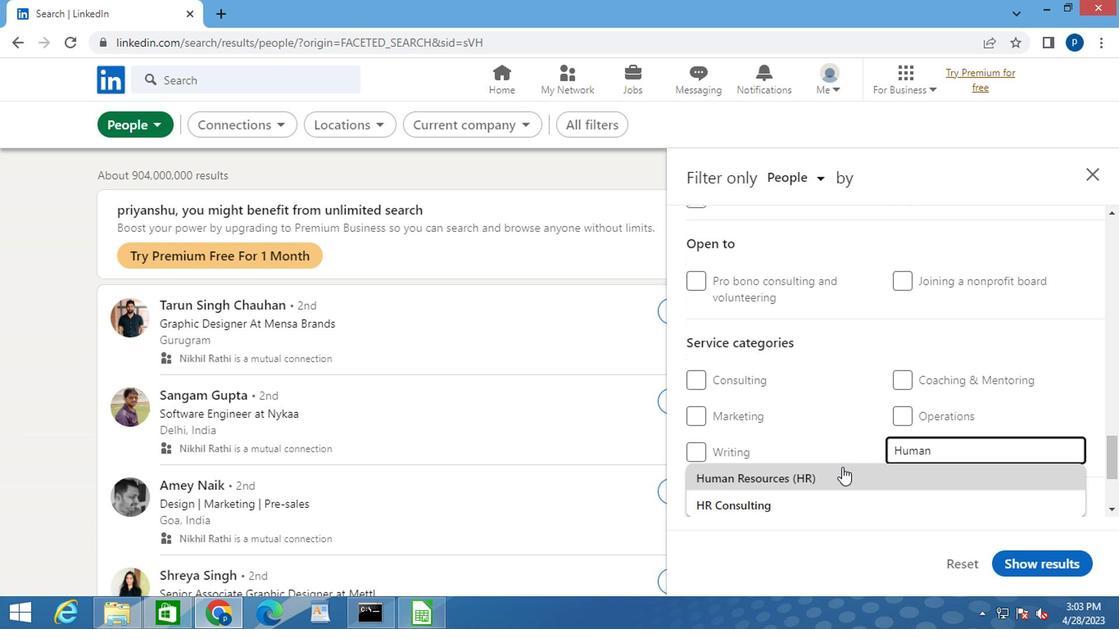 
Action: Mouse pressed left at (803, 475)
Screenshot: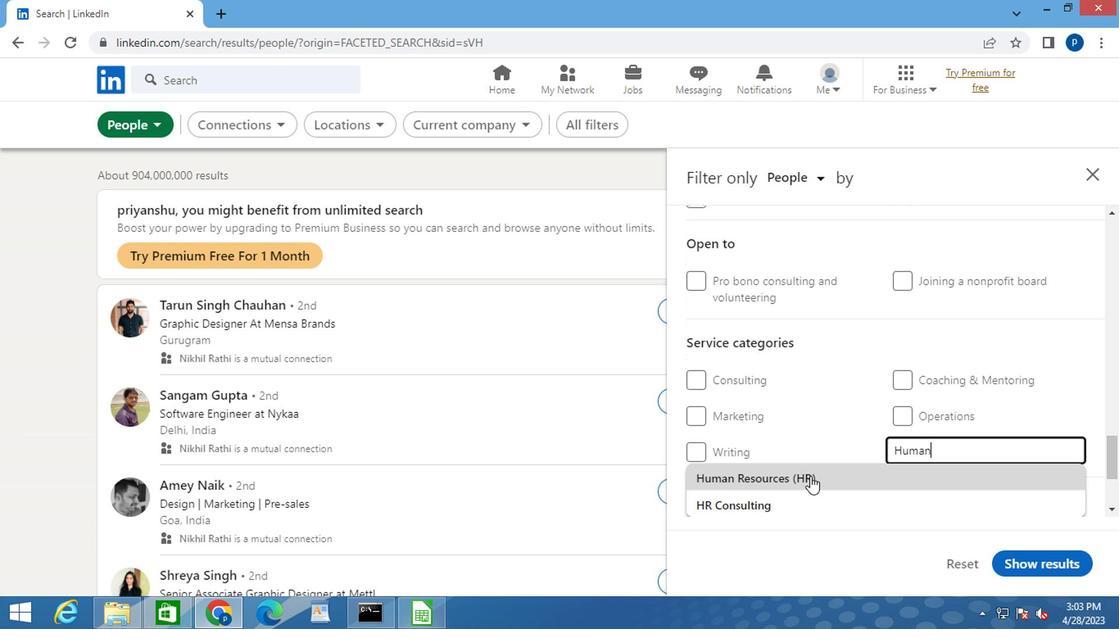 
Action: Mouse moved to (801, 471)
Screenshot: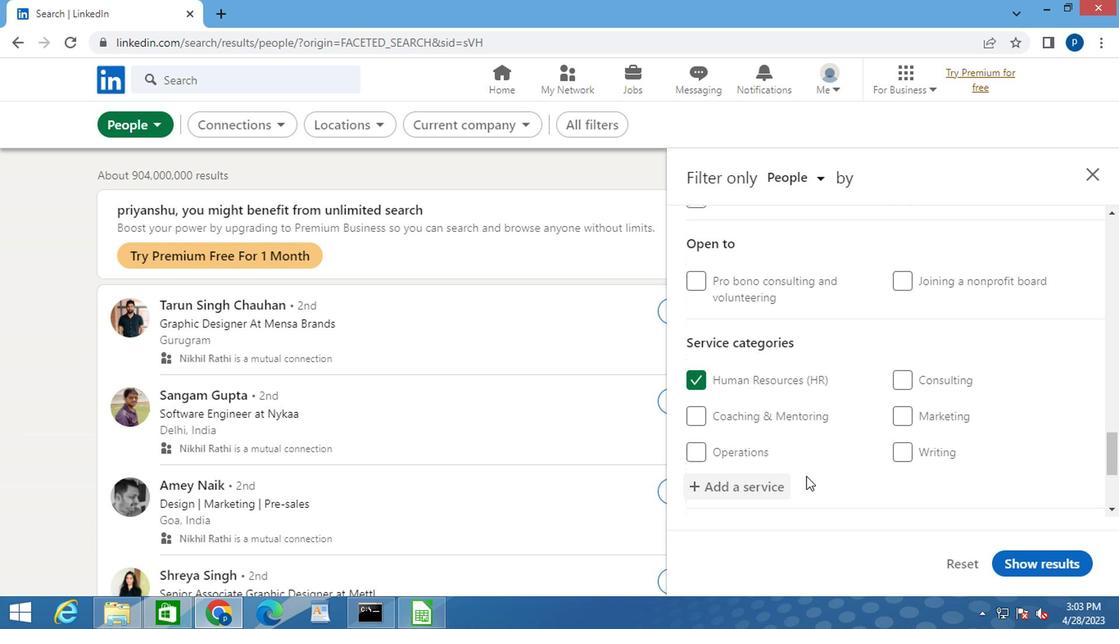 
Action: Mouse scrolled (801, 470) with delta (0, 0)
Screenshot: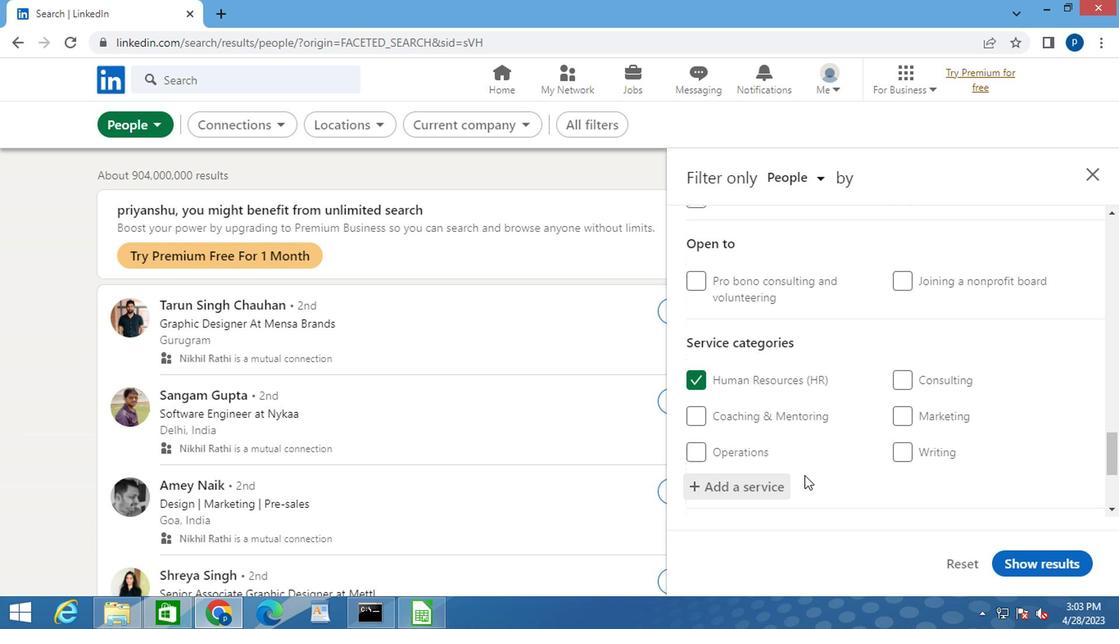 
Action: Mouse scrolled (801, 470) with delta (0, 0)
Screenshot: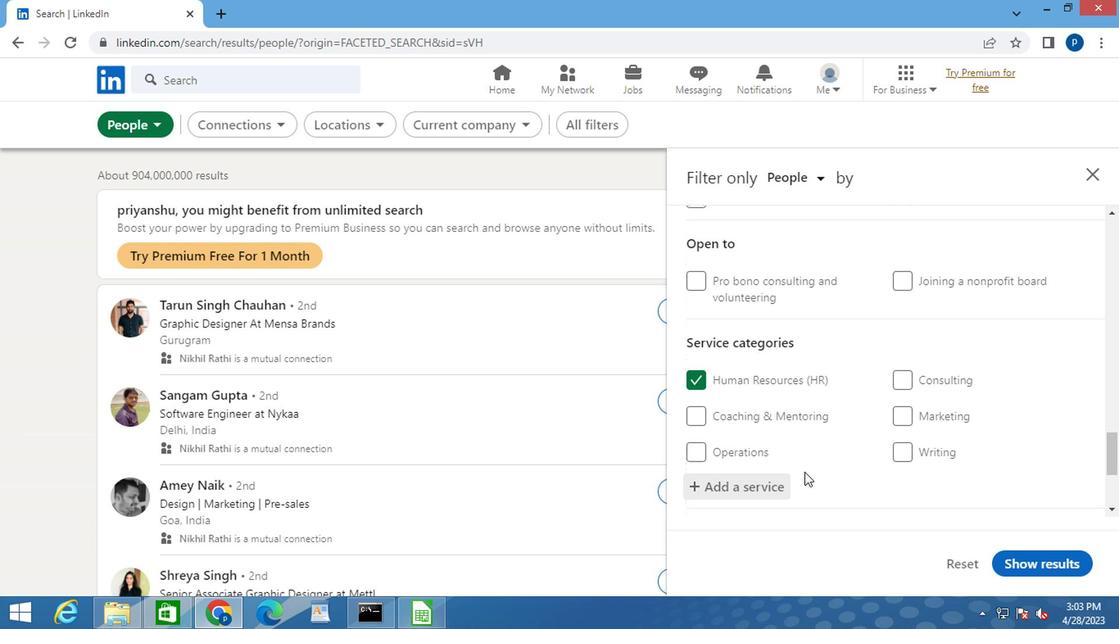 
Action: Mouse scrolled (801, 470) with delta (0, 0)
Screenshot: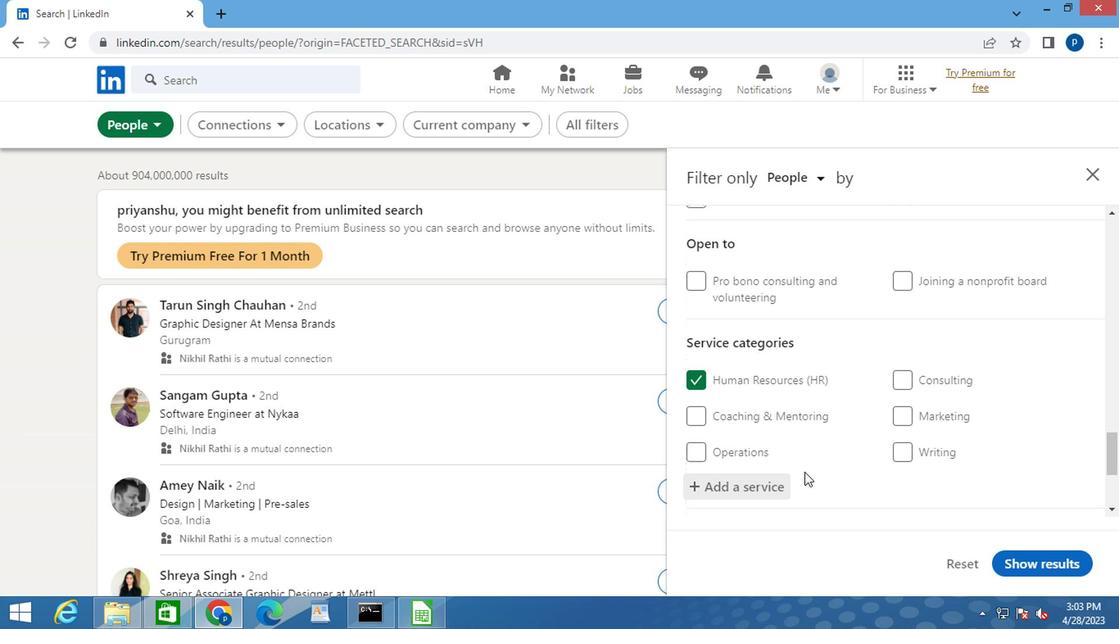 
Action: Mouse moved to (762, 456)
Screenshot: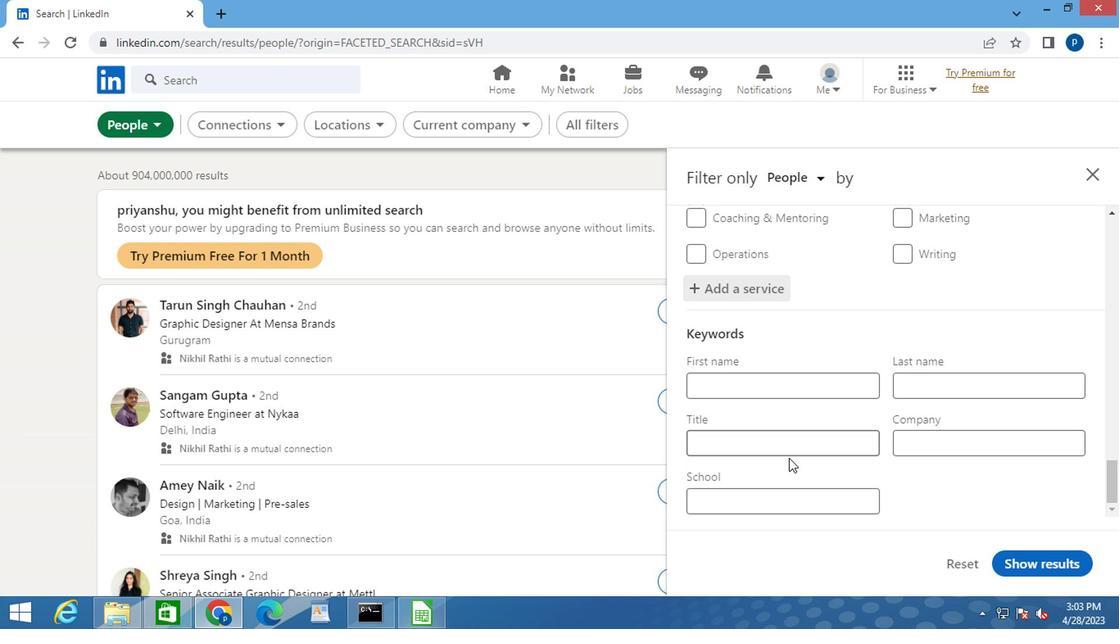 
Action: Mouse pressed left at (762, 456)
Screenshot: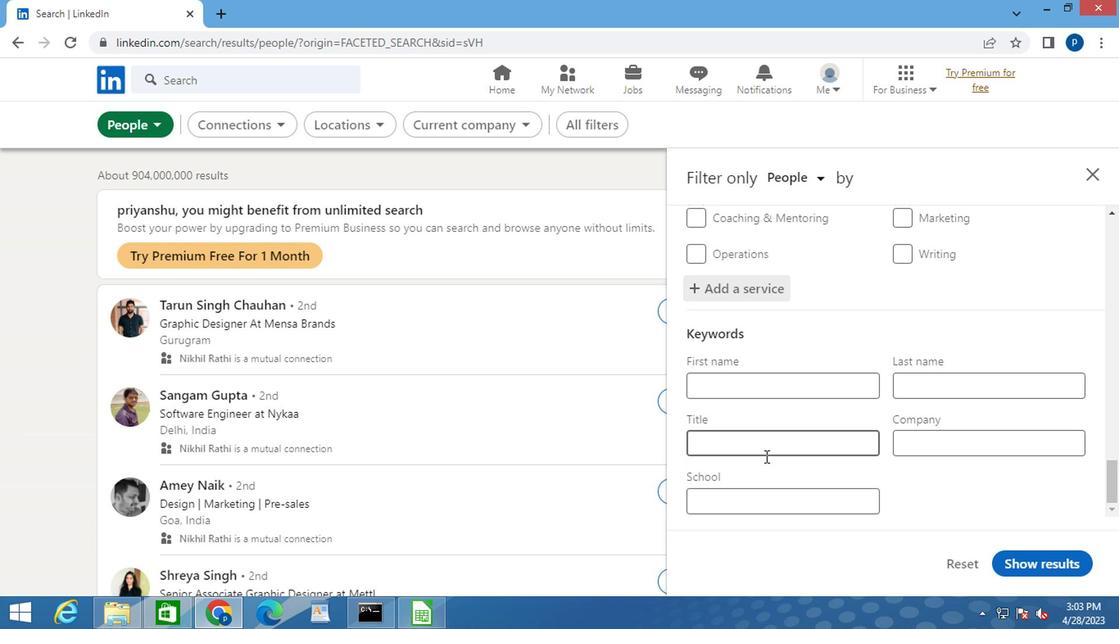 
Action: Key pressed <Key.caps_lock>
Screenshot: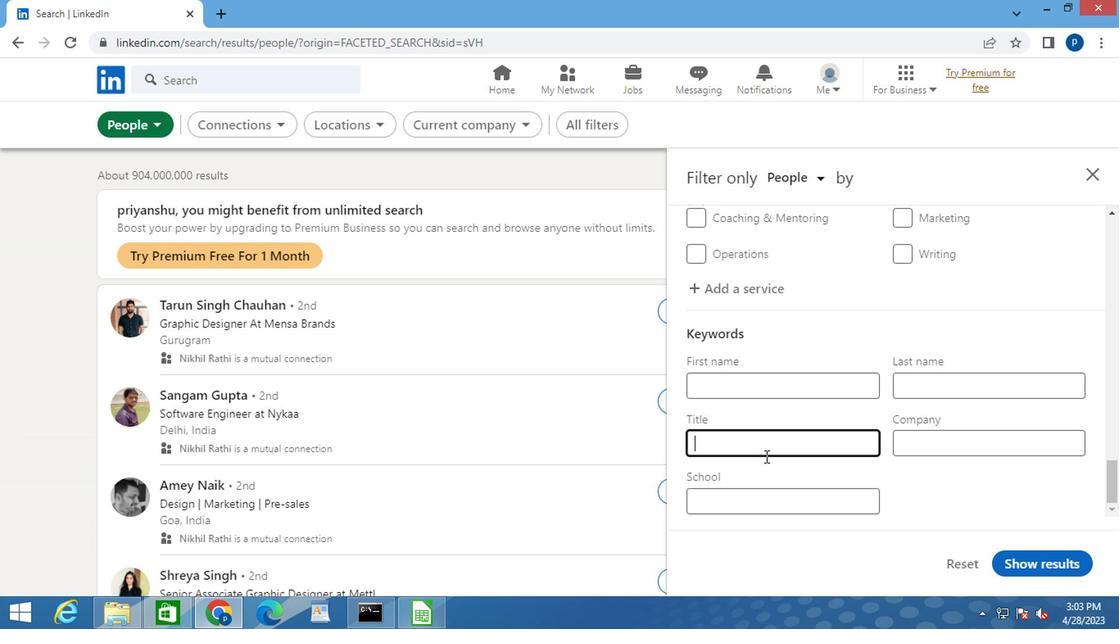 
Action: Mouse moved to (762, 455)
Screenshot: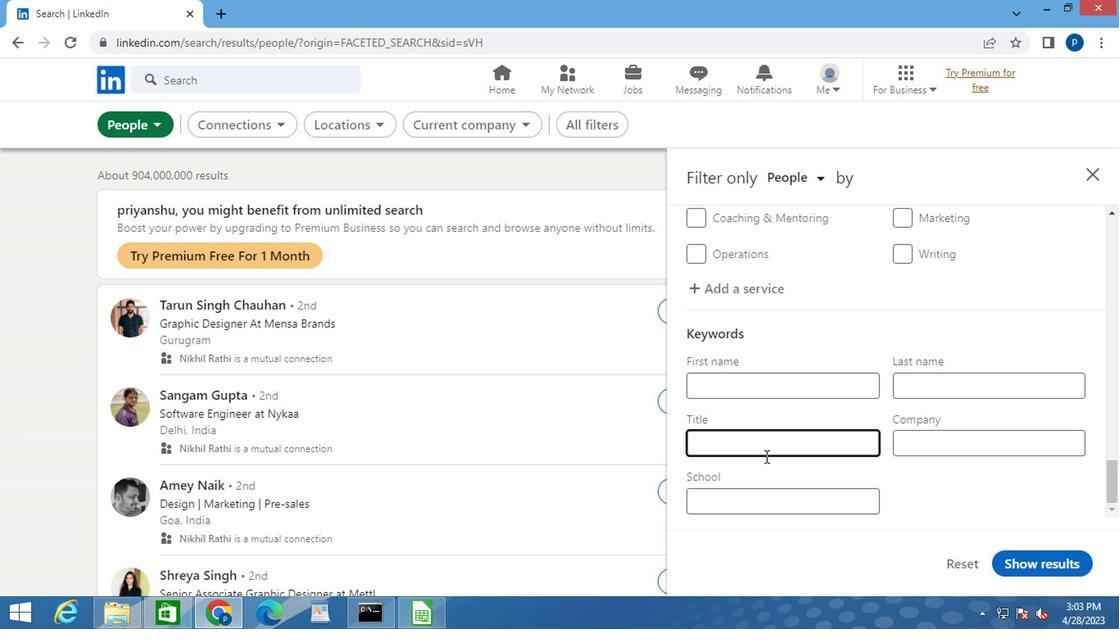 
Action: Key pressed SEO<Key.space>M<Key.caps_lock>ANAGER<Key.space>
Screenshot: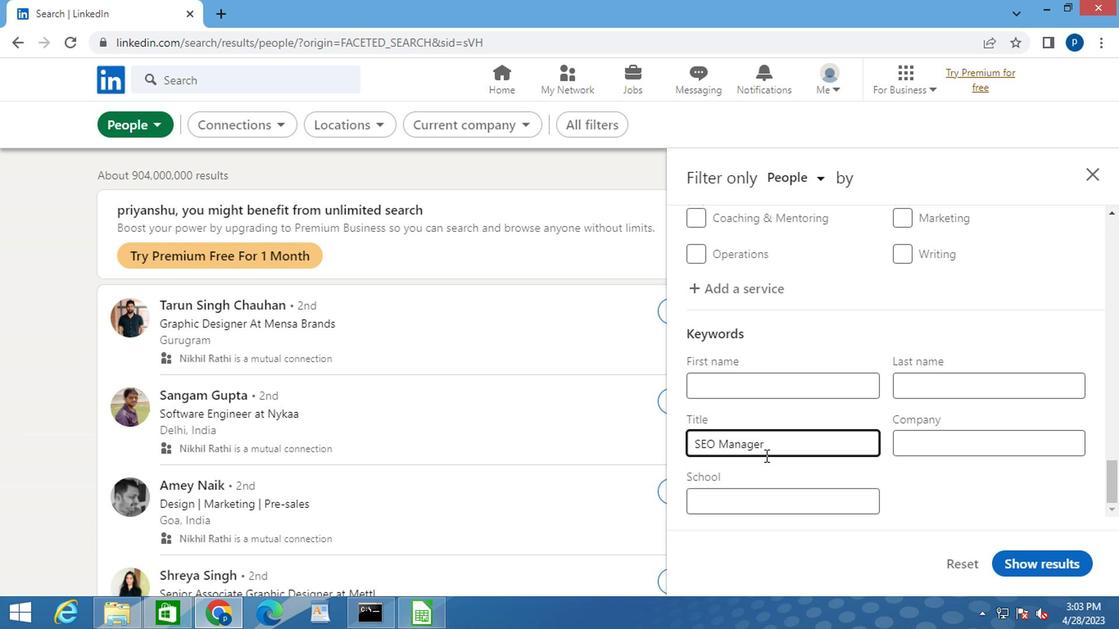 
Action: Mouse moved to (1028, 558)
Screenshot: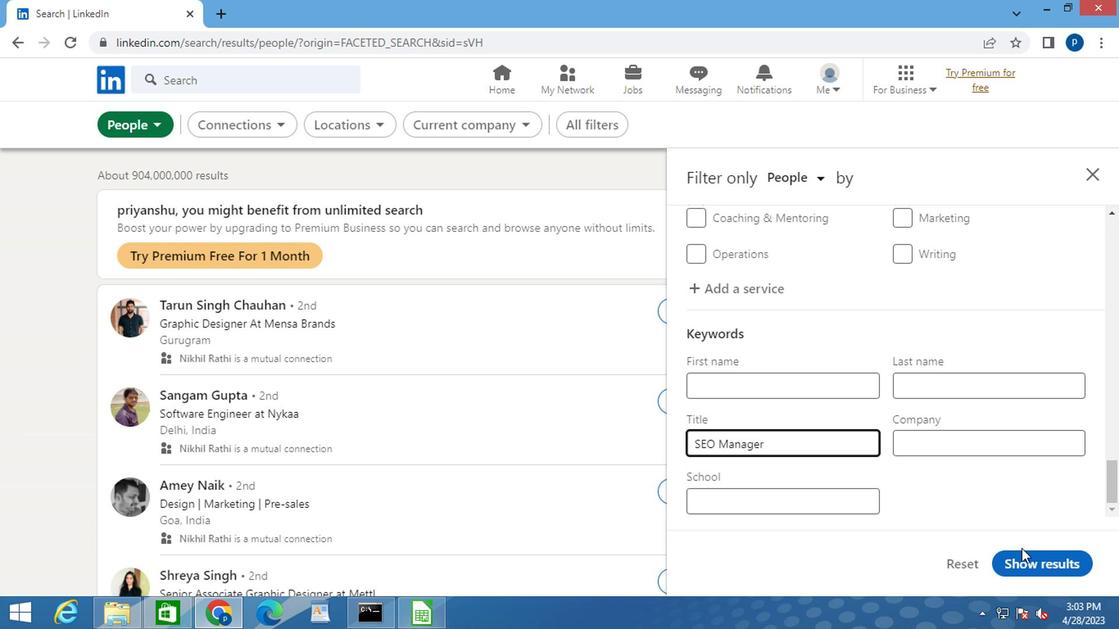 
Action: Mouse pressed left at (1028, 558)
Screenshot: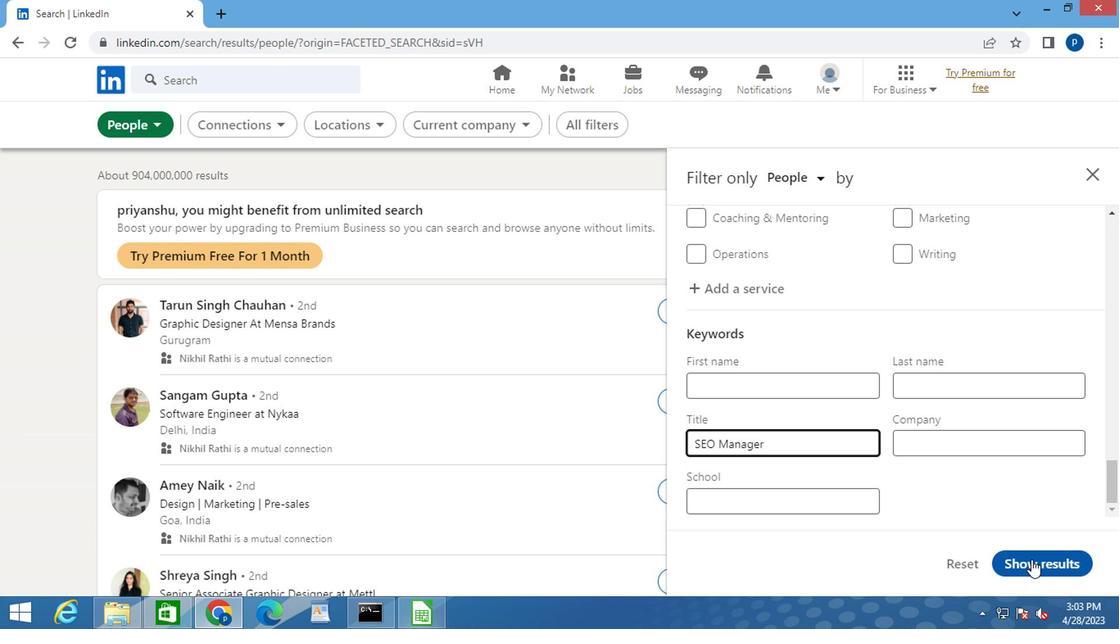 
